 Task: Send an email with the signature Jessica Sanchez with the subject Request for an appointment and the message I need your assistance in preparing the presentation for the upcoming conference. from softage.8@softage.net to softage.7@softage.net and move the email from Sent Items to the folder Community service
Action: Mouse moved to (77, 122)
Screenshot: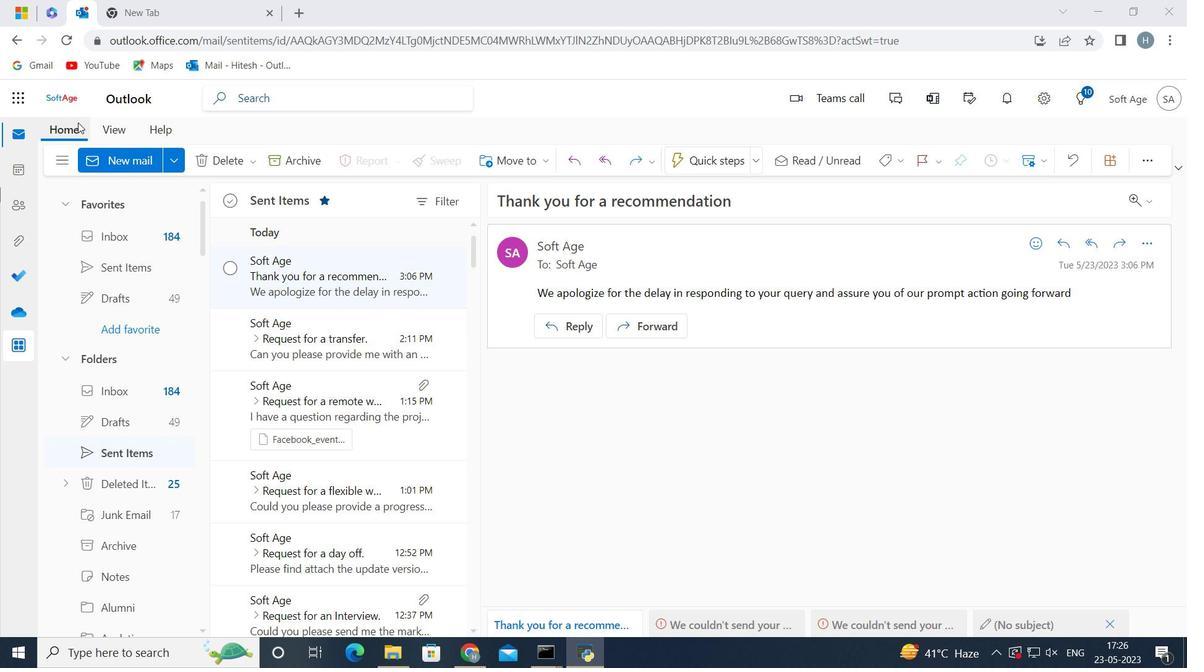 
Action: Mouse pressed left at (77, 122)
Screenshot: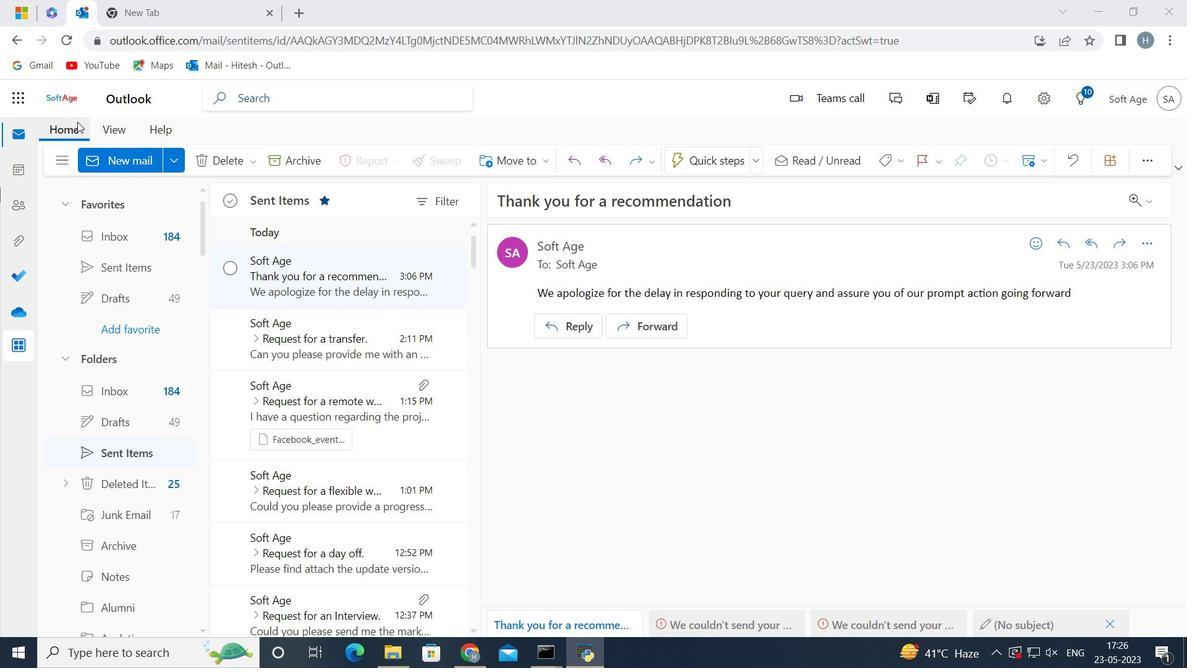 
Action: Mouse moved to (125, 166)
Screenshot: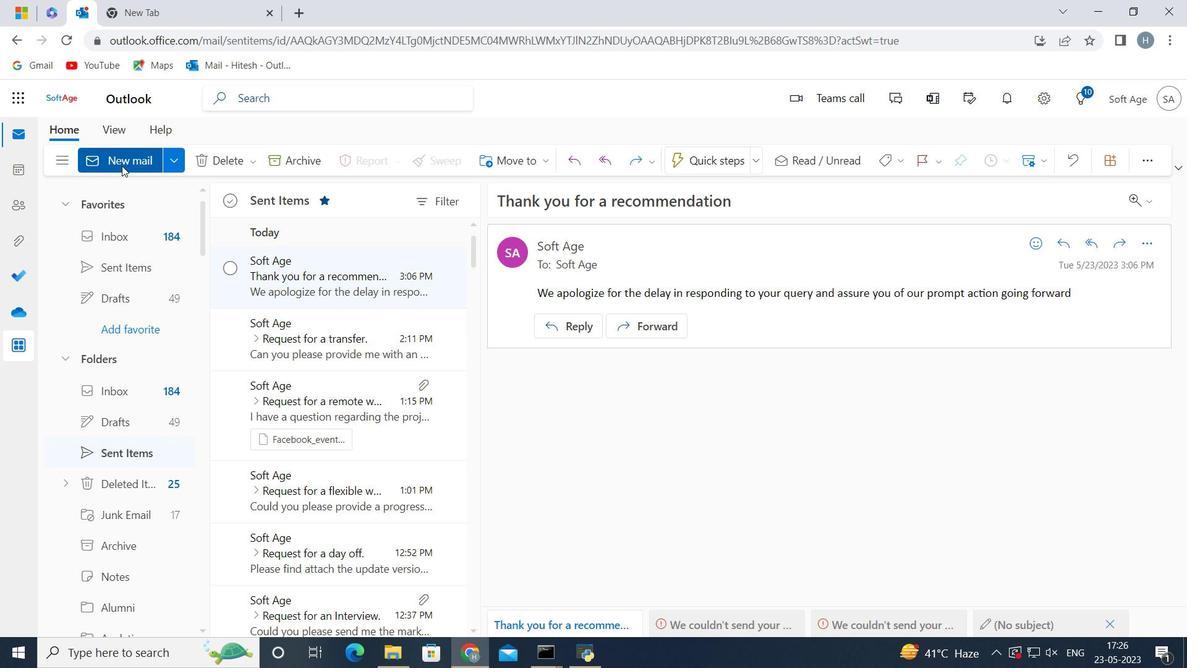 
Action: Mouse pressed left at (125, 166)
Screenshot: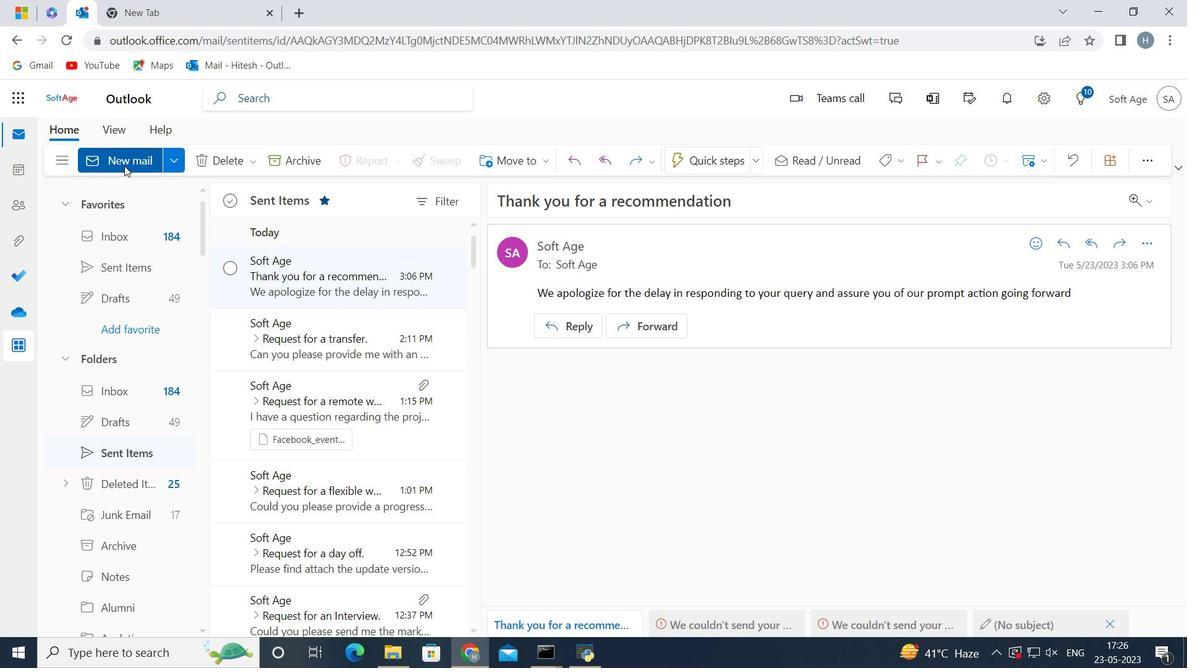
Action: Mouse moved to (973, 162)
Screenshot: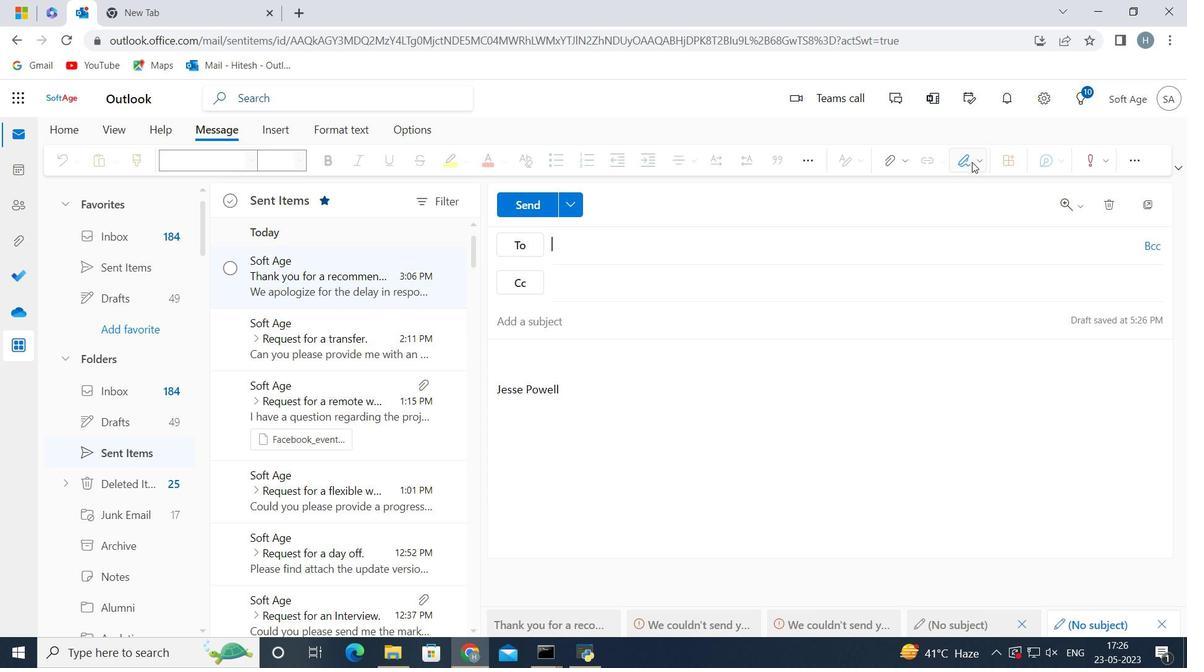 
Action: Mouse pressed left at (973, 162)
Screenshot: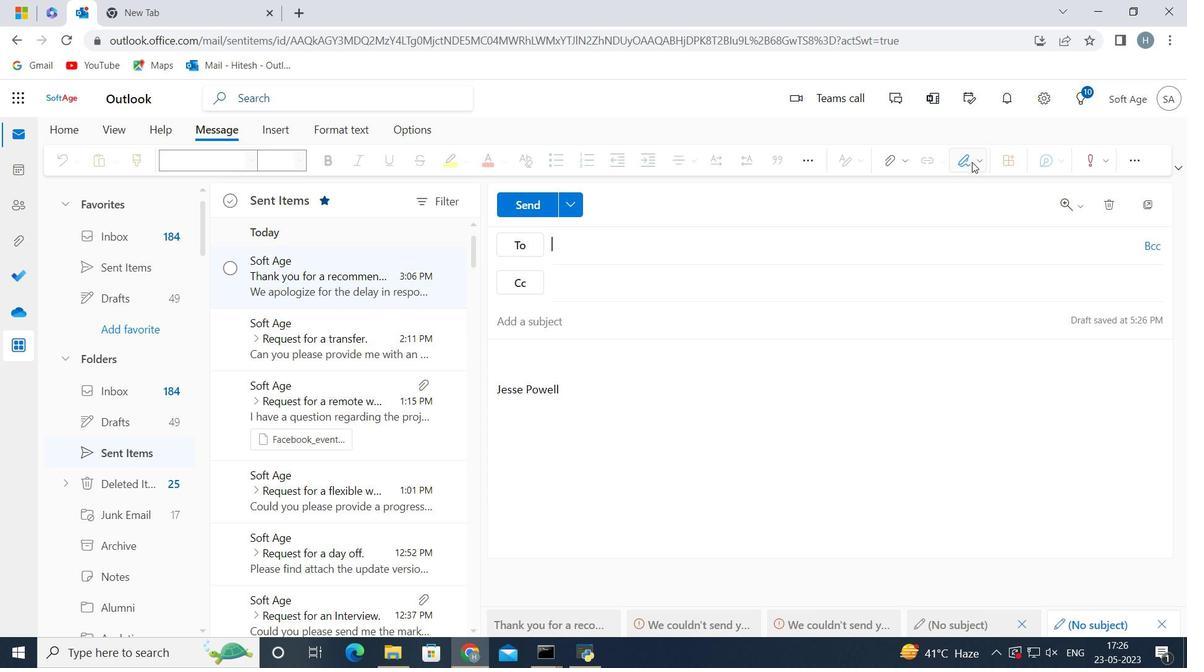 
Action: Mouse moved to (944, 224)
Screenshot: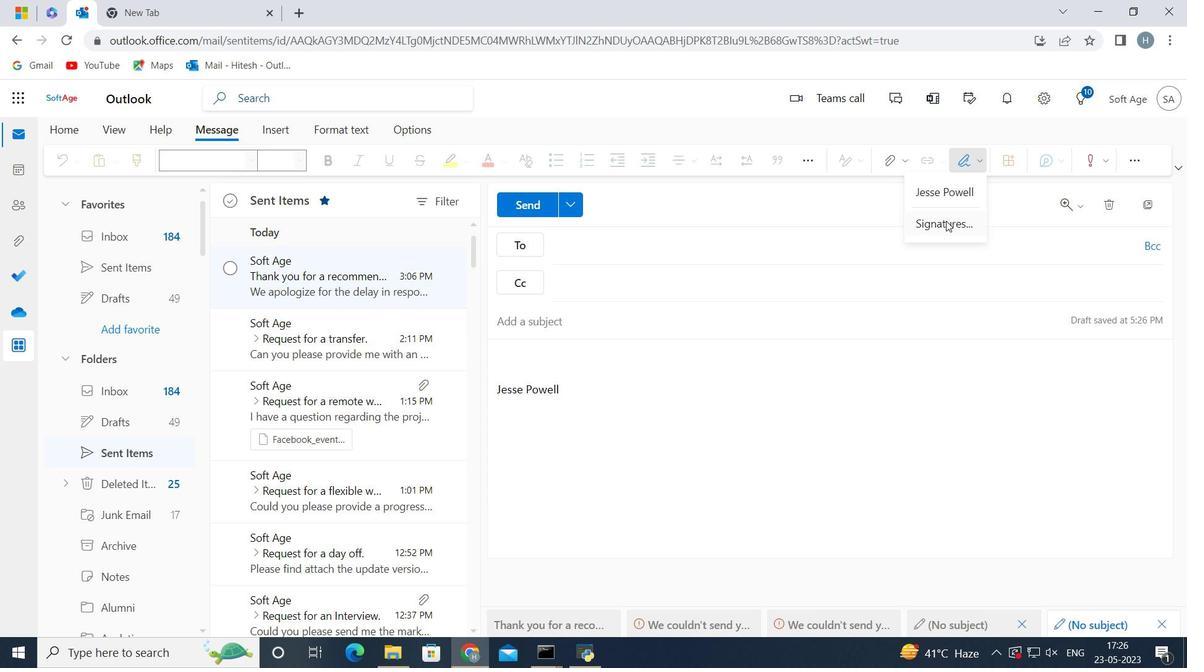 
Action: Mouse pressed left at (944, 224)
Screenshot: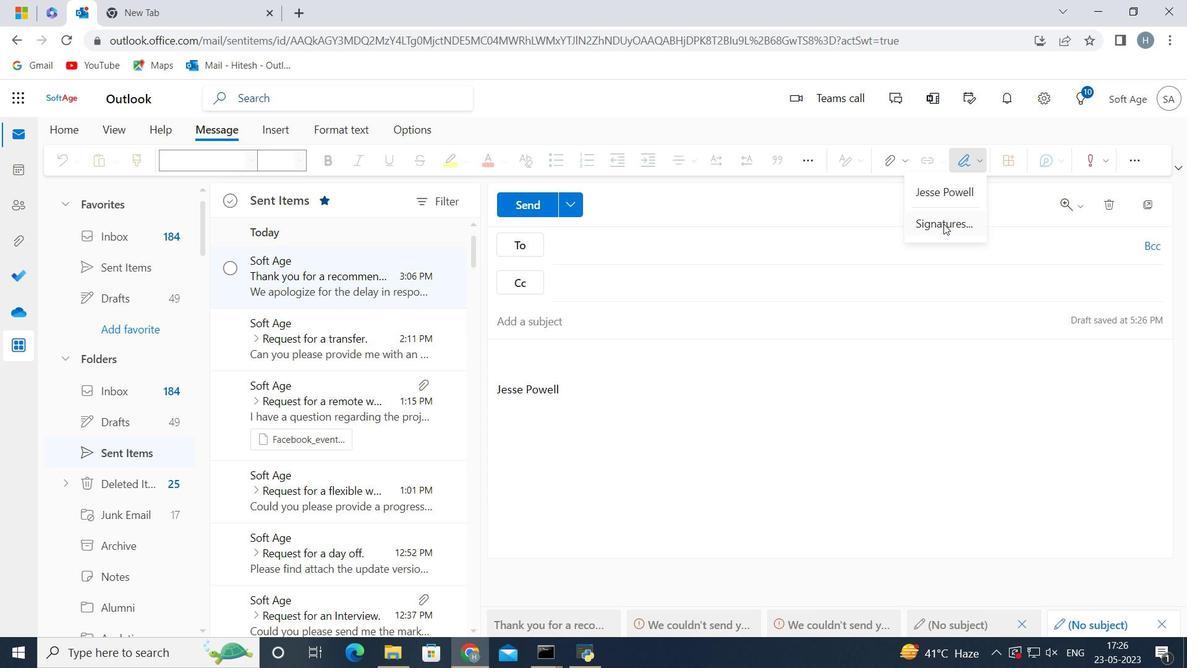 
Action: Mouse moved to (890, 292)
Screenshot: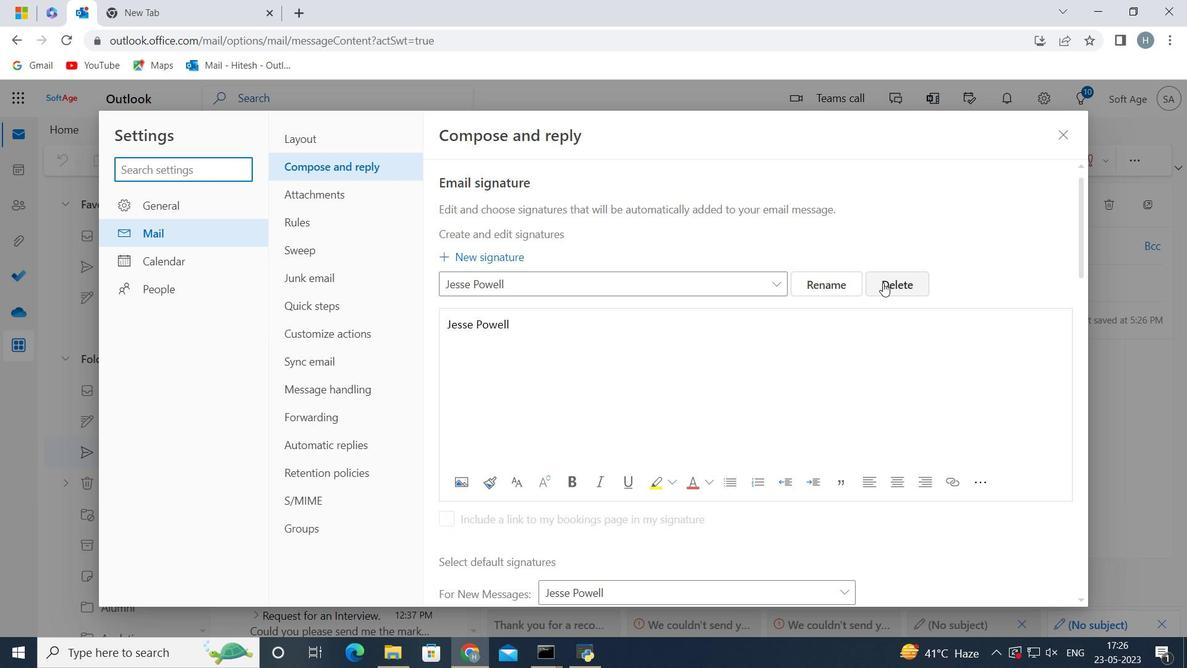 
Action: Mouse pressed left at (890, 292)
Screenshot: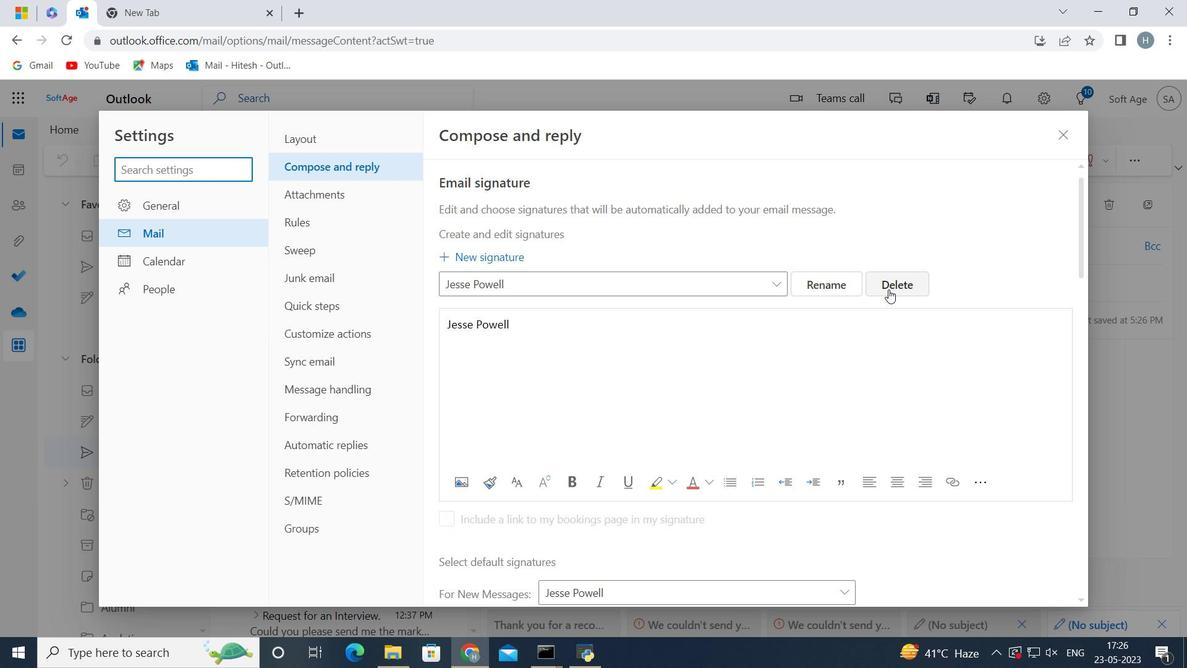 
Action: Mouse moved to (682, 280)
Screenshot: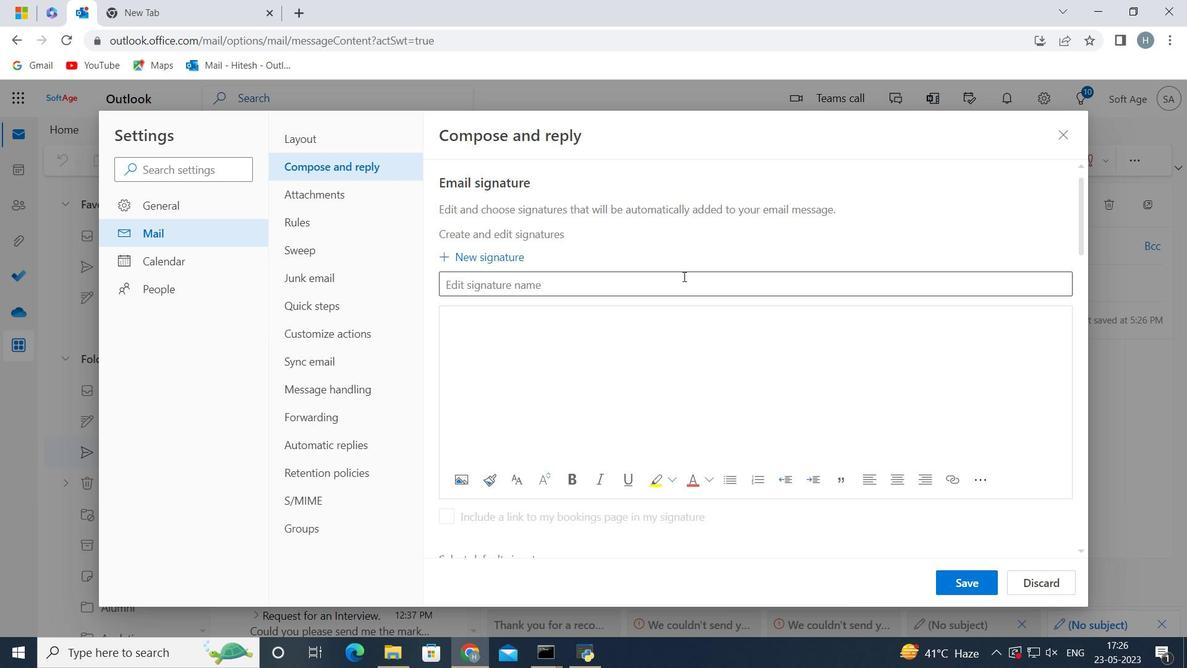 
Action: Mouse pressed left at (682, 280)
Screenshot: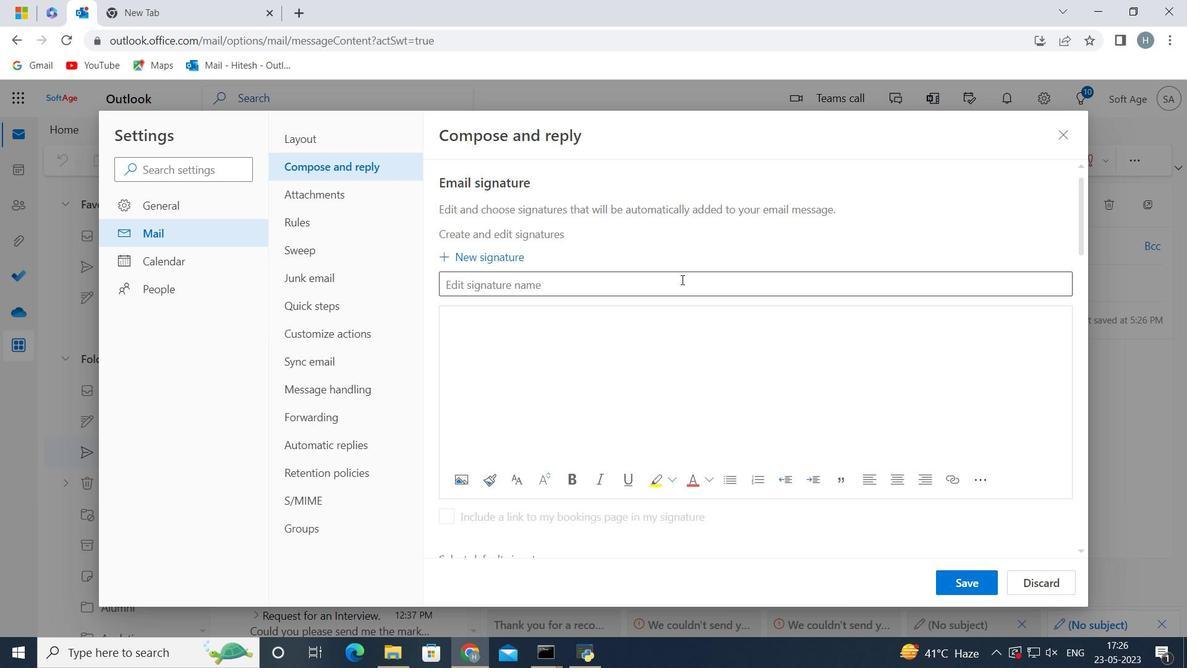 
Action: Key pressed <Key.shift>Jessica<Key.space><Key.shift>Sanchez
Screenshot: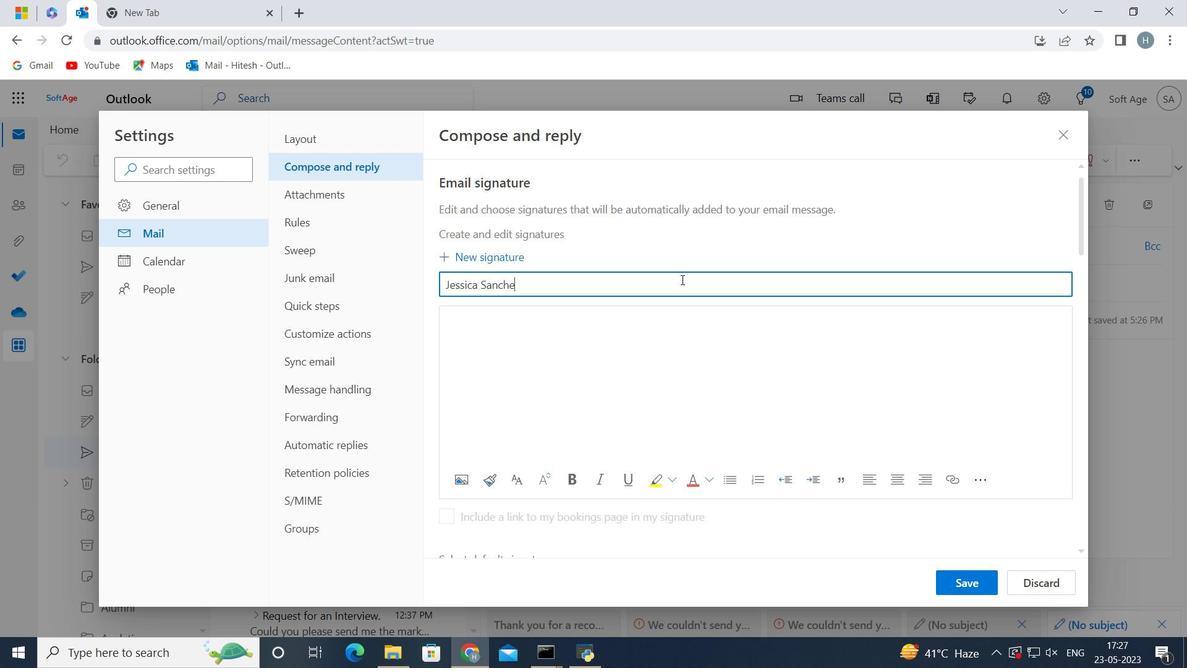 
Action: Mouse moved to (504, 335)
Screenshot: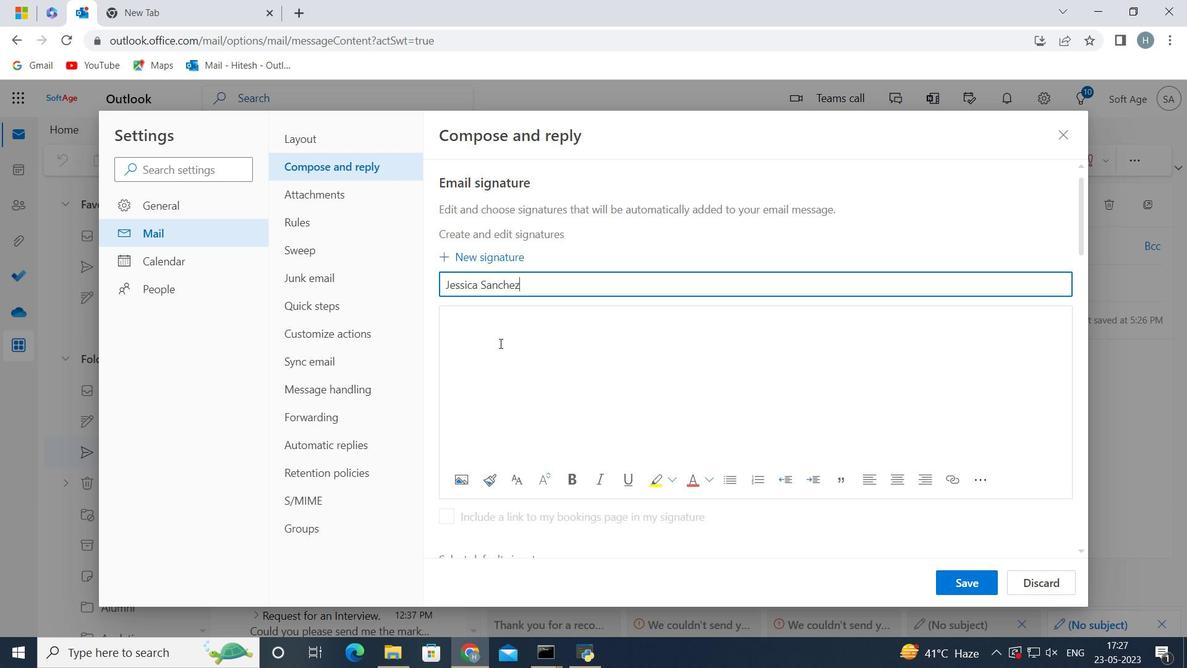 
Action: Mouse pressed left at (504, 335)
Screenshot: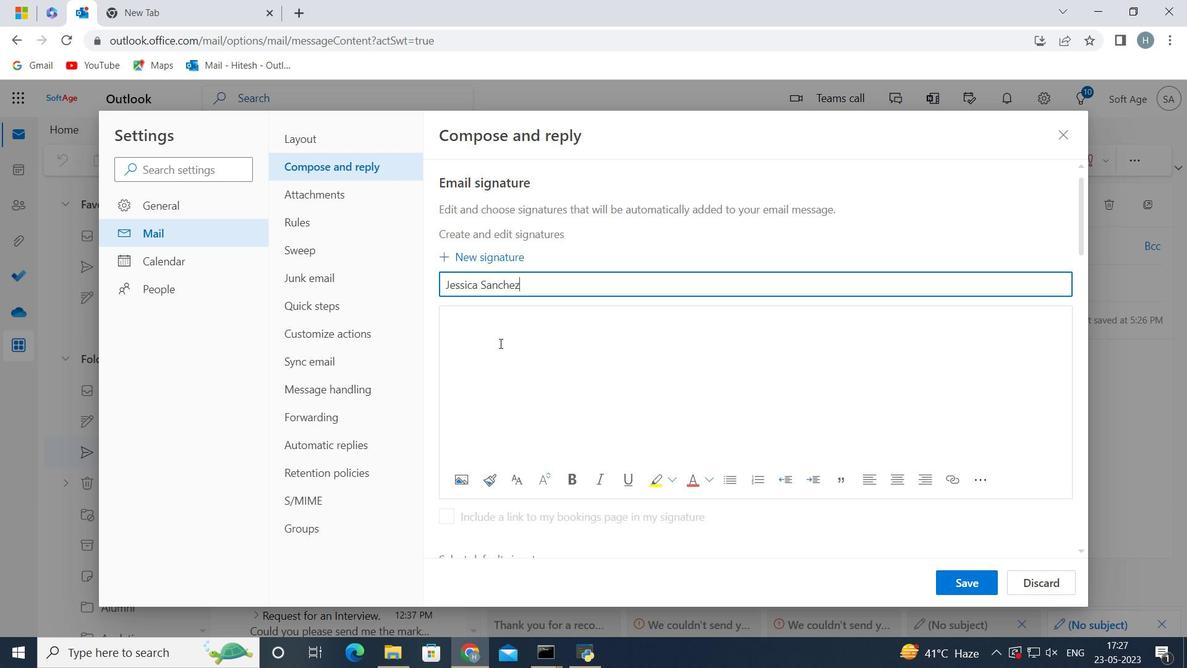 
Action: Key pressed <Key.shift>Jessica<Key.space><Key.shift><Key.shift><Key.shift><Key.shift><Key.shift>Sanchez
Screenshot: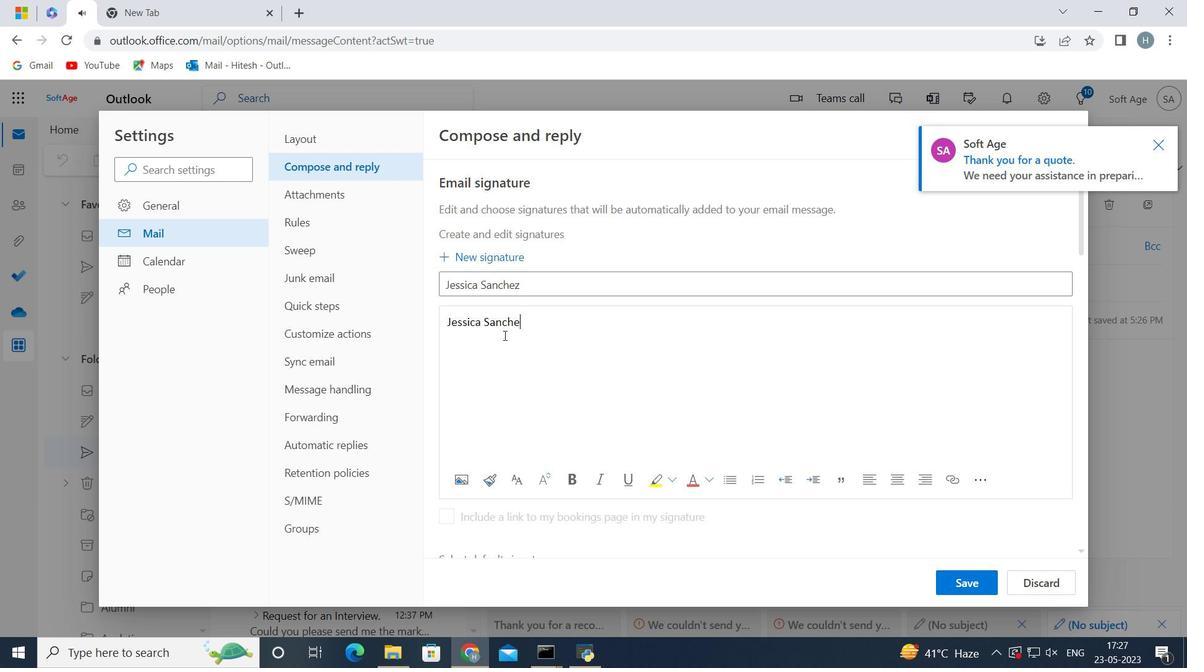 
Action: Mouse moved to (953, 582)
Screenshot: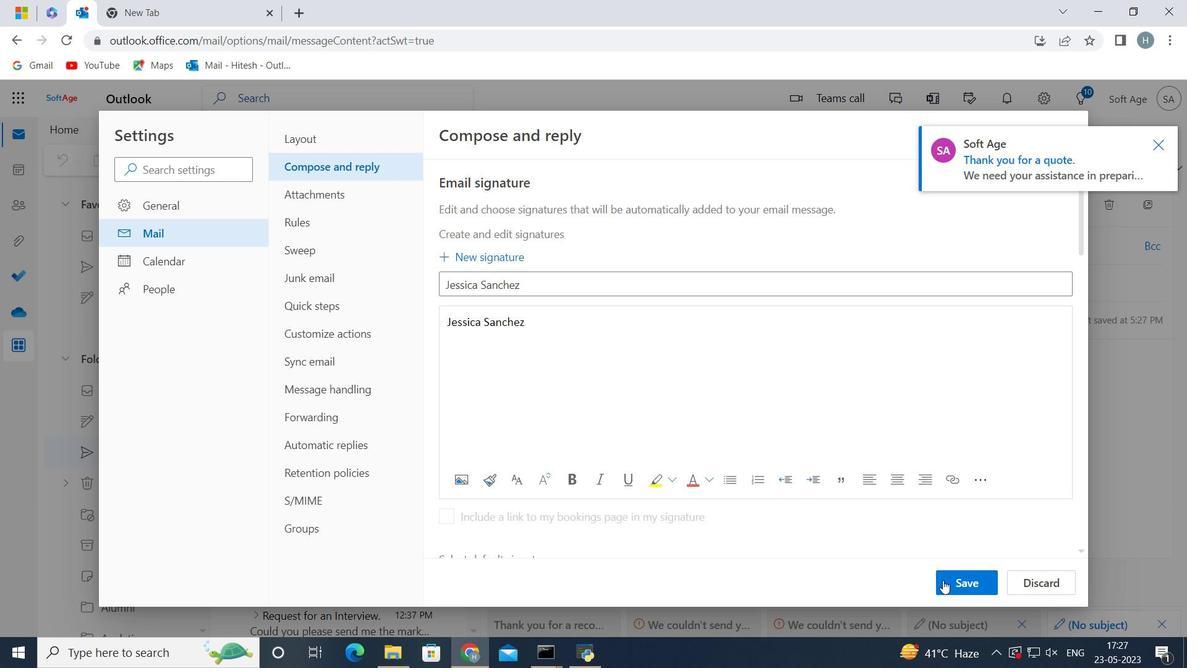 
Action: Mouse pressed left at (953, 582)
Screenshot: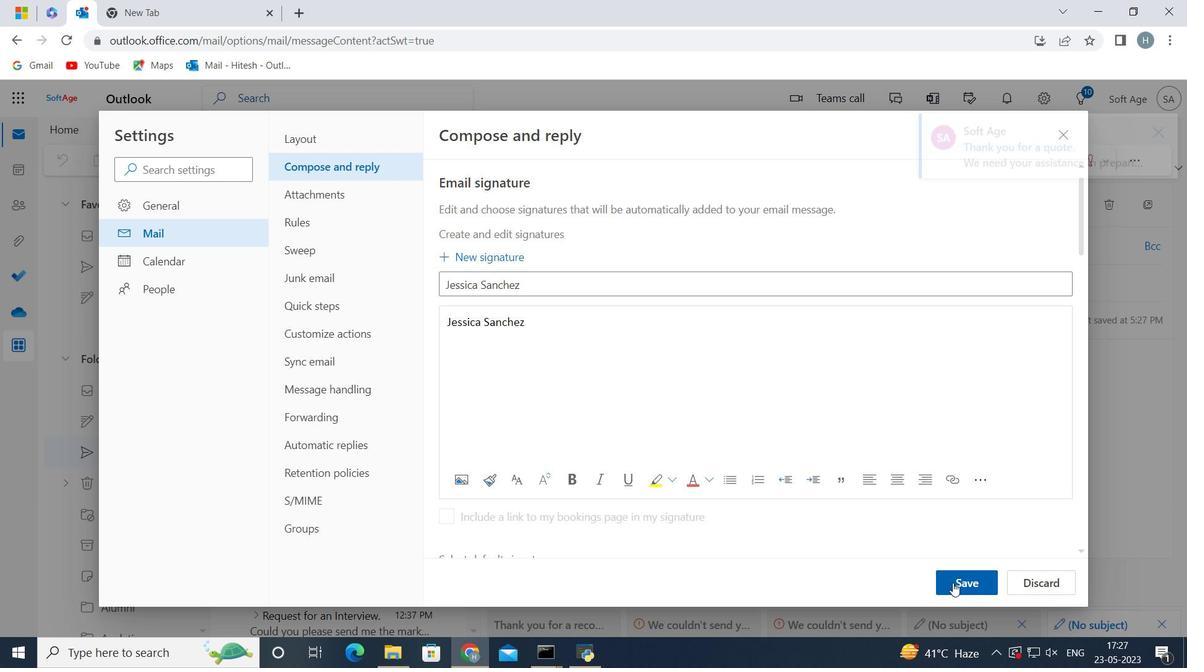 
Action: Mouse moved to (843, 315)
Screenshot: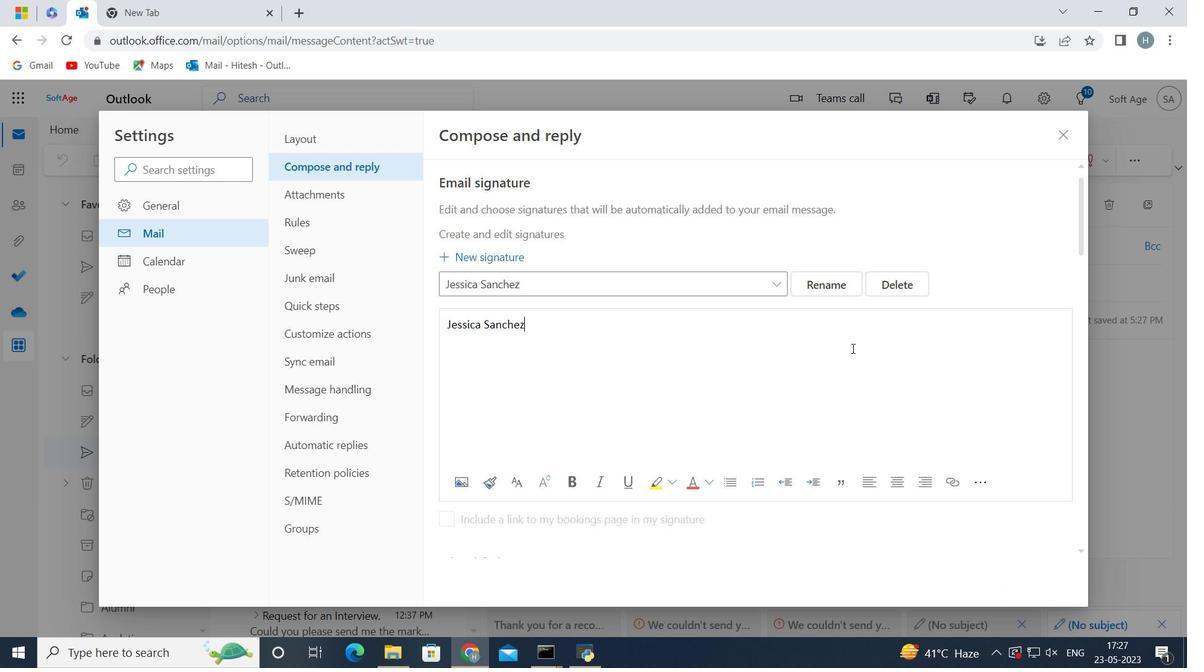 
Action: Mouse scrolled (843, 316) with delta (0, 0)
Screenshot: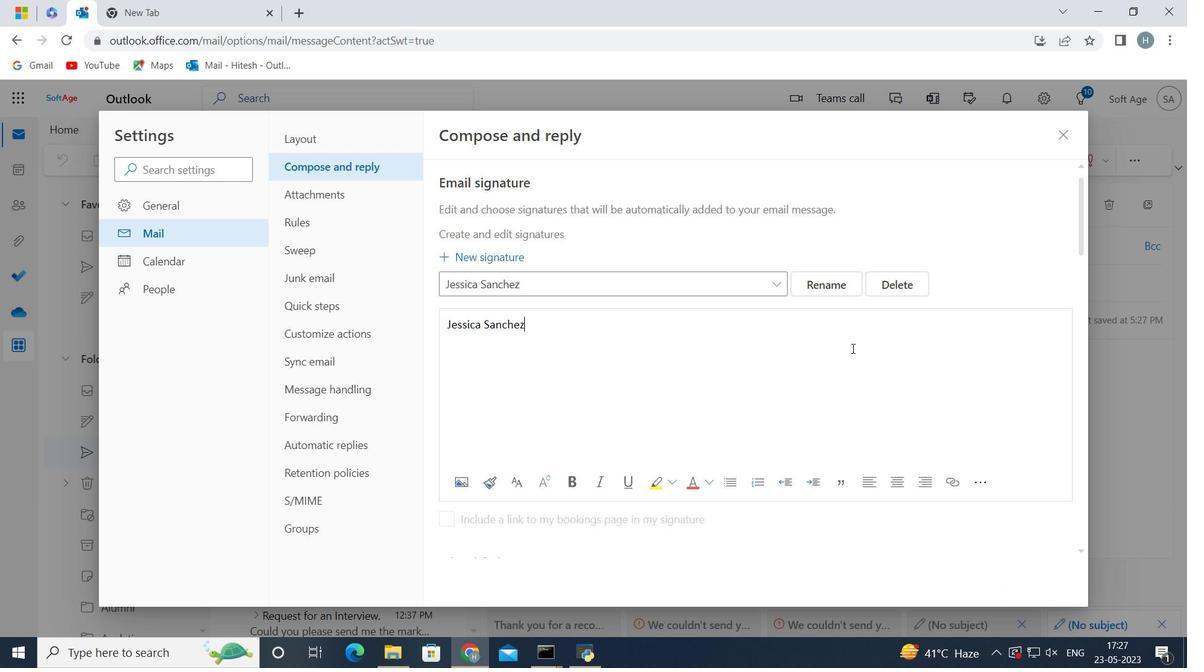 
Action: Mouse moved to (842, 313)
Screenshot: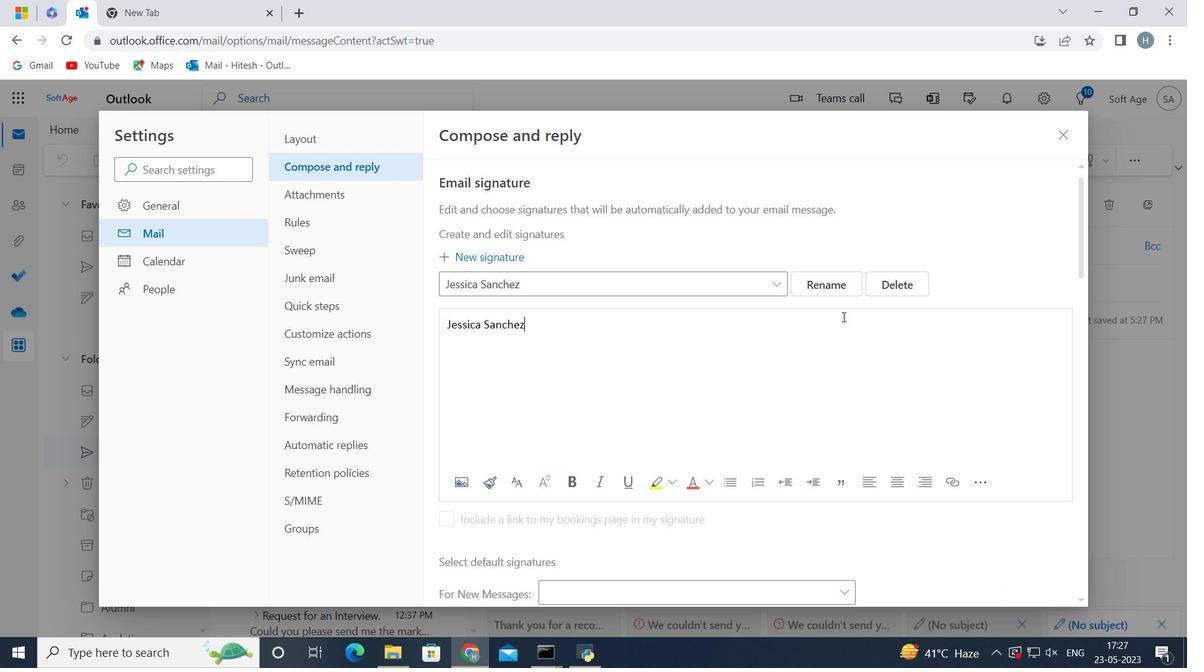 
Action: Mouse scrolled (843, 314) with delta (0, 0)
Screenshot: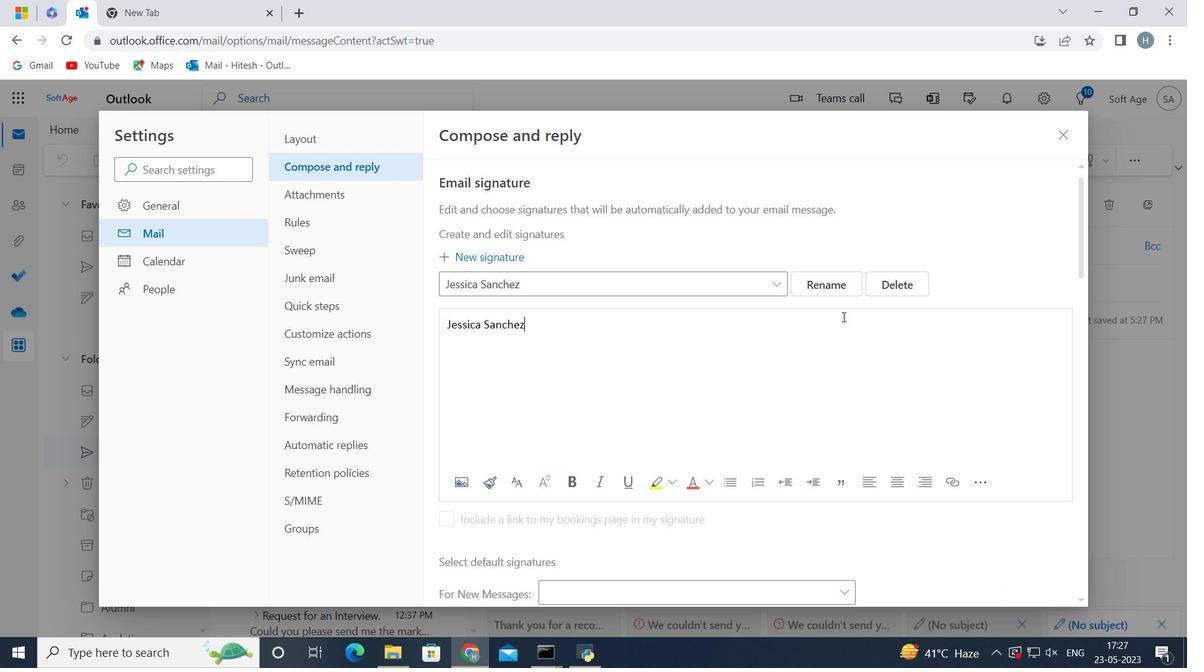 
Action: Mouse moved to (842, 311)
Screenshot: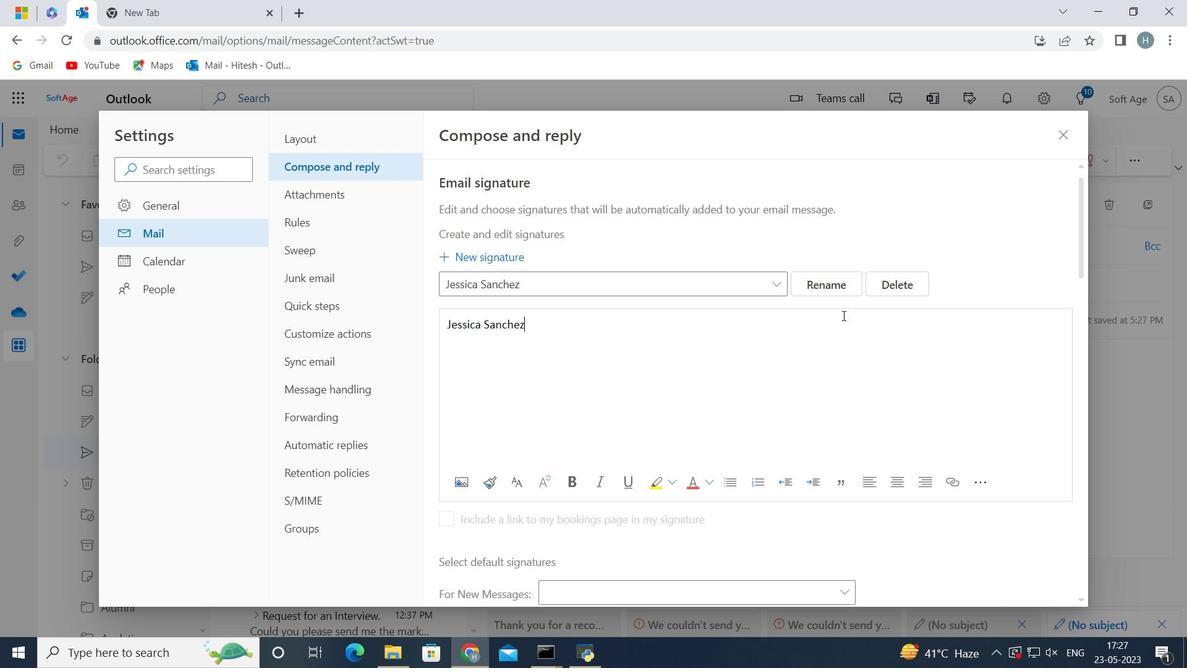
Action: Mouse scrolled (842, 310) with delta (0, 0)
Screenshot: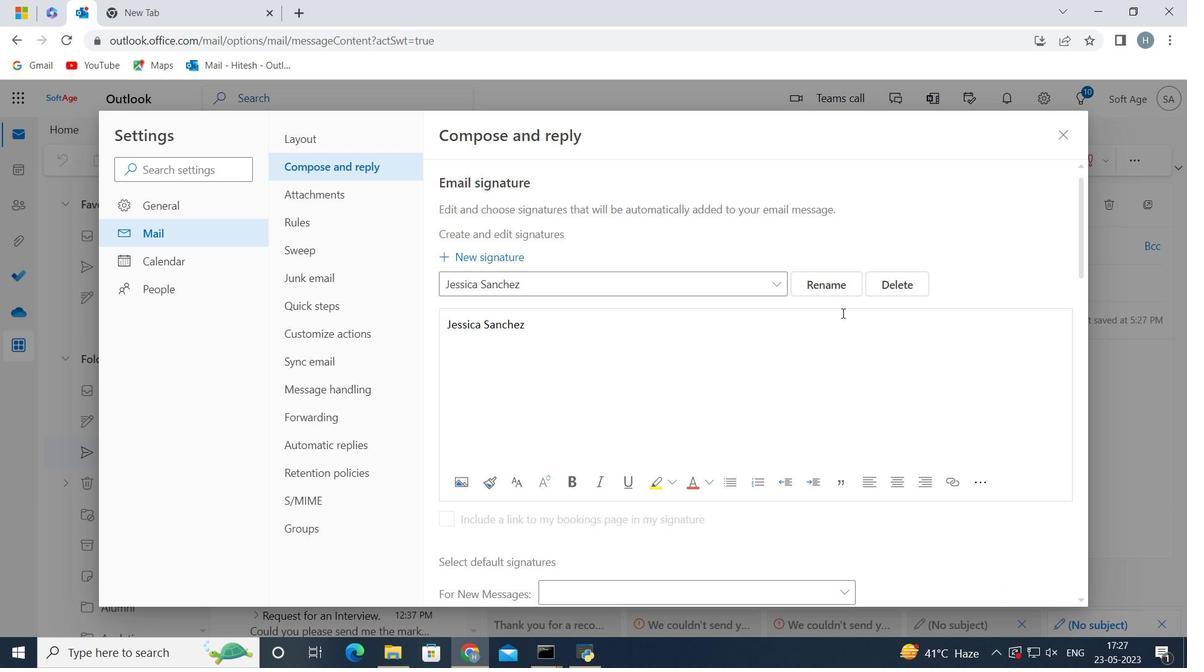 
Action: Mouse scrolled (842, 310) with delta (0, 0)
Screenshot: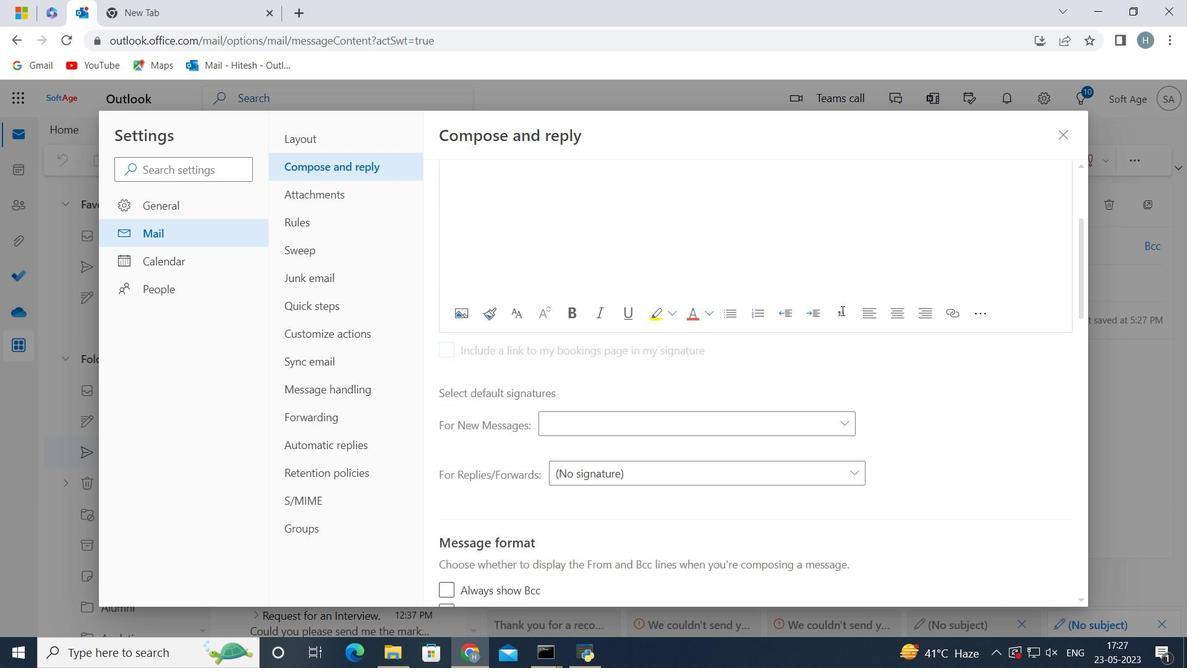 
Action: Mouse moved to (841, 283)
Screenshot: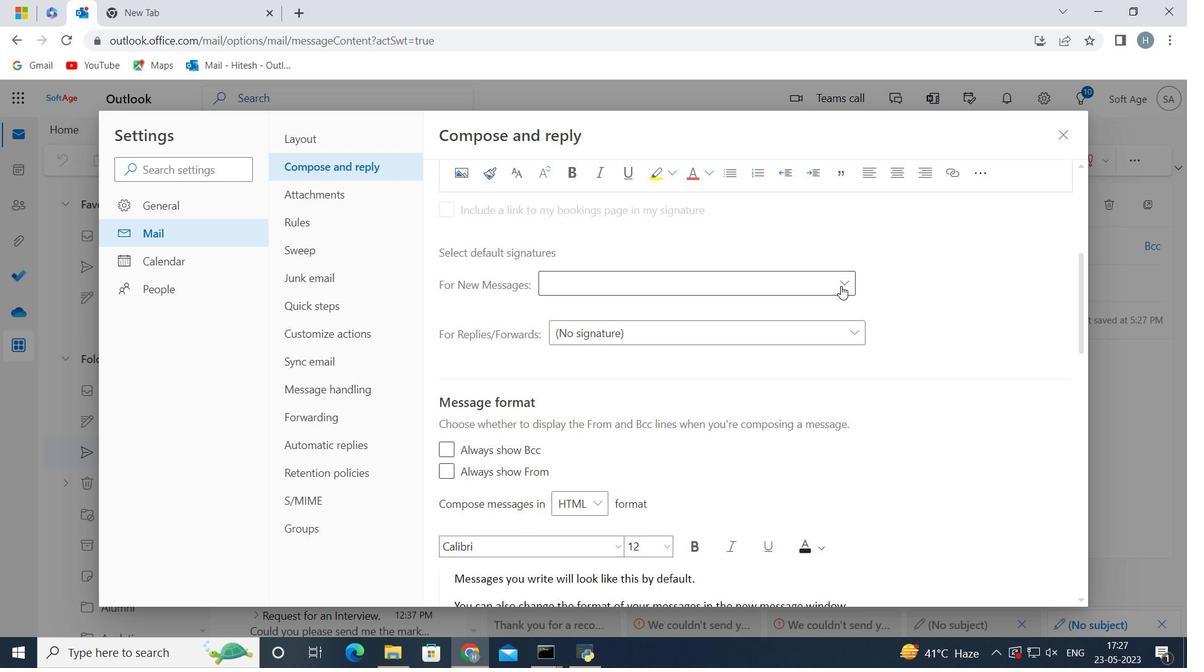 
Action: Mouse pressed left at (841, 283)
Screenshot: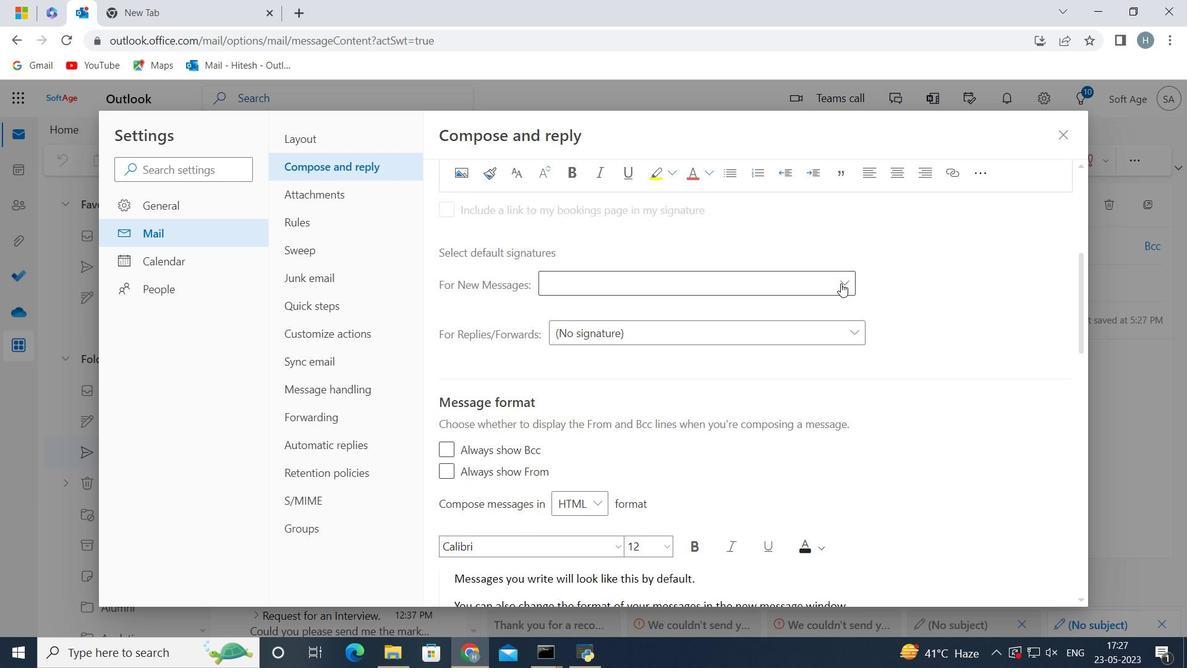 
Action: Mouse moved to (815, 334)
Screenshot: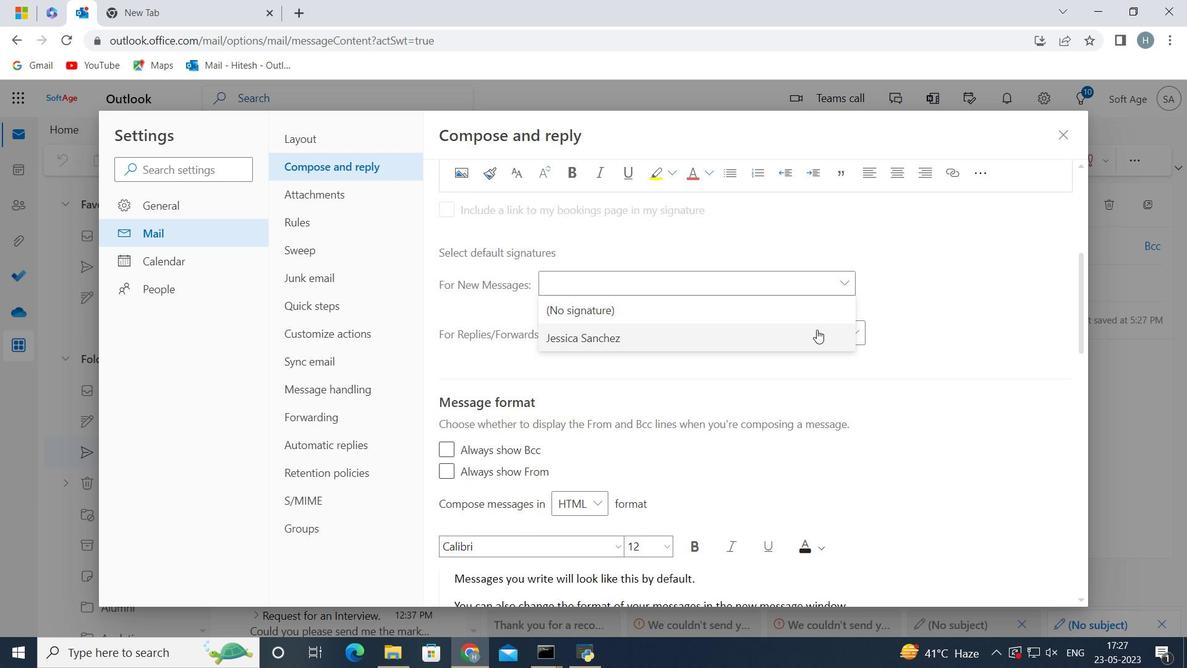 
Action: Mouse pressed left at (815, 334)
Screenshot: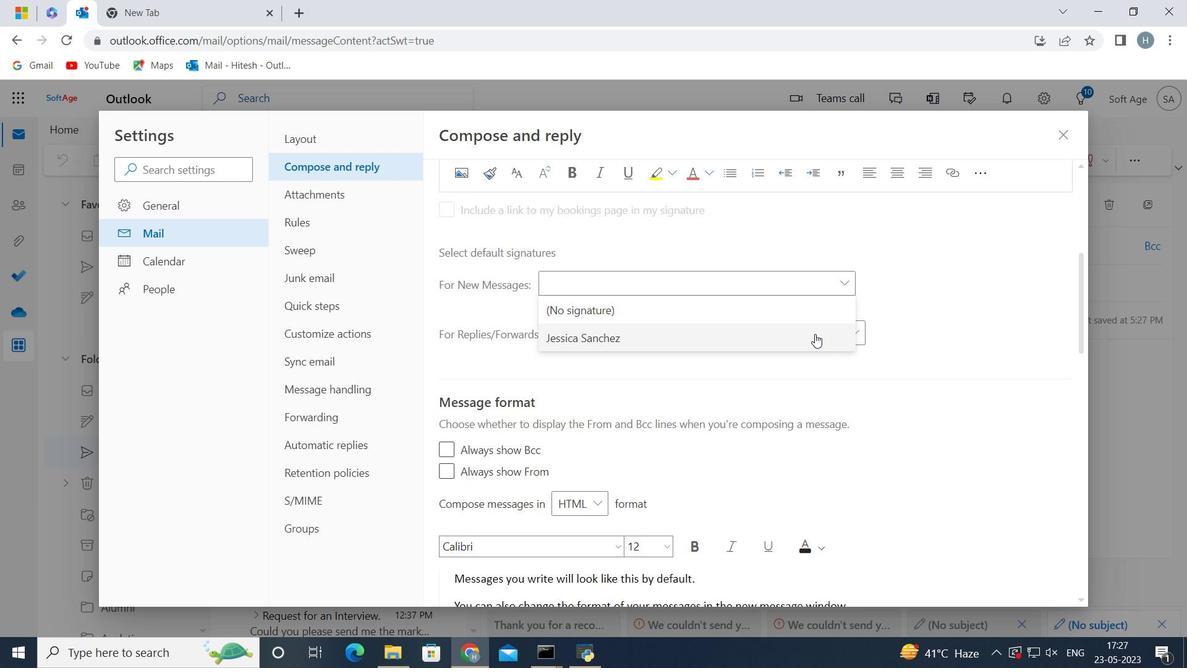
Action: Mouse moved to (962, 579)
Screenshot: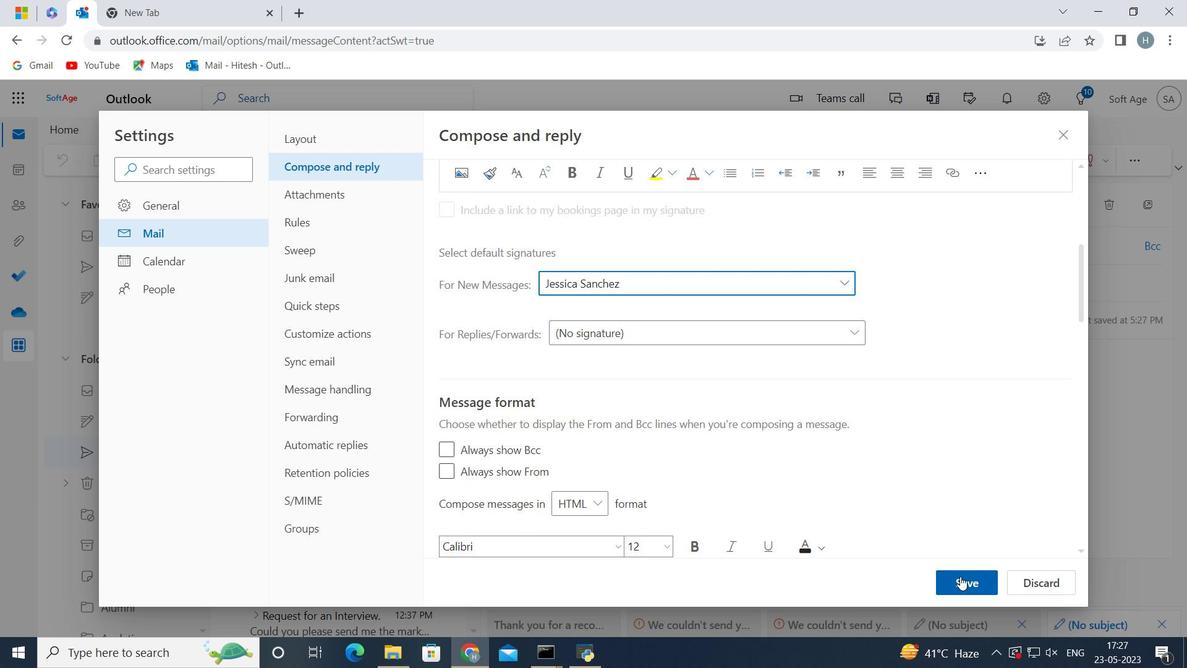 
Action: Mouse pressed left at (962, 579)
Screenshot: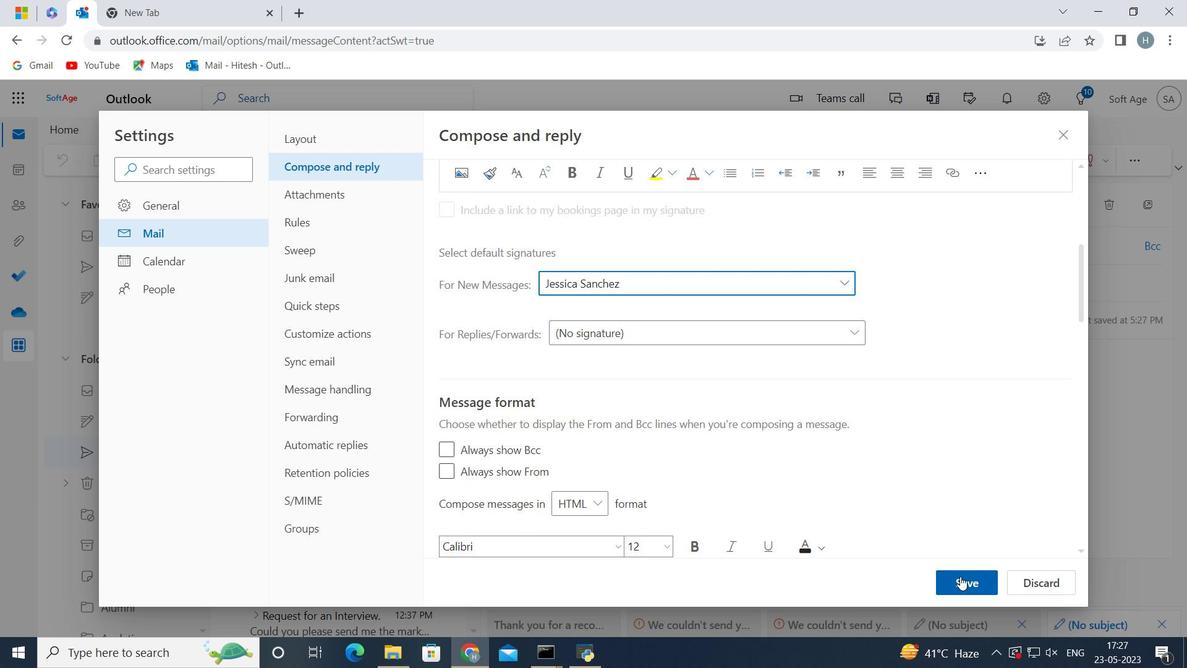 
Action: Mouse moved to (1065, 131)
Screenshot: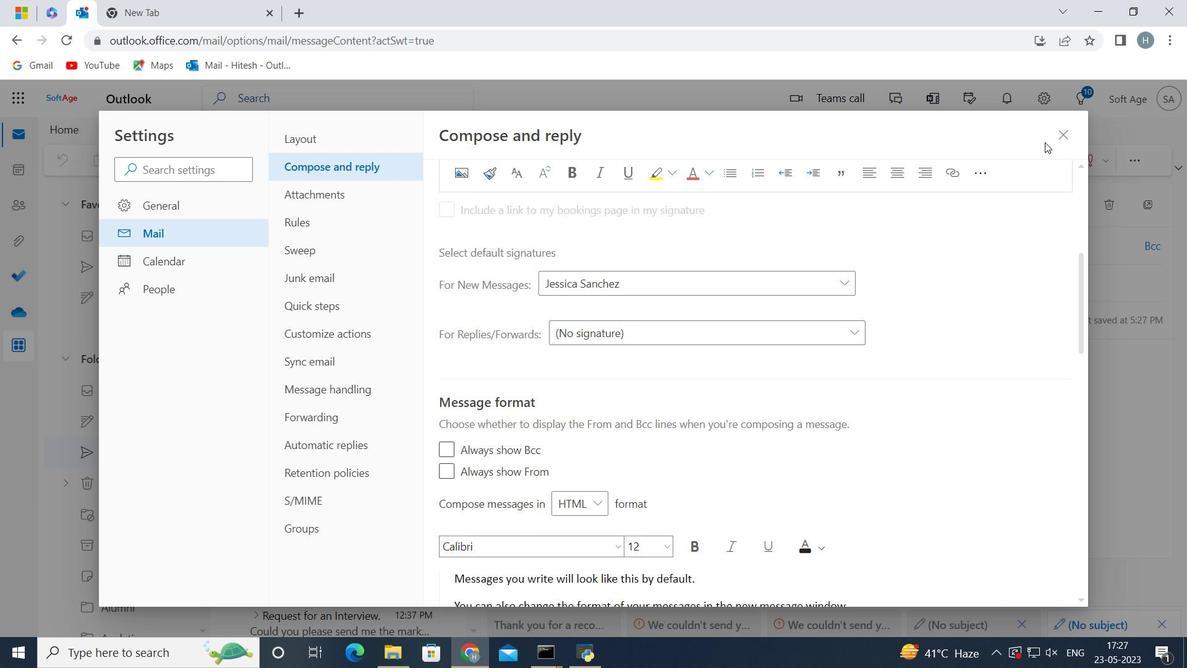 
Action: Mouse pressed left at (1065, 131)
Screenshot: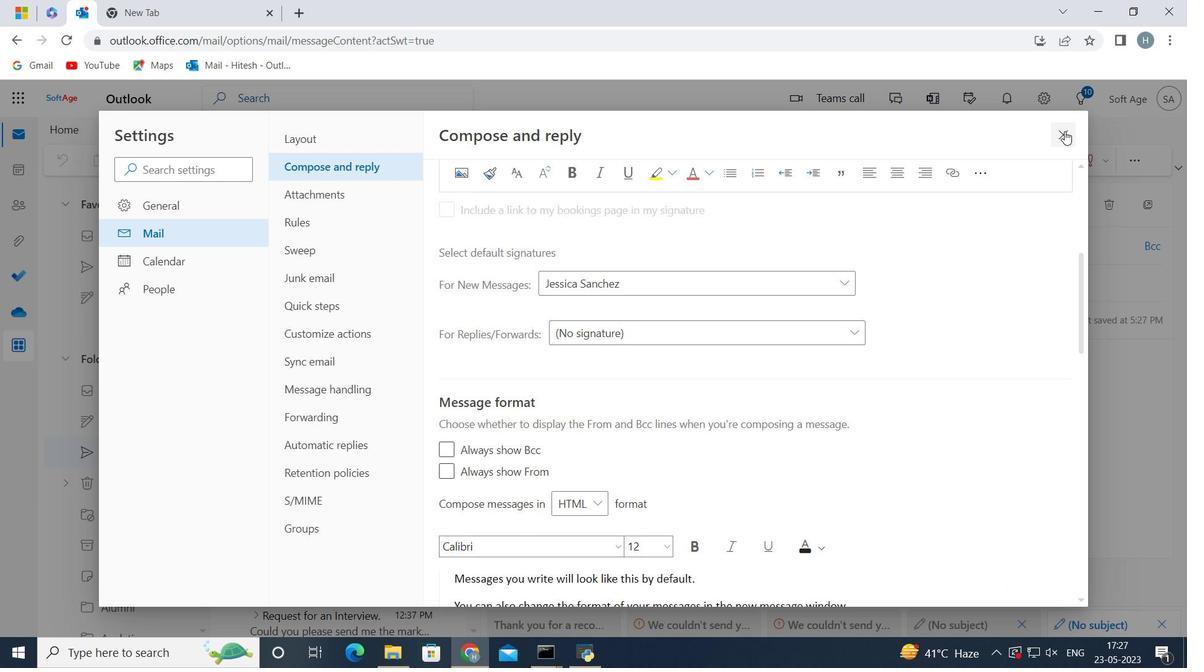 
Action: Mouse moved to (541, 318)
Screenshot: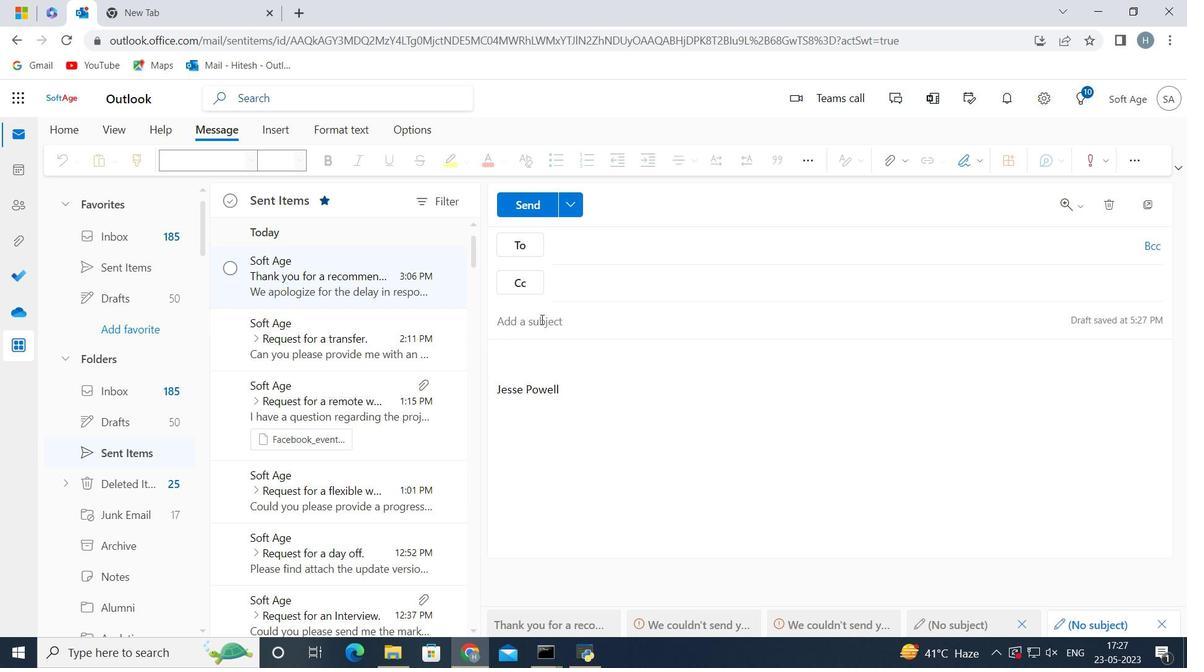 
Action: Mouse pressed left at (541, 318)
Screenshot: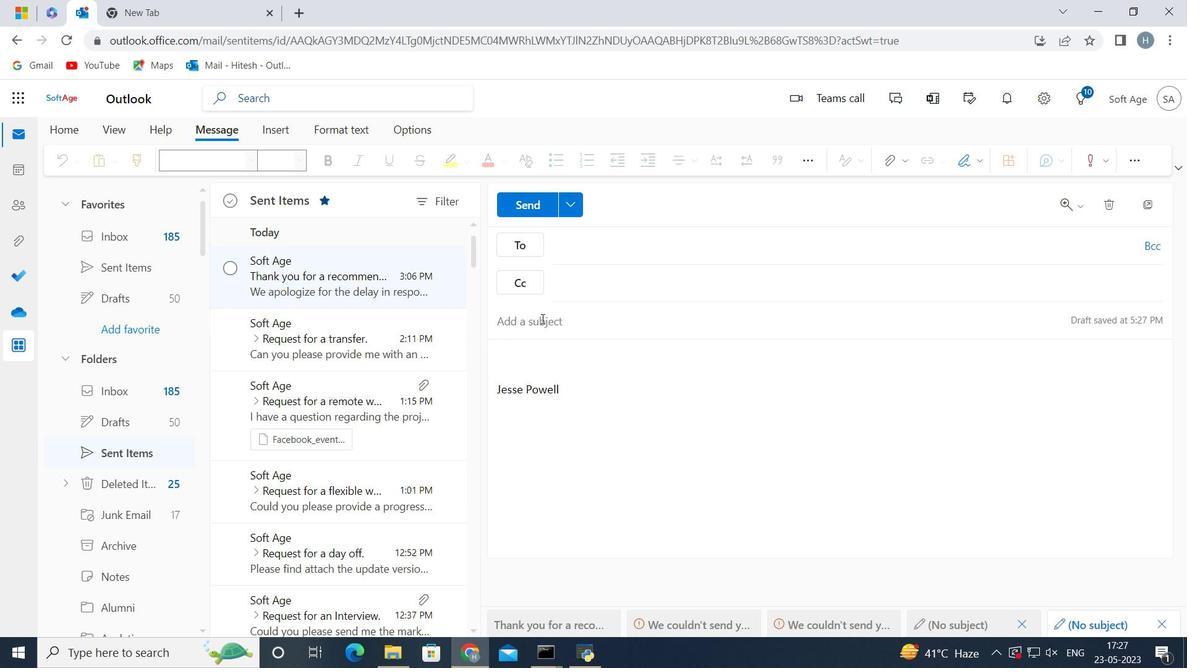 
Action: Key pressed <Key.shift>Request<Key.space>for<Key.space>an<Key.space>appointment
Screenshot: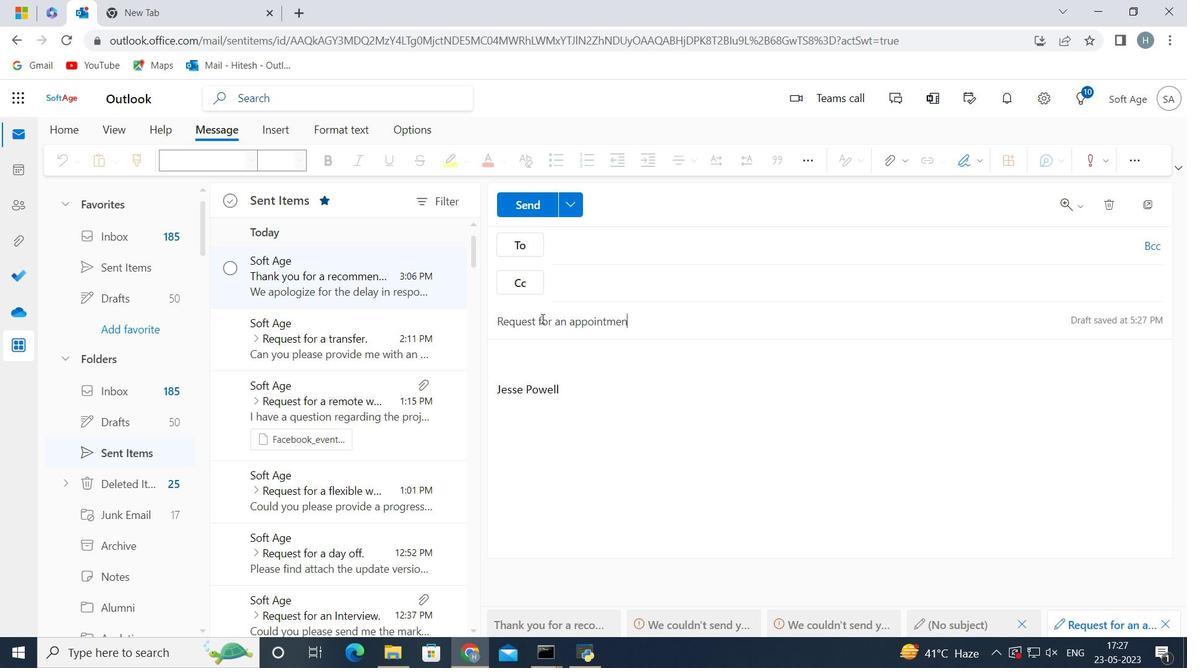 
Action: Mouse moved to (541, 318)
Screenshot: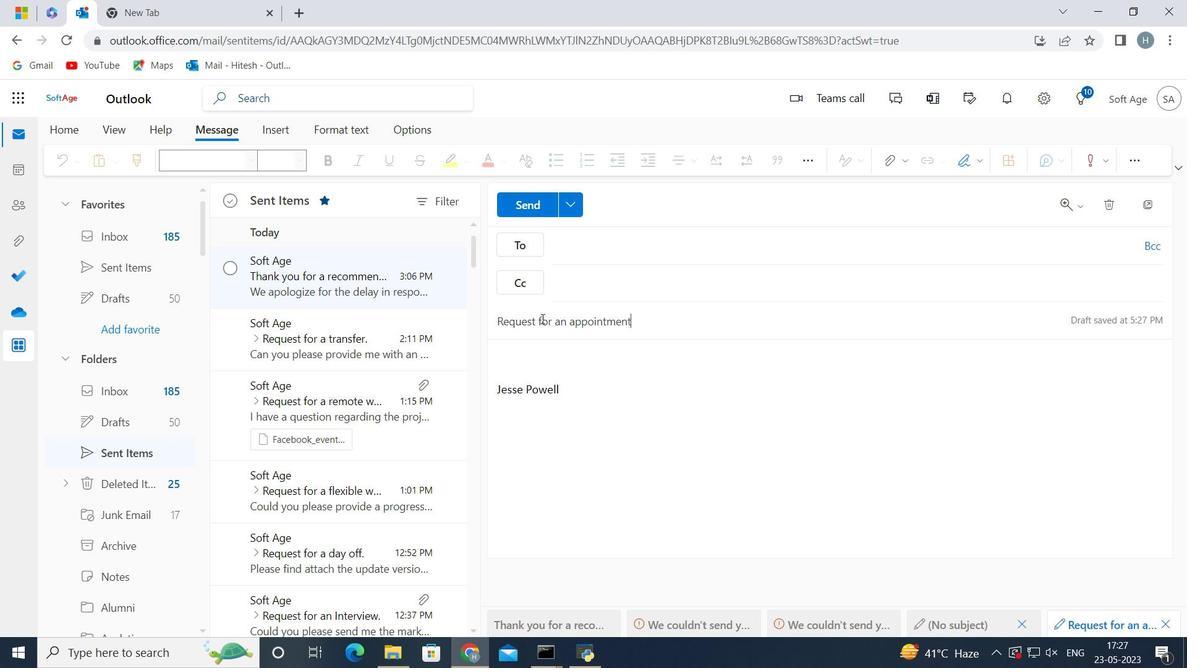 
Action: Key pressed <Key.space>
Screenshot: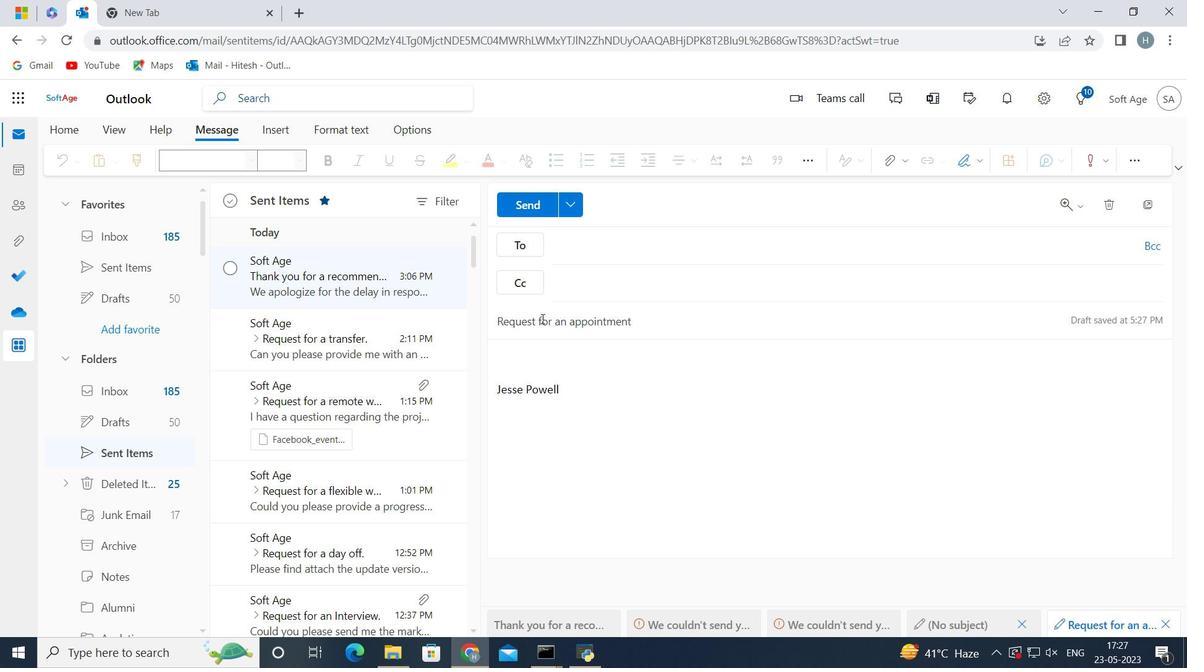 
Action: Mouse moved to (572, 391)
Screenshot: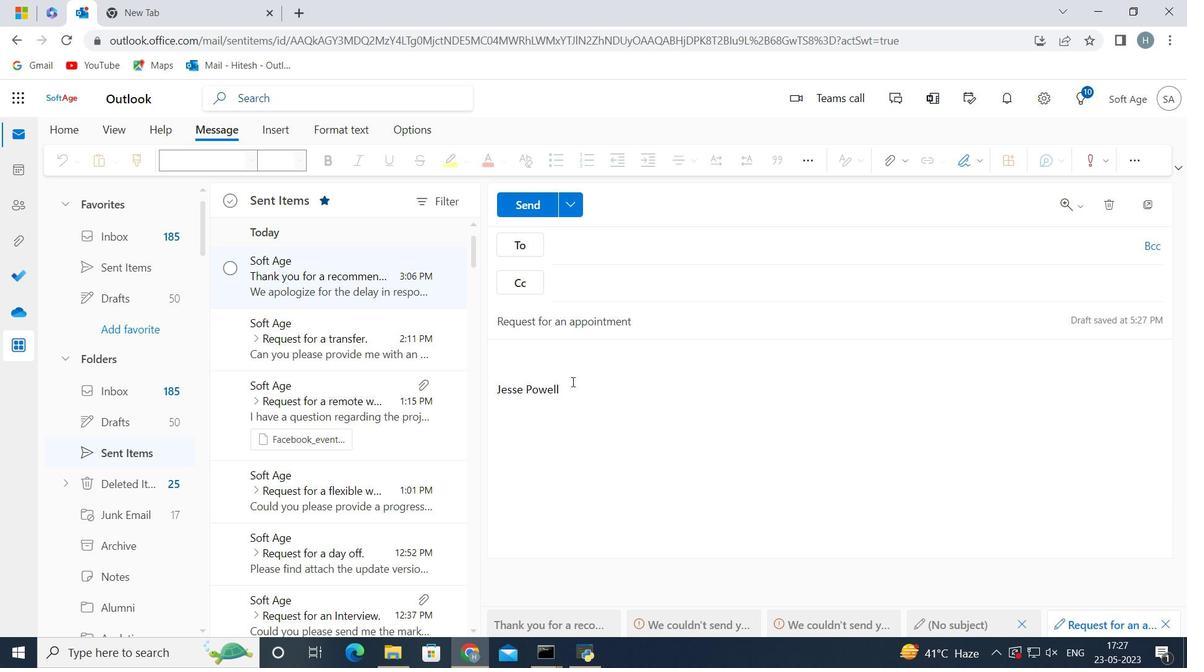 
Action: Mouse pressed left at (572, 391)
Screenshot: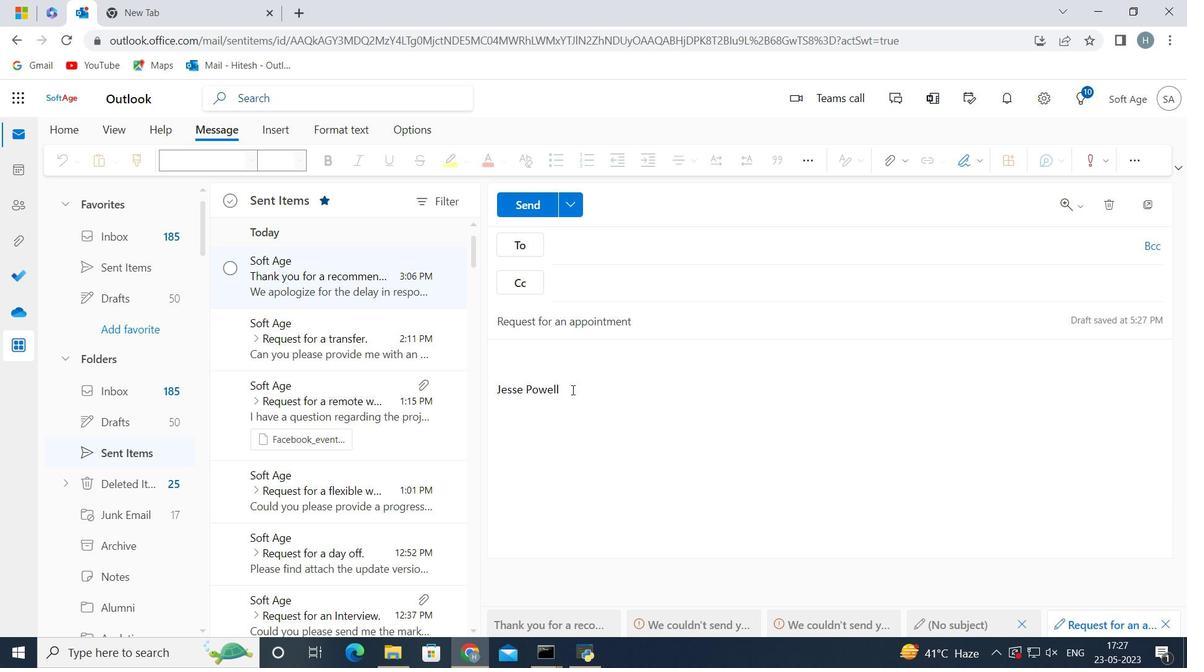 
Action: Mouse moved to (572, 391)
Screenshot: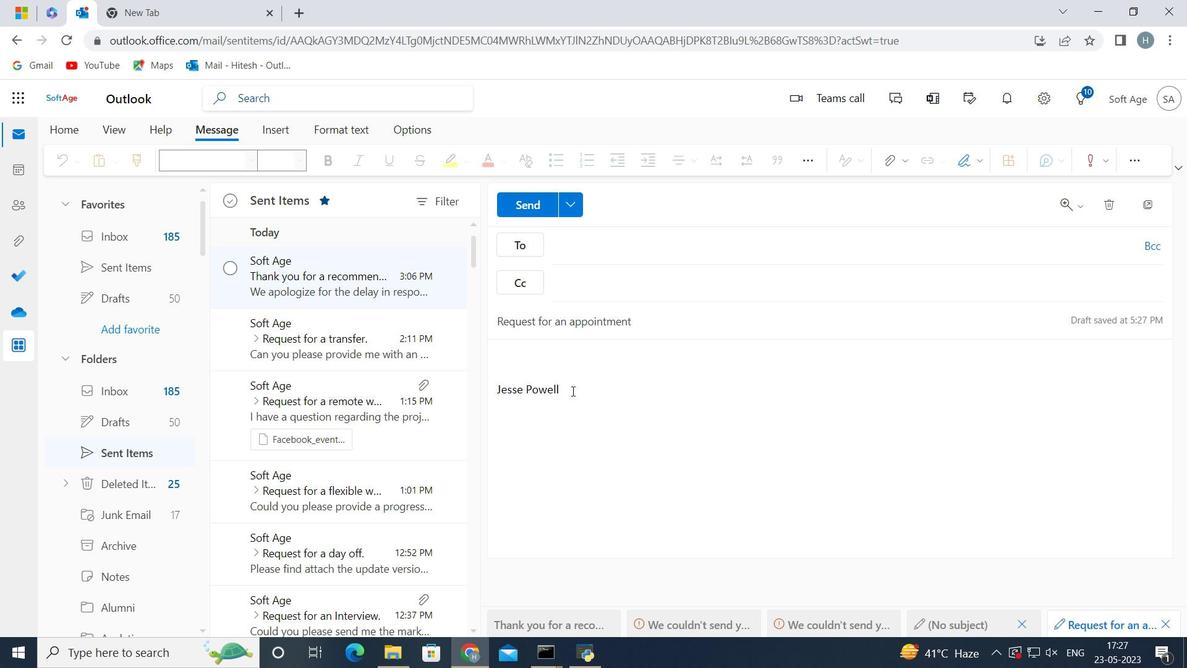 
Action: Key pressed <Key.backspace><Key.backspace><Key.backspace><Key.backspace><Key.backspace><Key.backspace><Key.backspace><Key.backspace><Key.backspace><Key.backspace><Key.backspace><Key.backspace><Key.backspace><Key.backspace><Key.backspace><Key.backspace><Key.backspace><Key.backspace><Key.backspace><Key.backspace><Key.backspace><Key.backspace><Key.shift>I<Key.space>need<Key.space>your
Screenshot: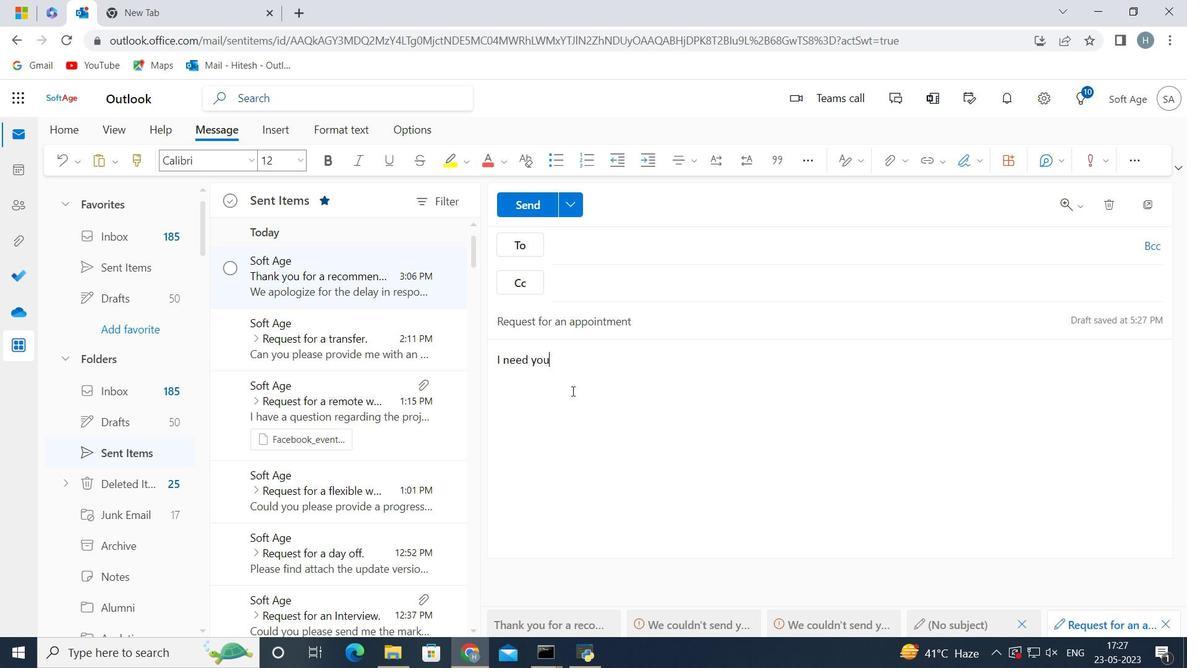 
Action: Mouse moved to (571, 392)
Screenshot: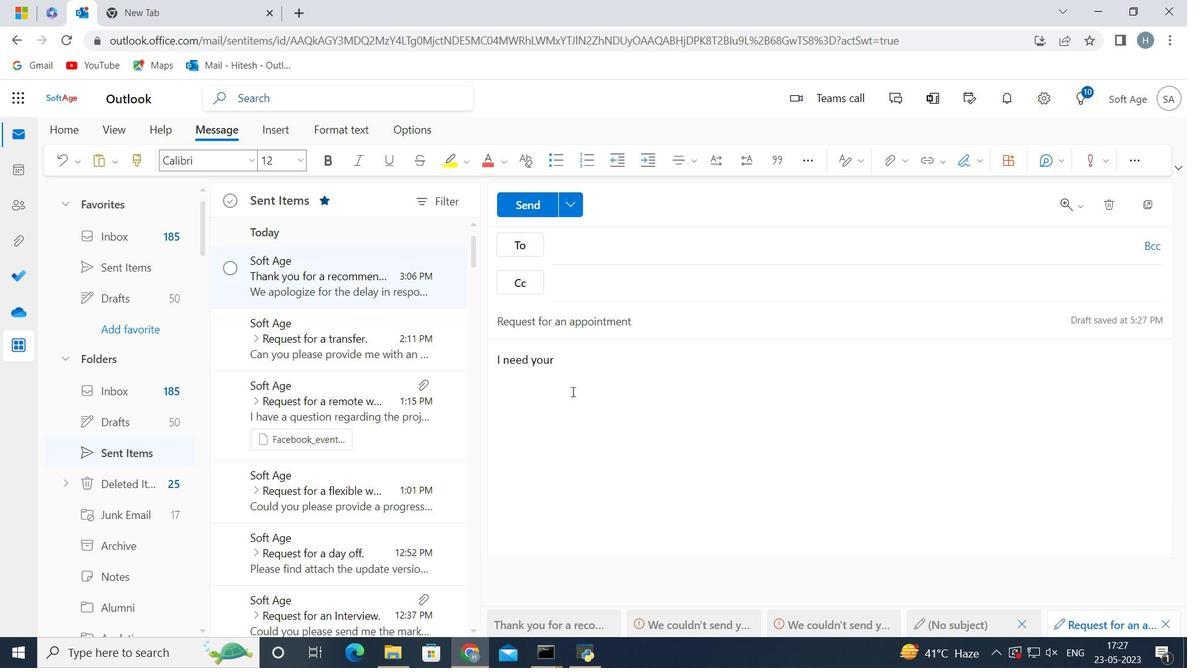 
Action: Key pressed <Key.space>
Screenshot: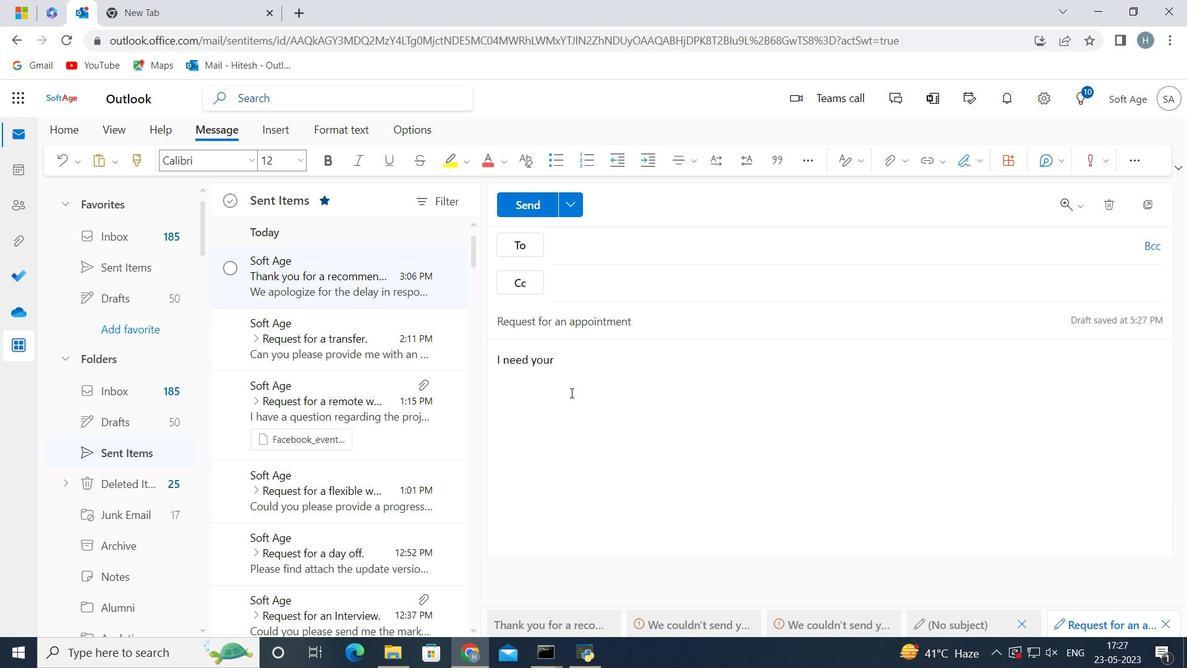 
Action: Mouse moved to (569, 393)
Screenshot: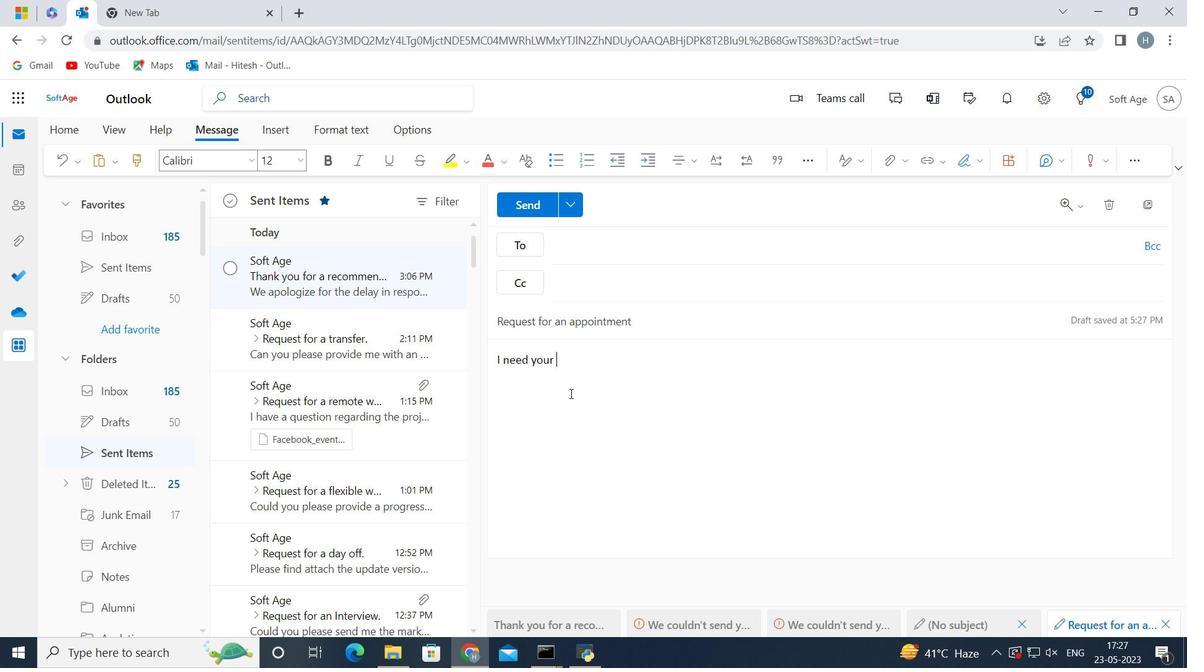 
Action: Key pressed ass
Screenshot: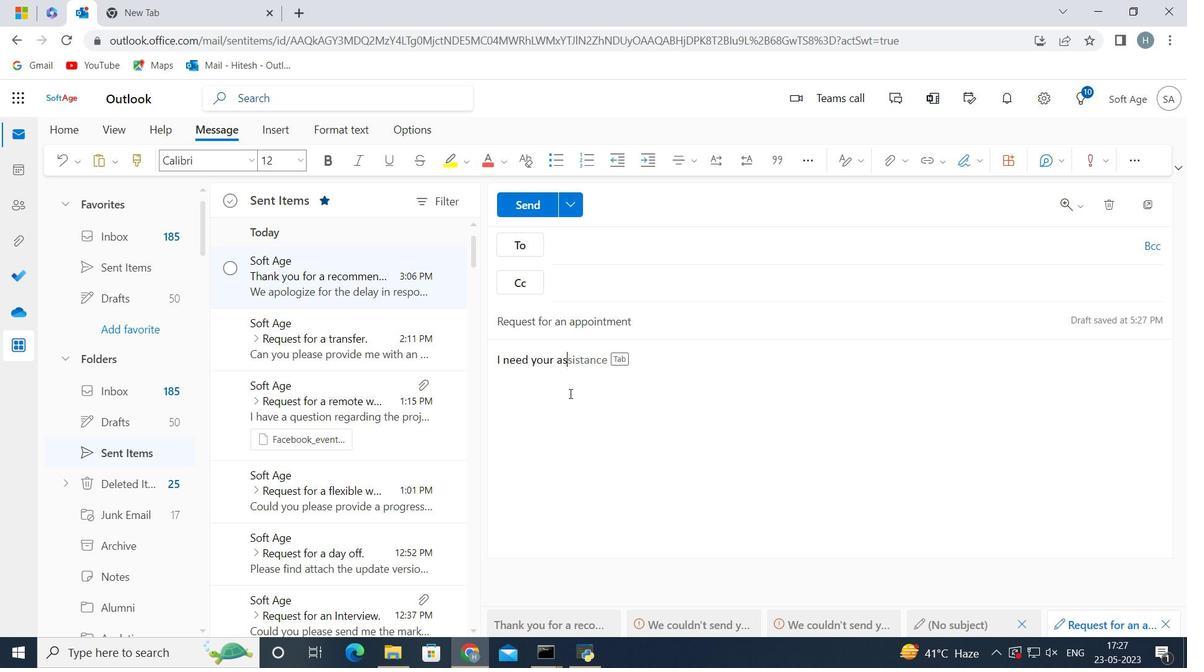 
Action: Mouse moved to (569, 393)
Screenshot: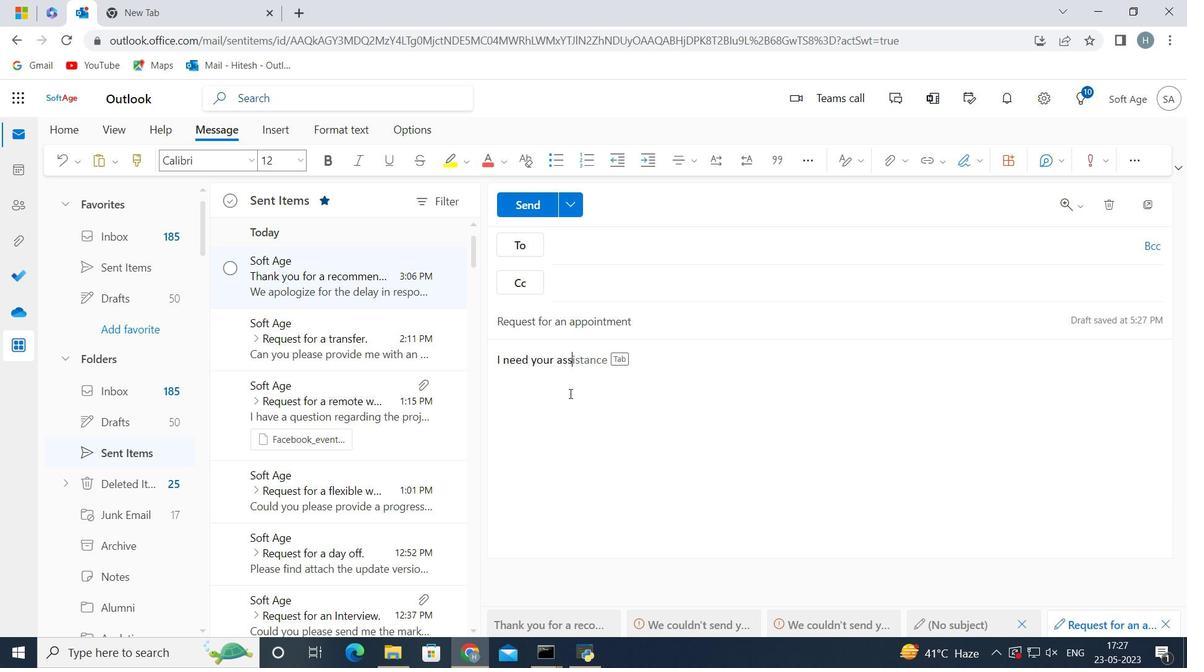 
Action: Key pressed i
Screenshot: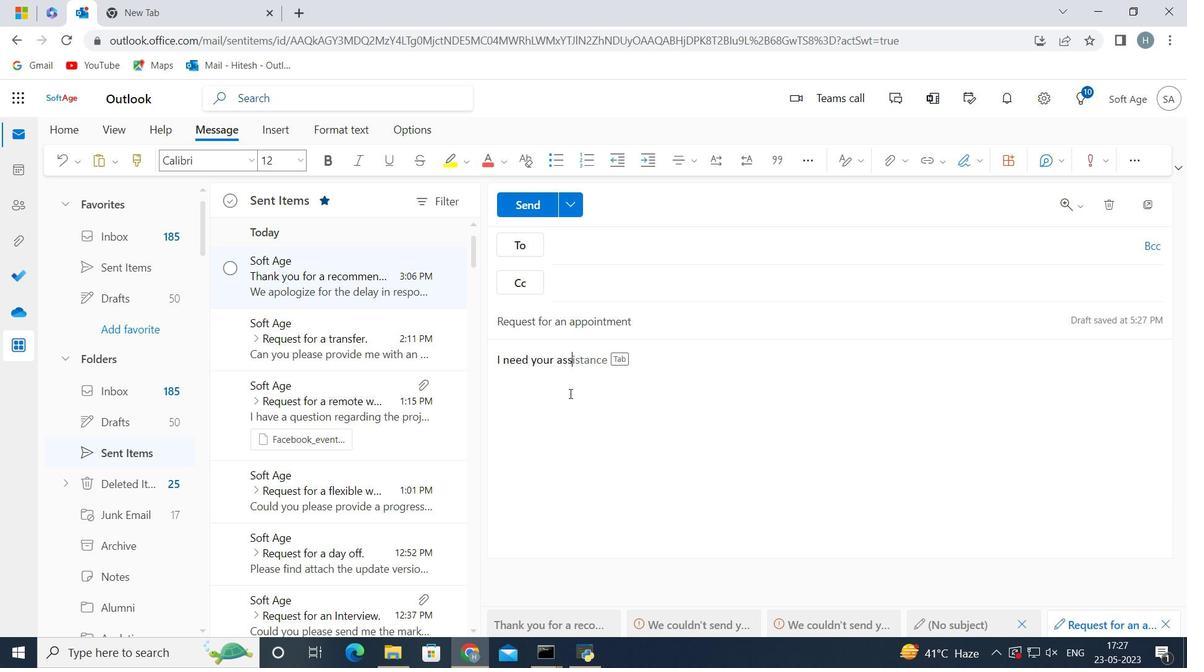 
Action: Mouse moved to (569, 394)
Screenshot: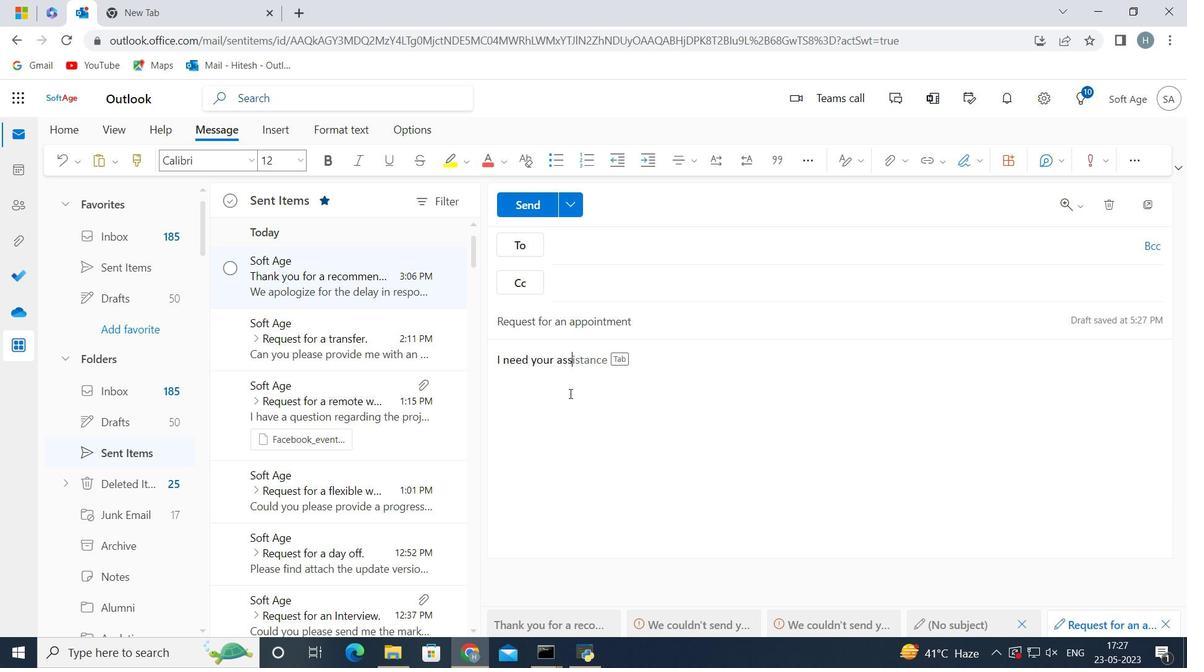 
Action: Key pressed stance<Key.space>i
Screenshot: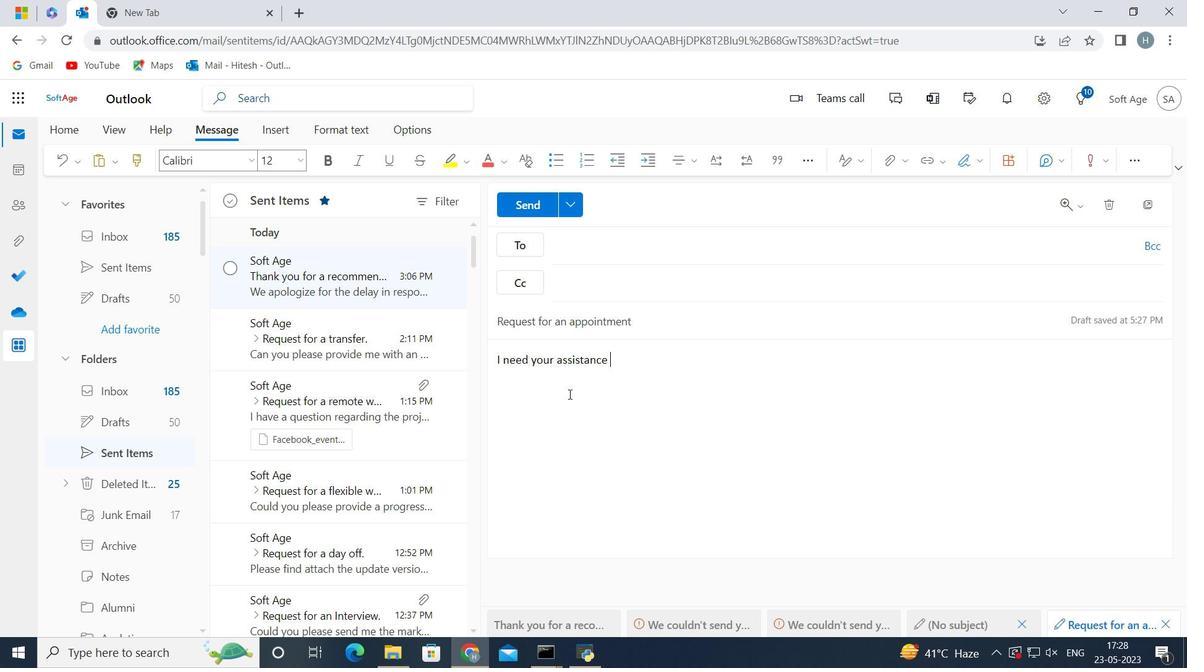 
Action: Mouse moved to (567, 398)
Screenshot: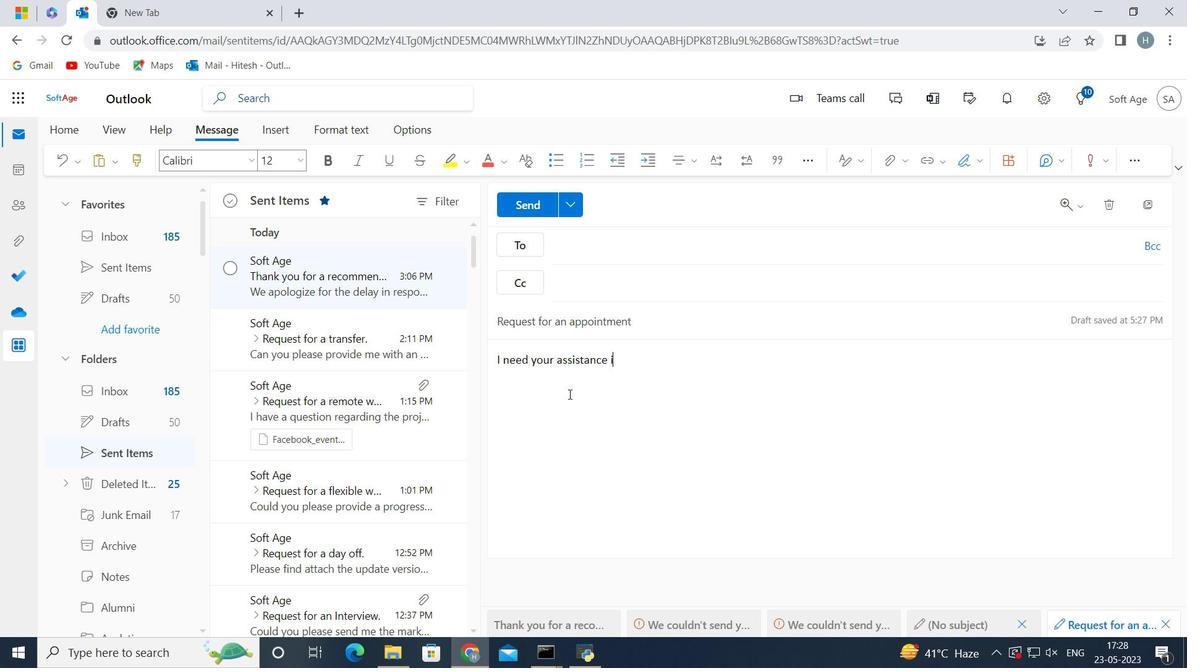 
Action: Key pressed n<Key.space>
Screenshot: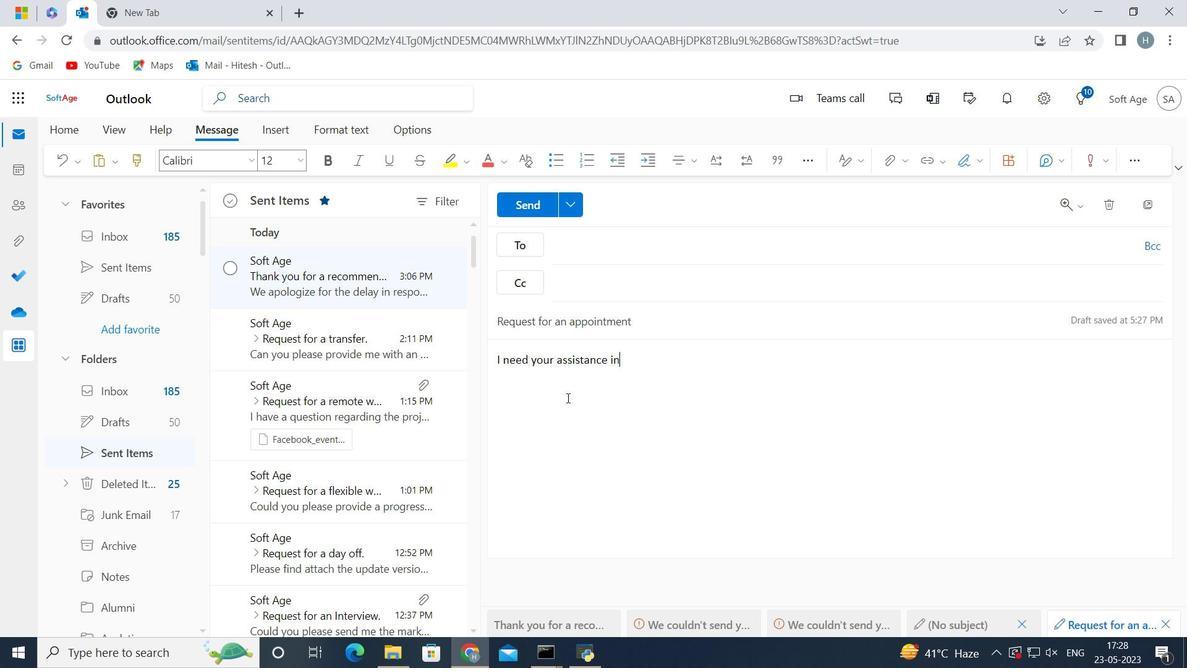 
Action: Mouse moved to (567, 399)
Screenshot: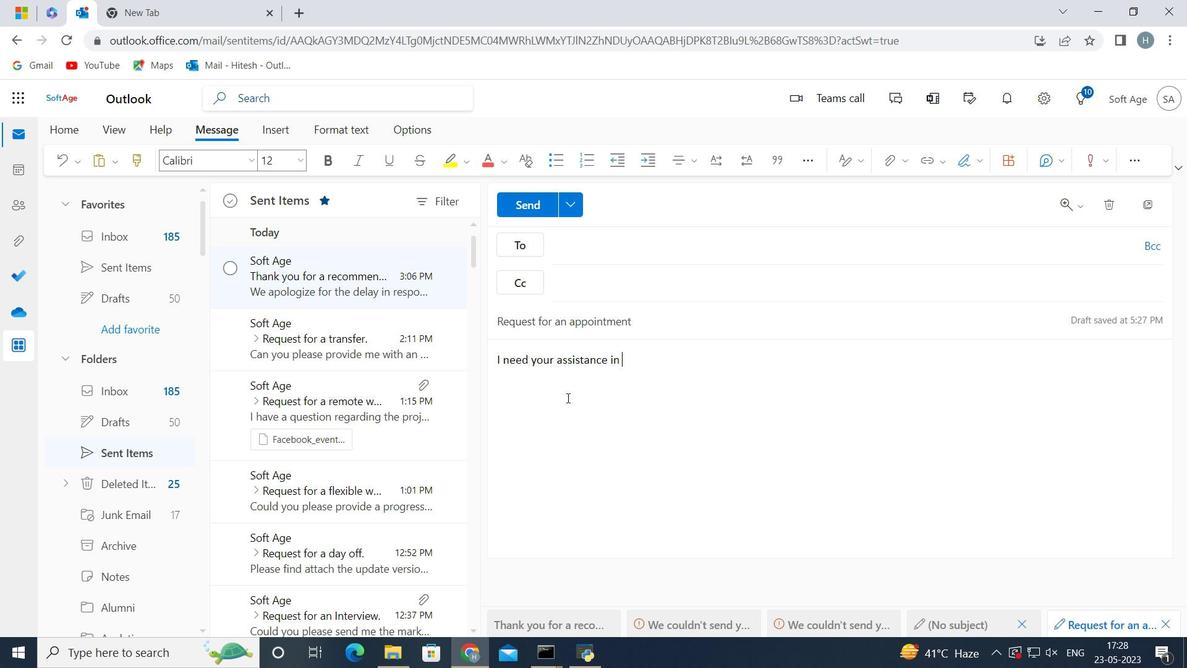 
Action: Key pressed prepari
Screenshot: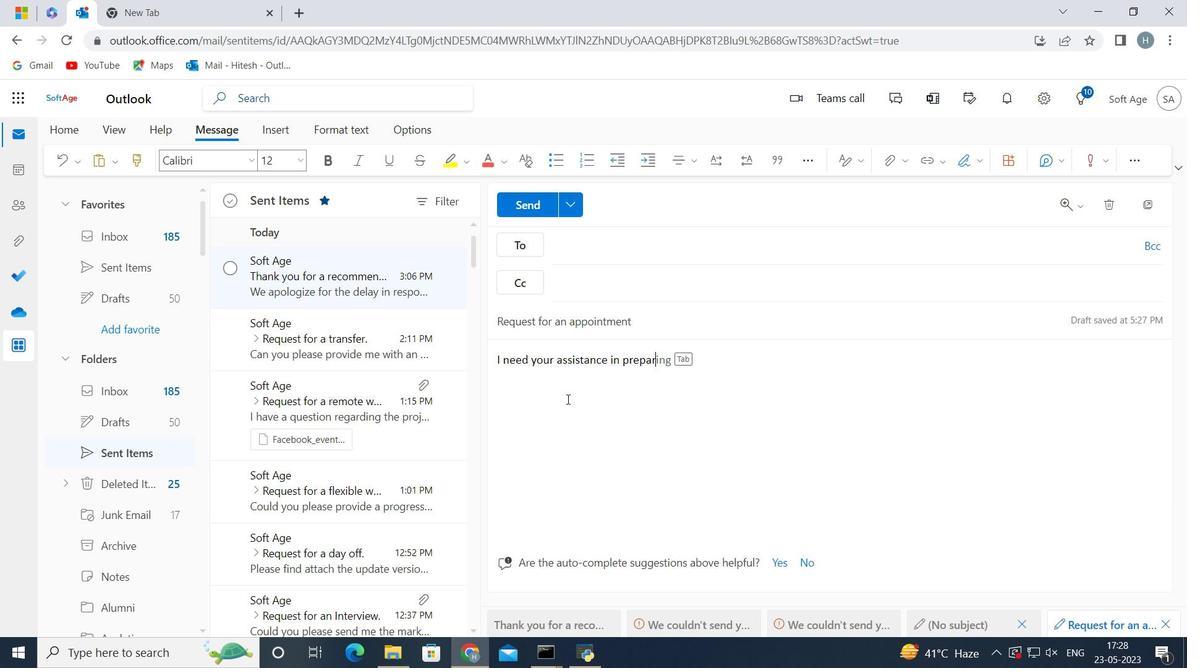 
Action: Mouse moved to (567, 399)
Screenshot: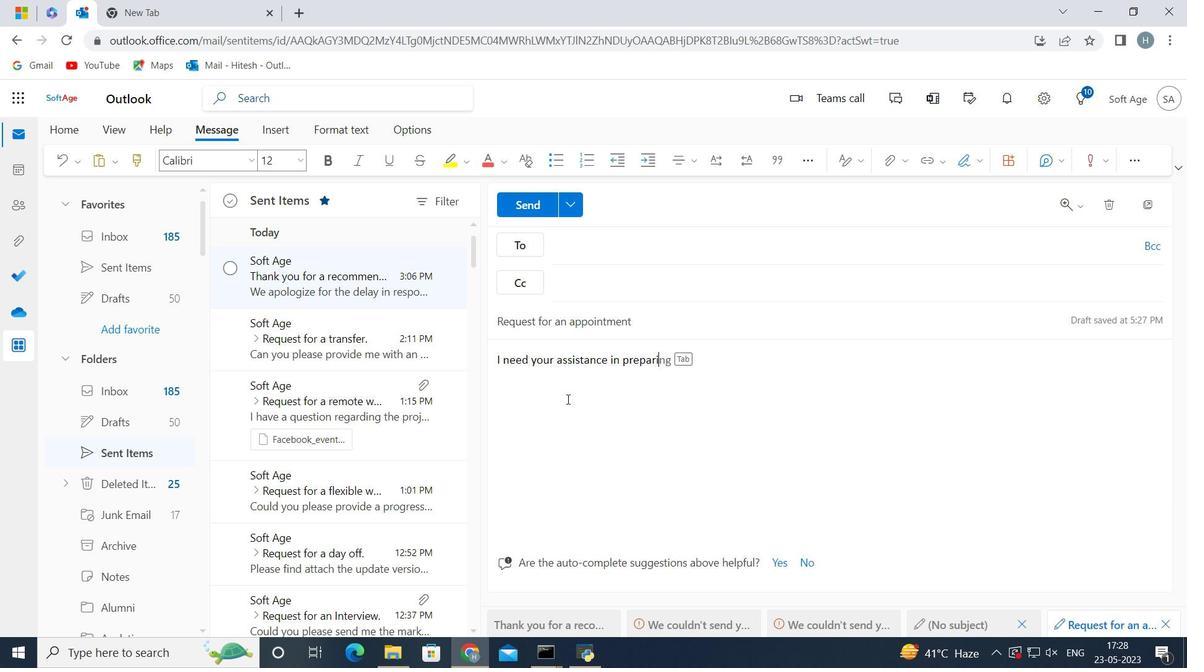 
Action: Key pressed ng
Screenshot: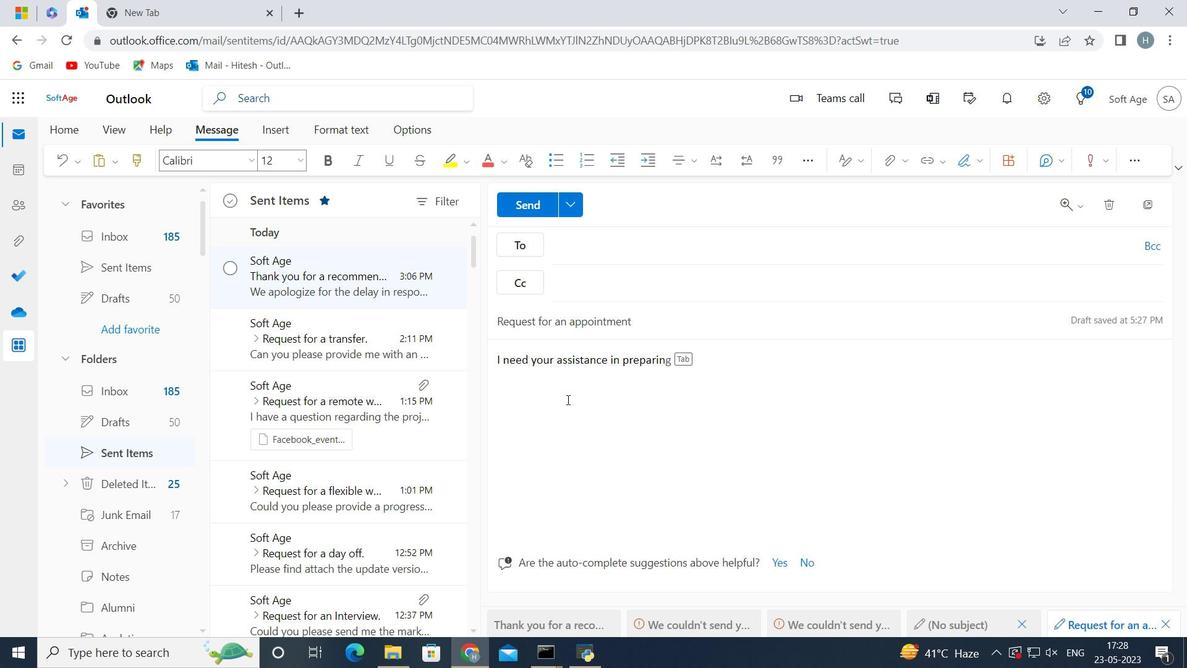 
Action: Mouse moved to (566, 400)
Screenshot: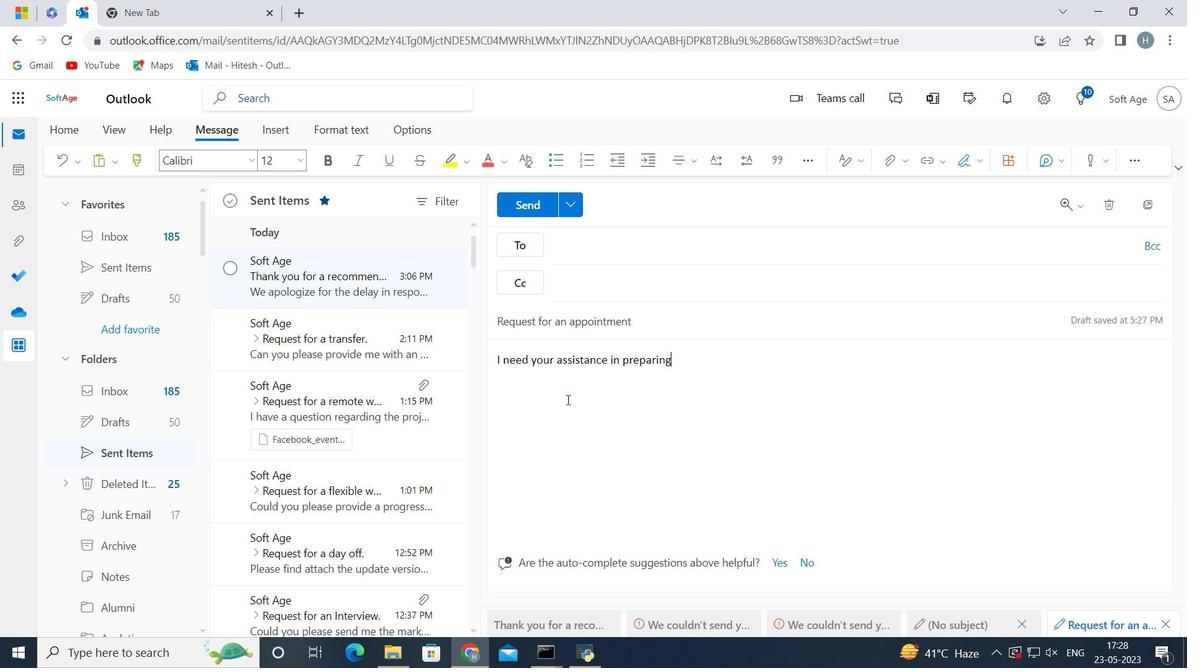 
Action: Key pressed <Key.space>
Screenshot: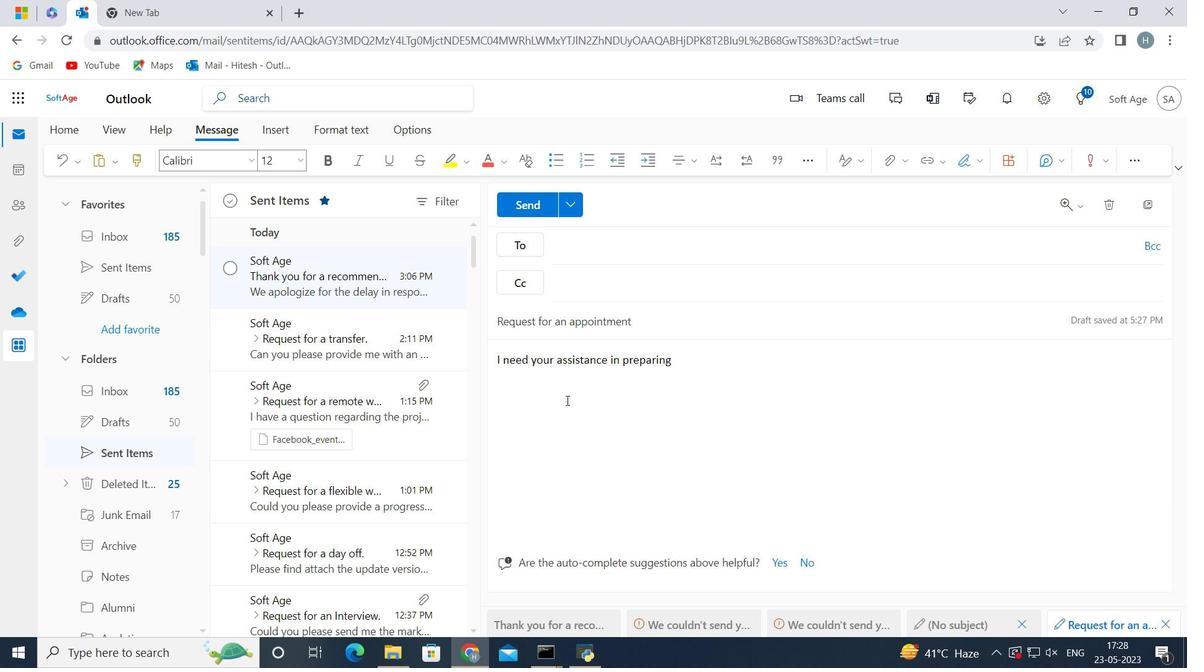 
Action: Mouse moved to (565, 402)
Screenshot: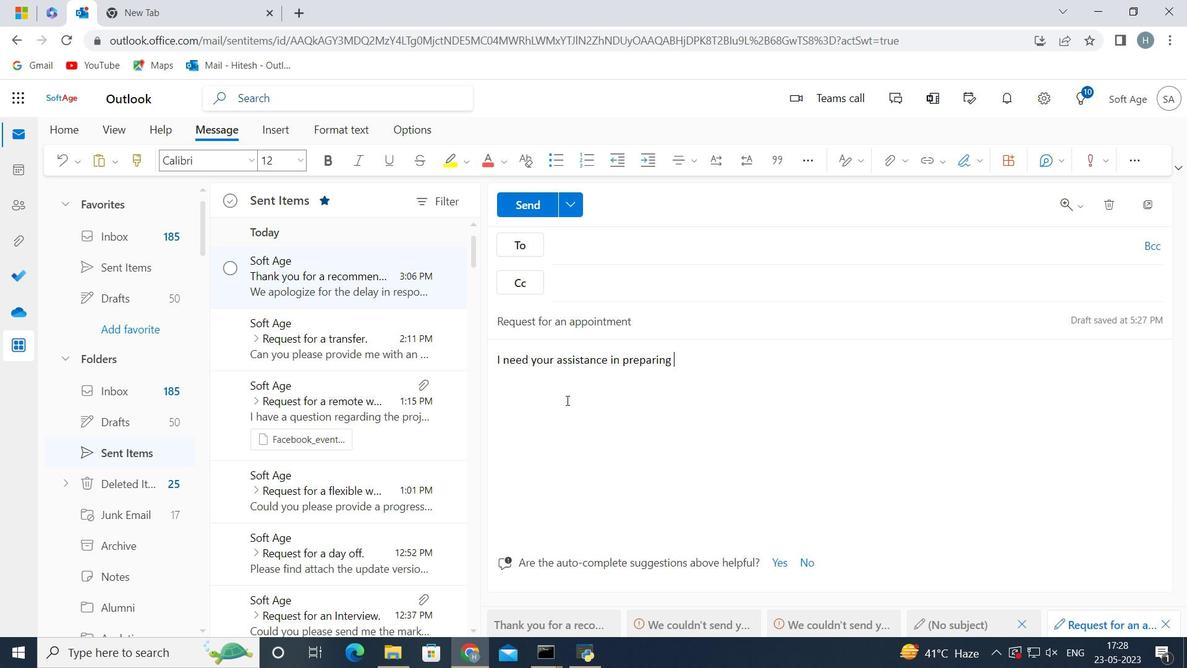 
Action: Key pressed the<Key.space>
Screenshot: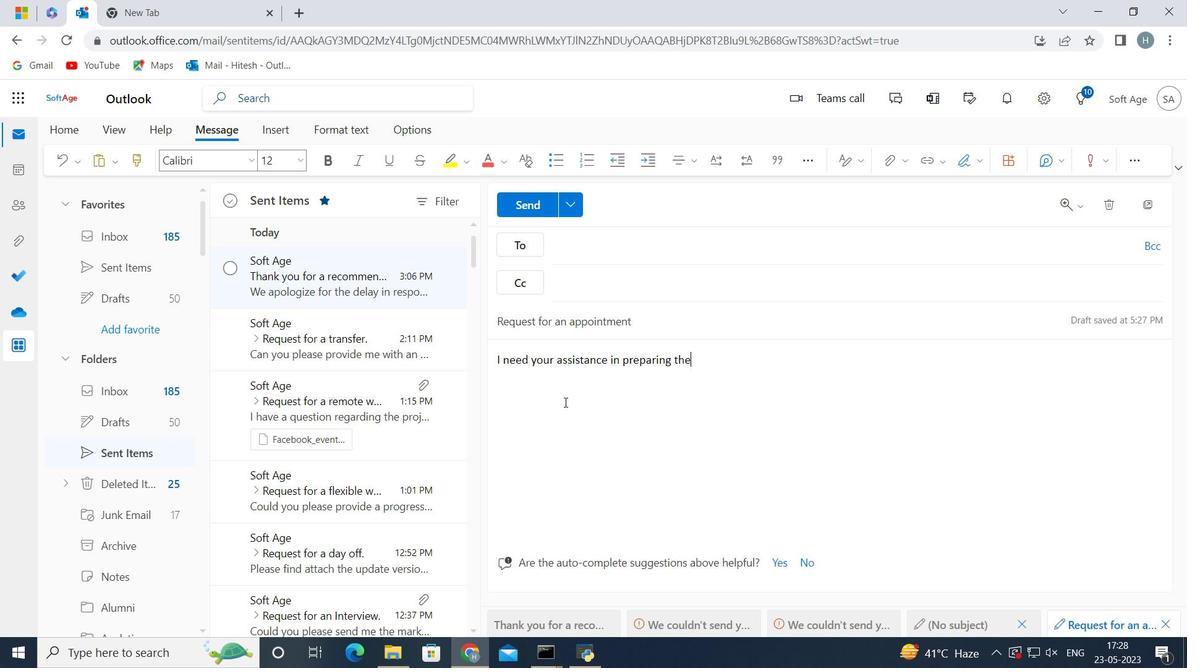 
Action: Mouse moved to (565, 402)
Screenshot: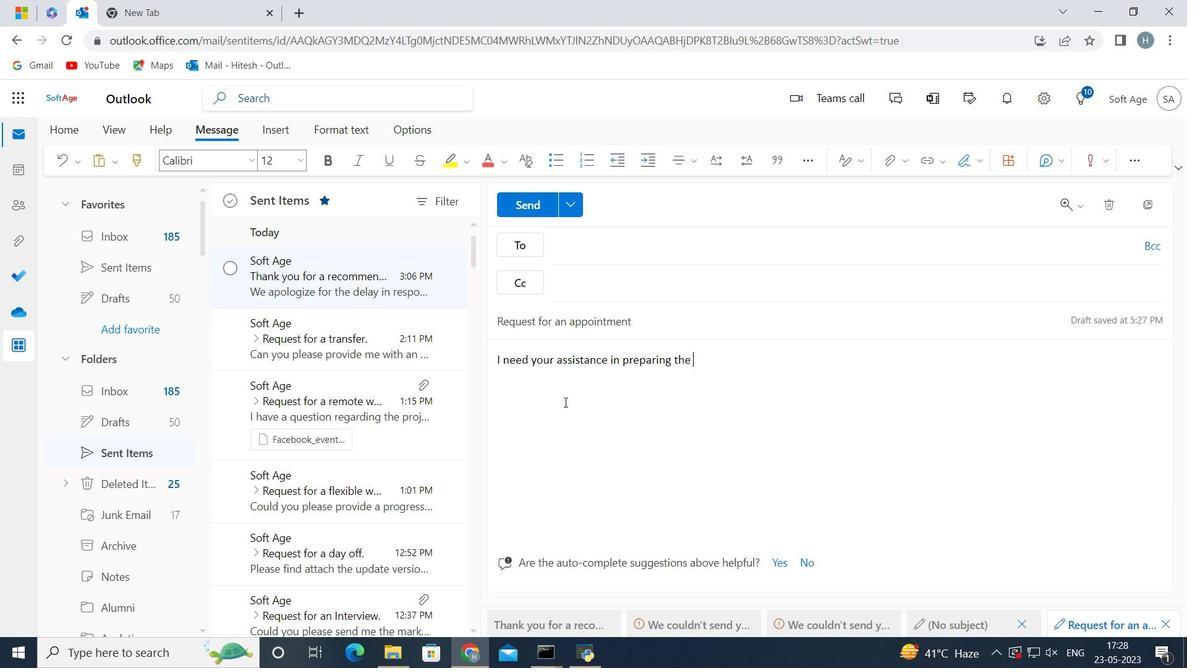 
Action: Key pressed presentation<Key.space>fo
Screenshot: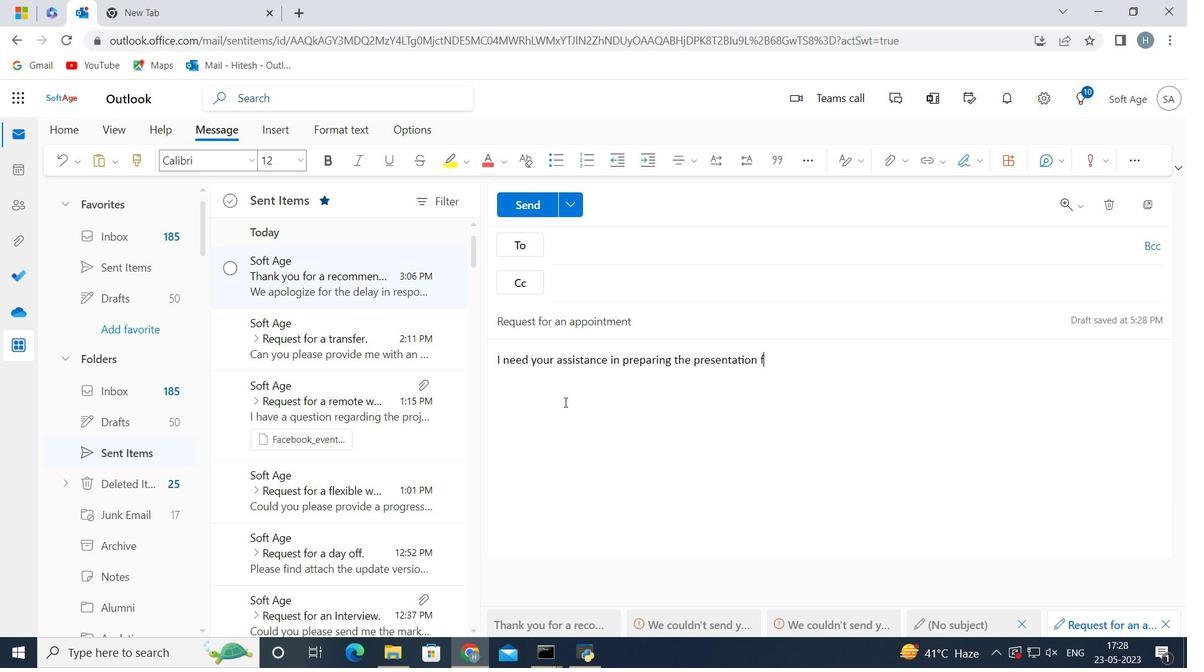 
Action: Mouse moved to (564, 406)
Screenshot: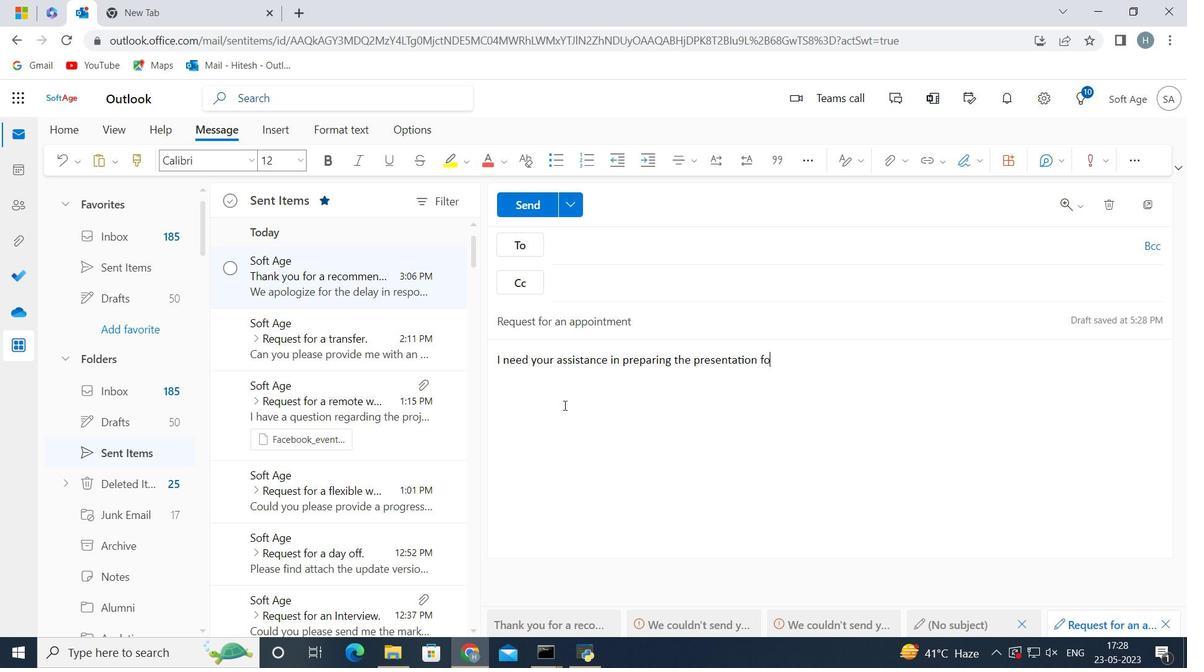 
Action: Key pressed r<Key.space>the<Key.space>up
Screenshot: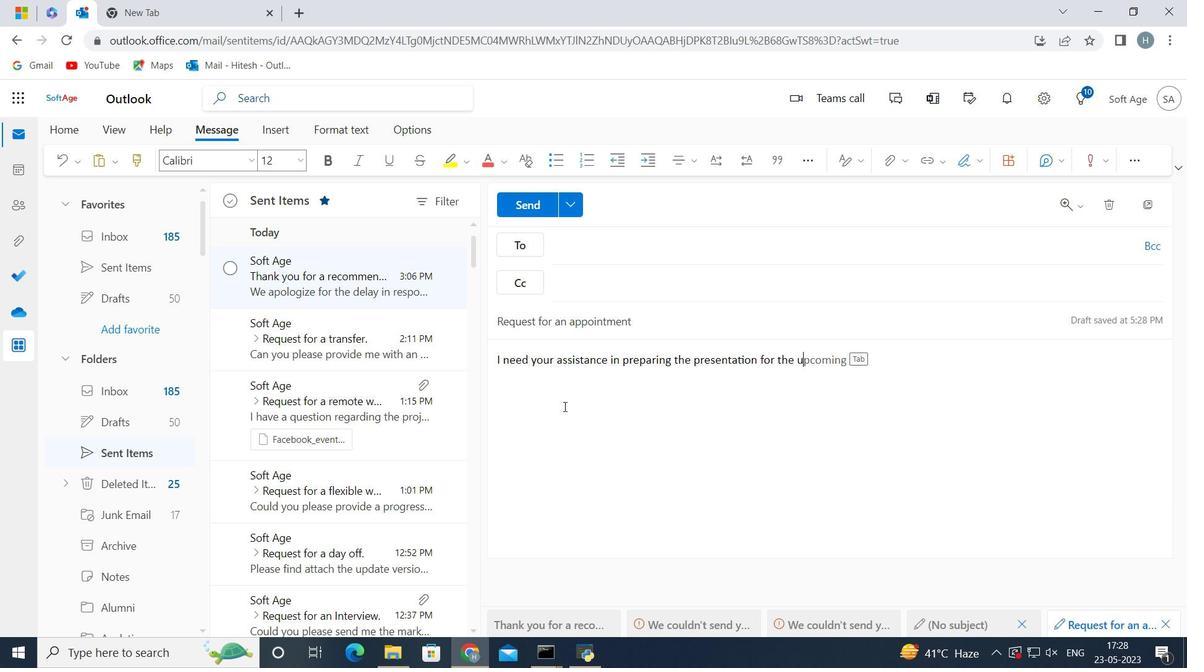
Action: Mouse moved to (566, 407)
Screenshot: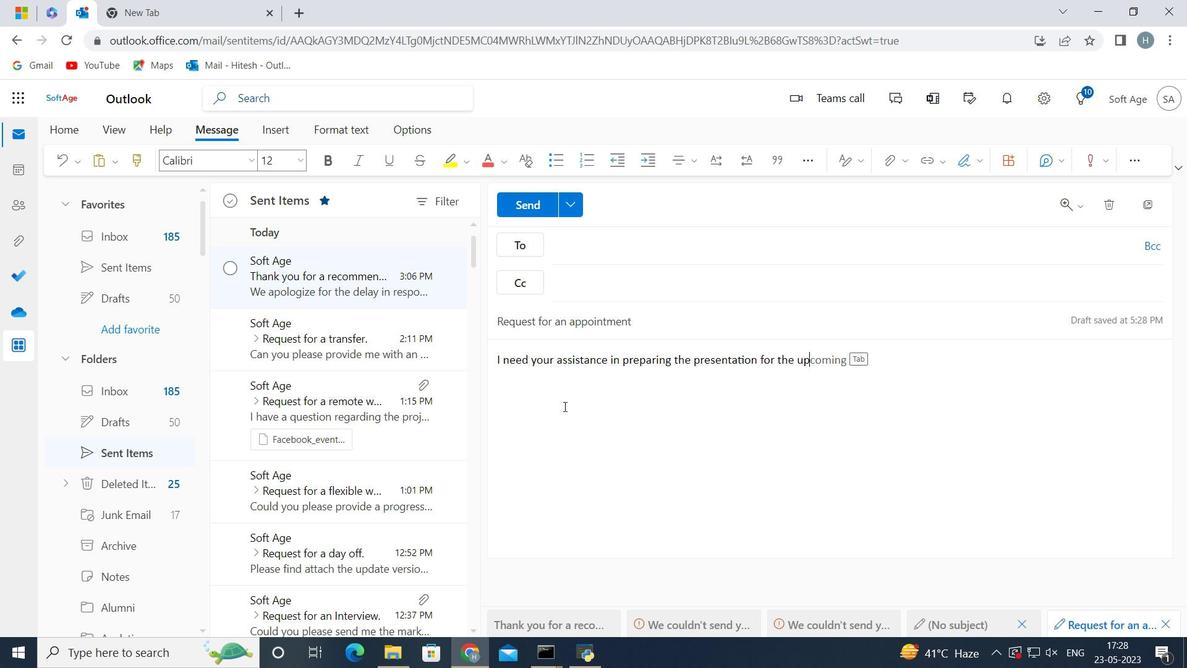 
Action: Key pressed co
Screenshot: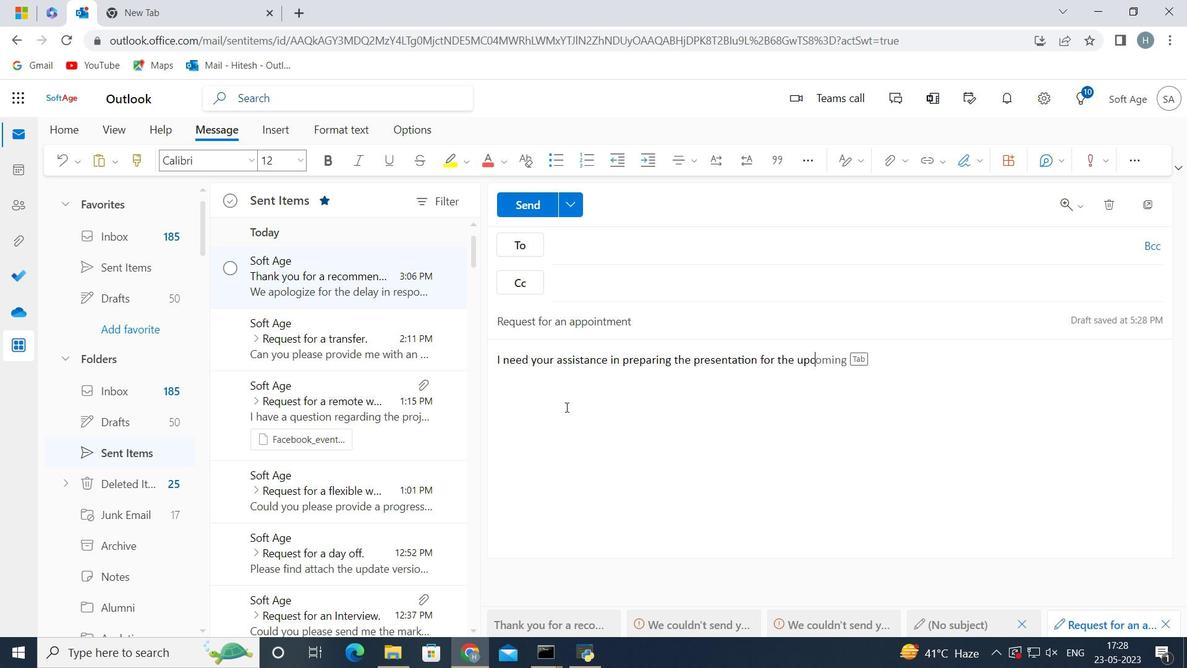 
Action: Mouse moved to (566, 408)
Screenshot: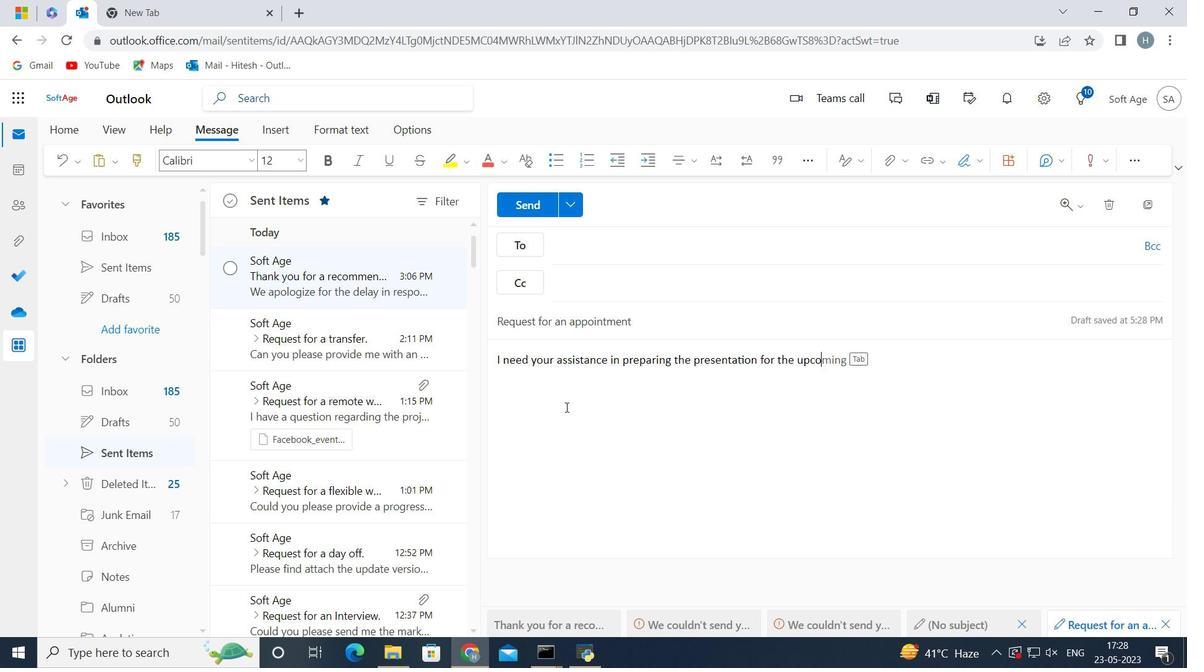 
Action: Key pressed ming<Key.space>co
Screenshot: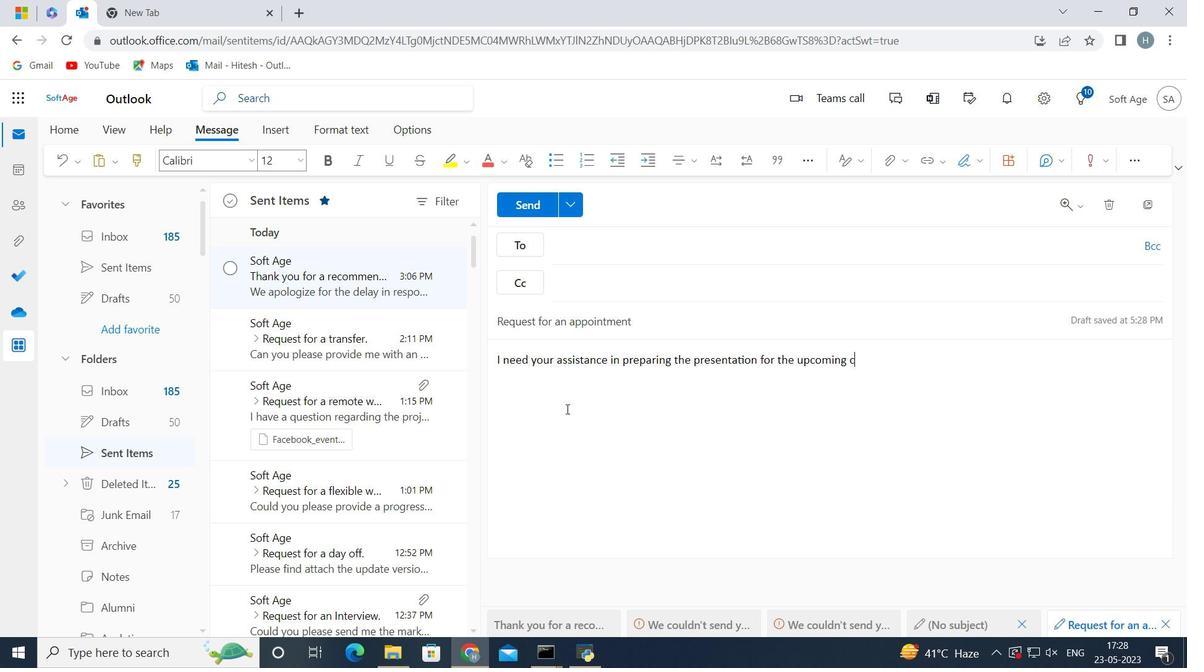 
Action: Mouse moved to (569, 410)
Screenshot: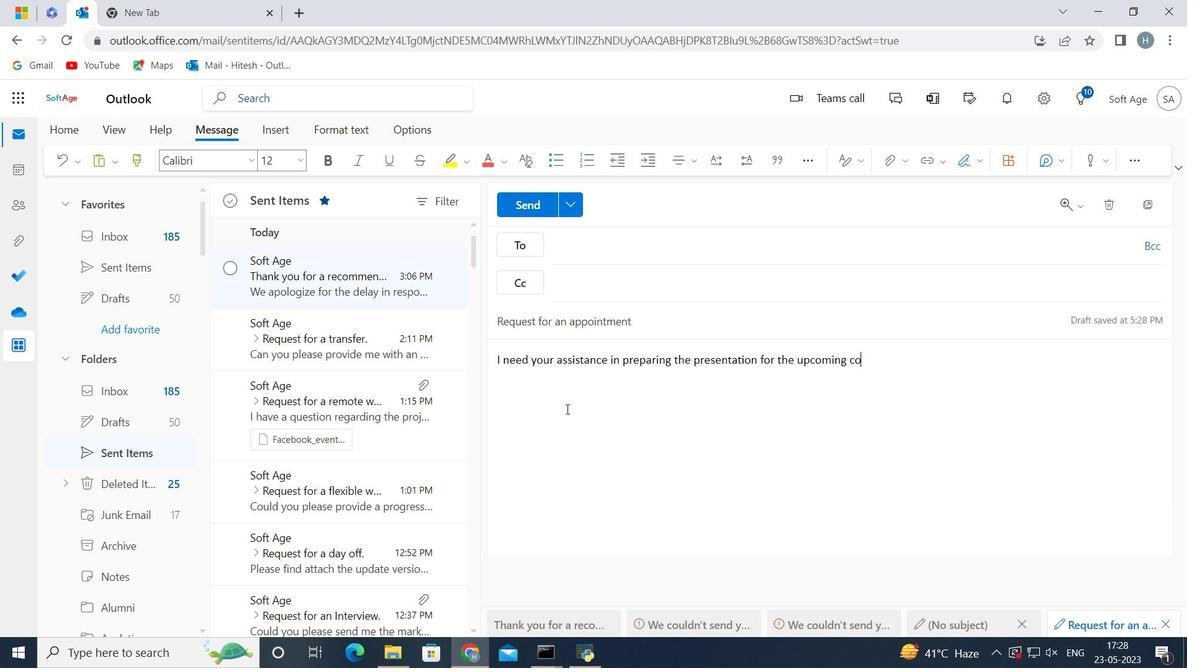 
Action: Key pressed n
Screenshot: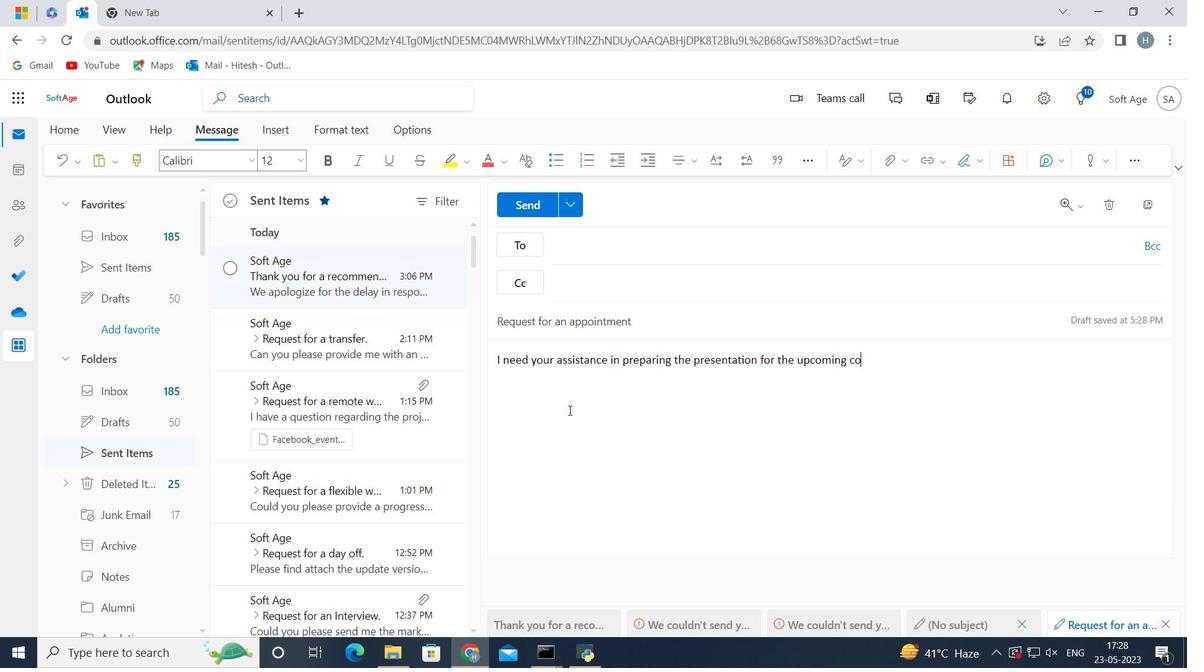
Action: Mouse moved to (569, 411)
Screenshot: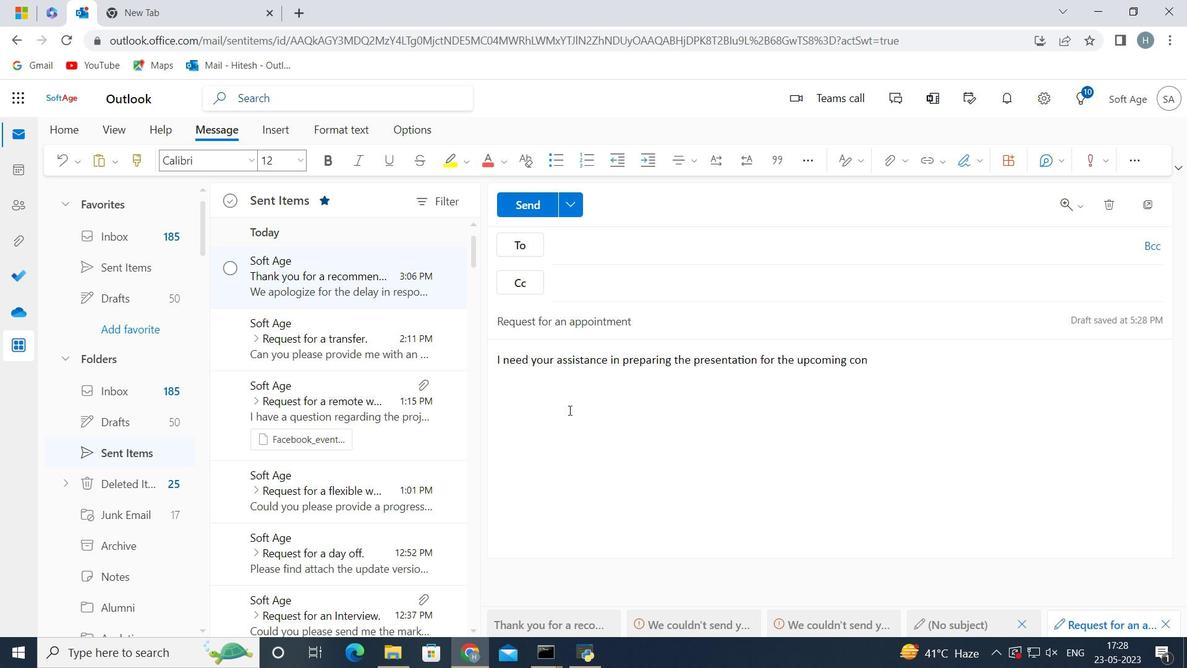 
Action: Key pressed ference<Key.space>
Screenshot: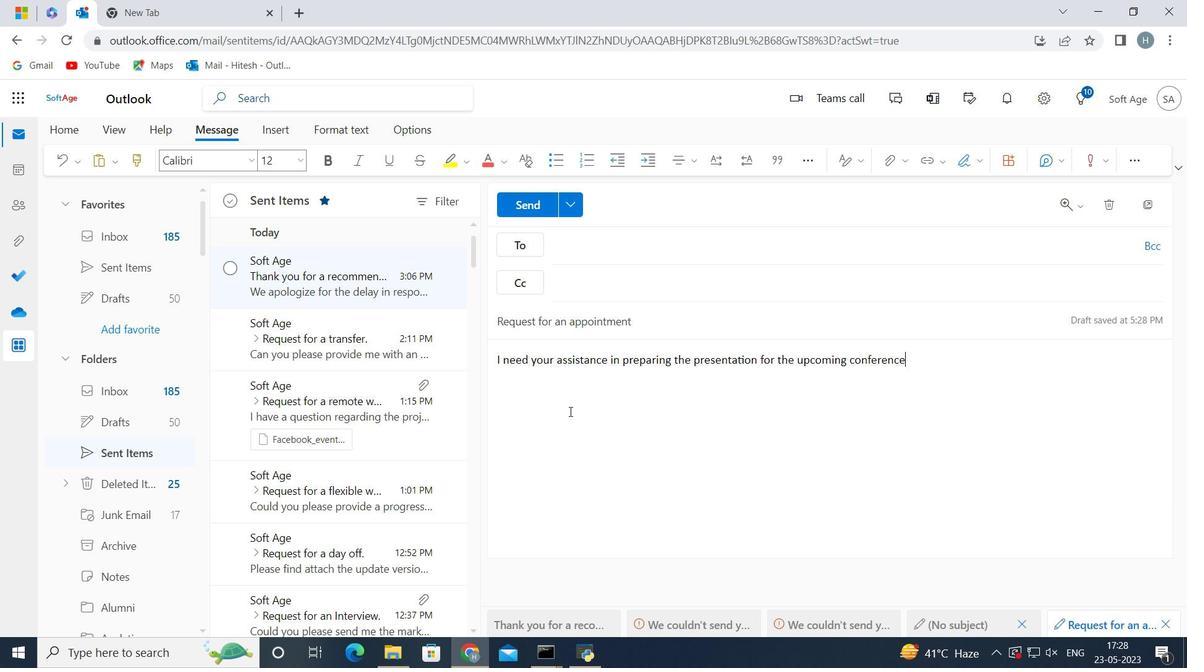 
Action: Mouse moved to (559, 241)
Screenshot: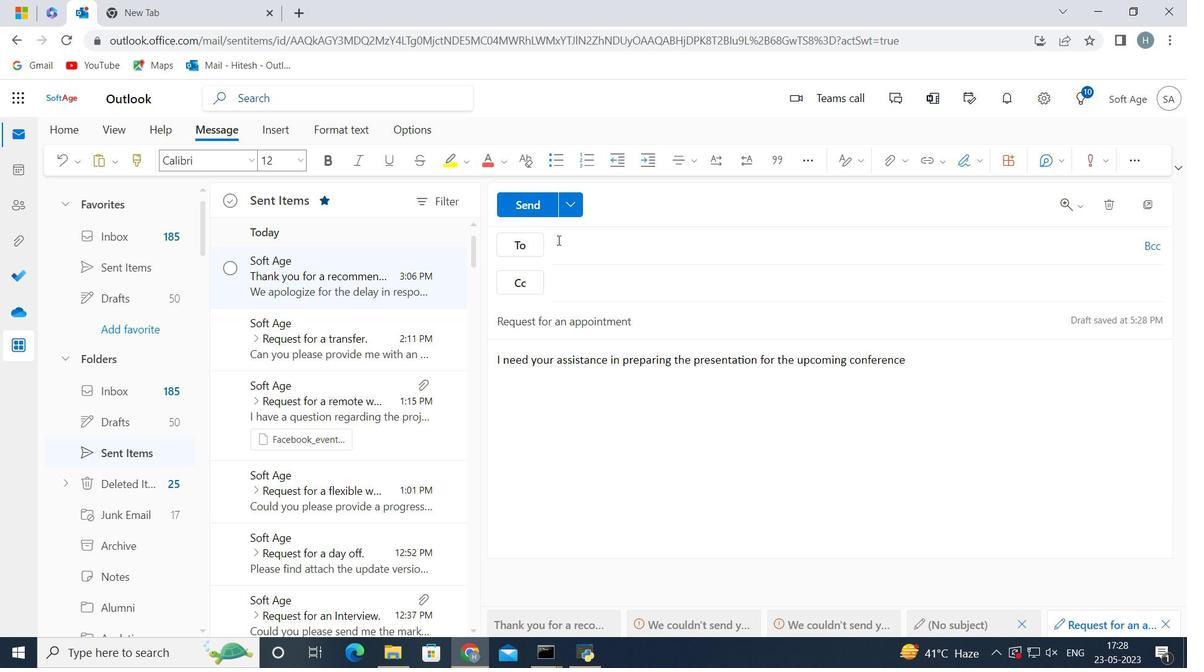 
Action: Mouse pressed left at (559, 241)
Screenshot: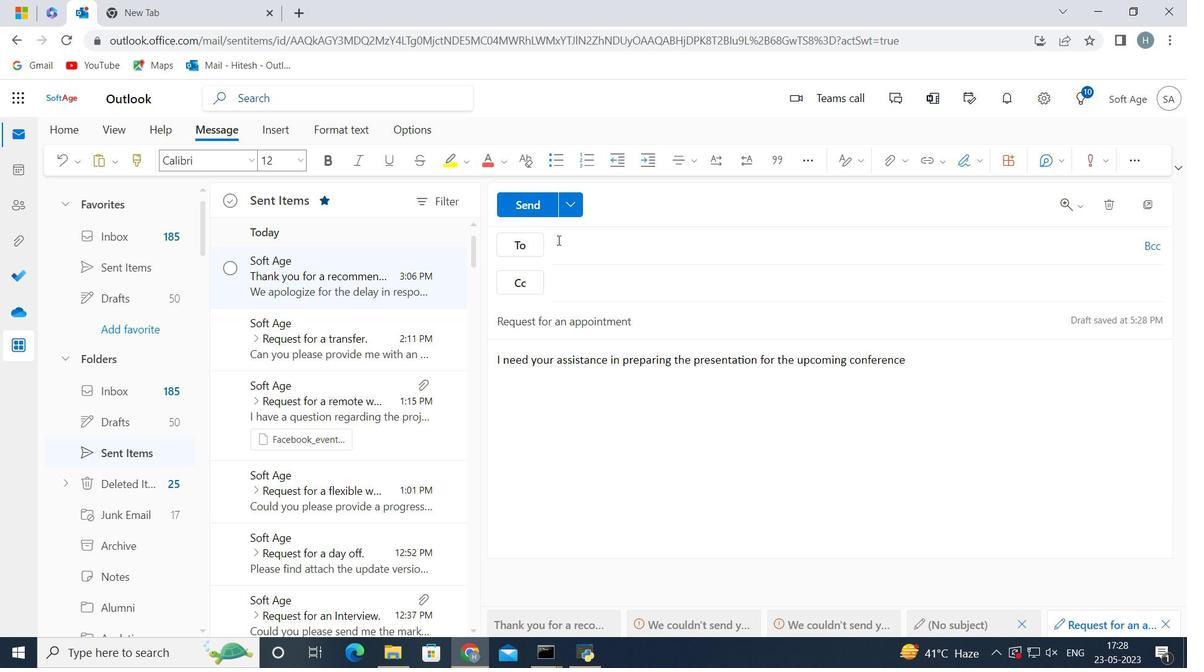 
Action: Mouse moved to (559, 241)
Screenshot: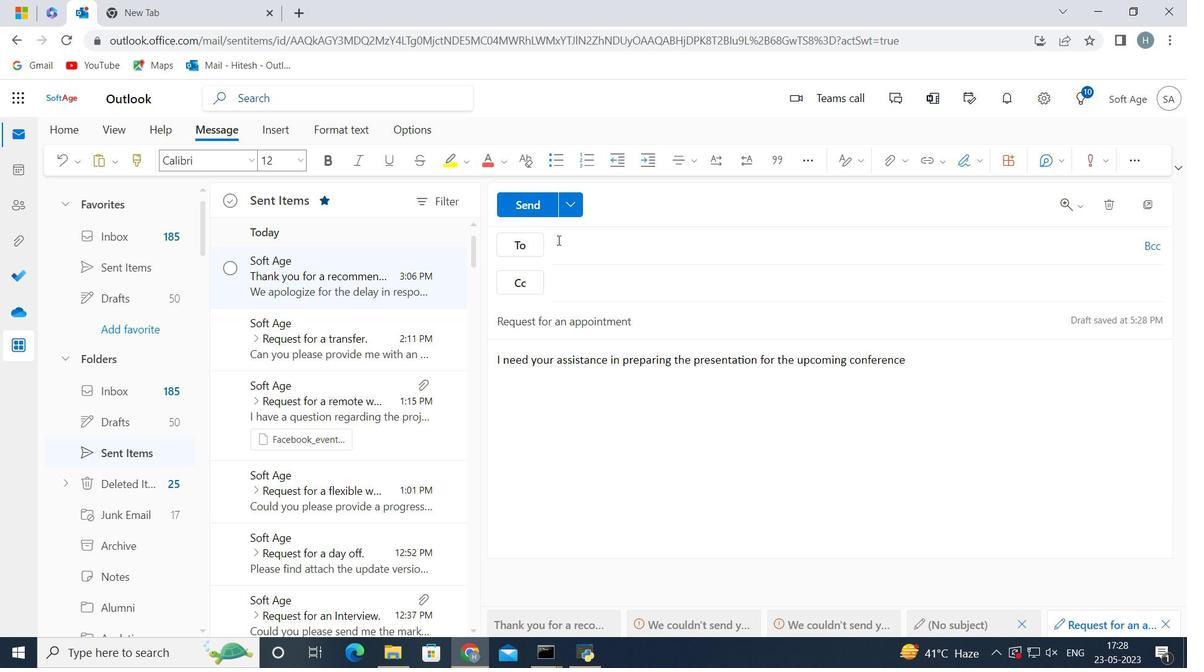 
Action: Key pressed softage.7<Key.shift>@softage.net
Screenshot: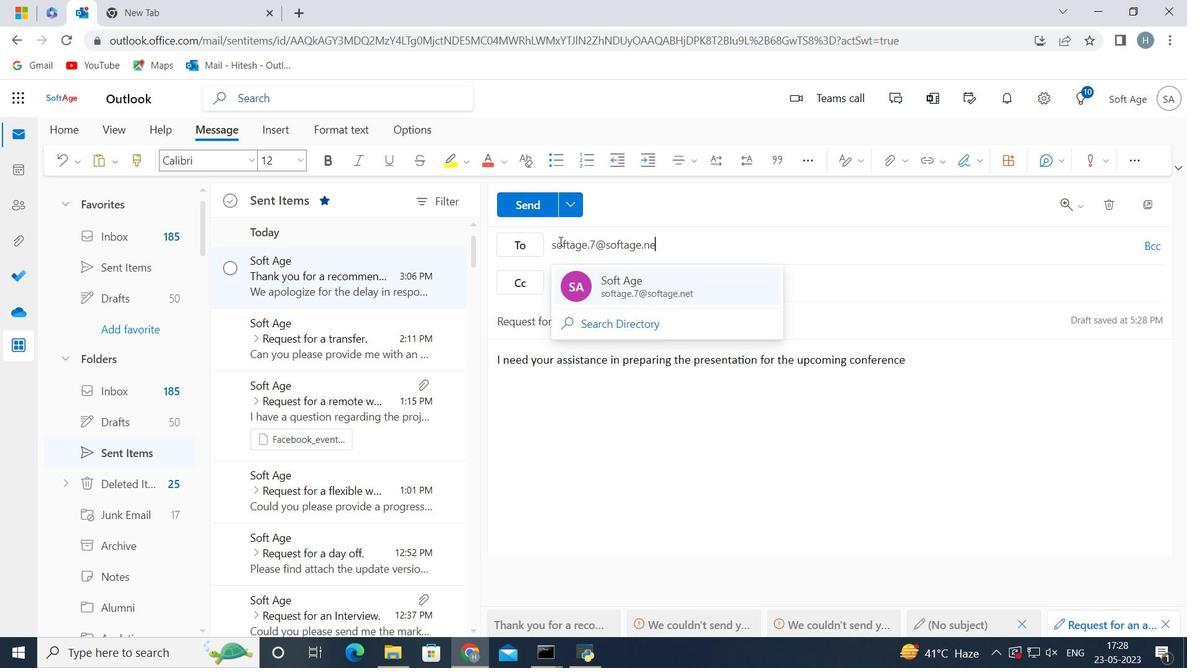 
Action: Mouse moved to (576, 285)
Screenshot: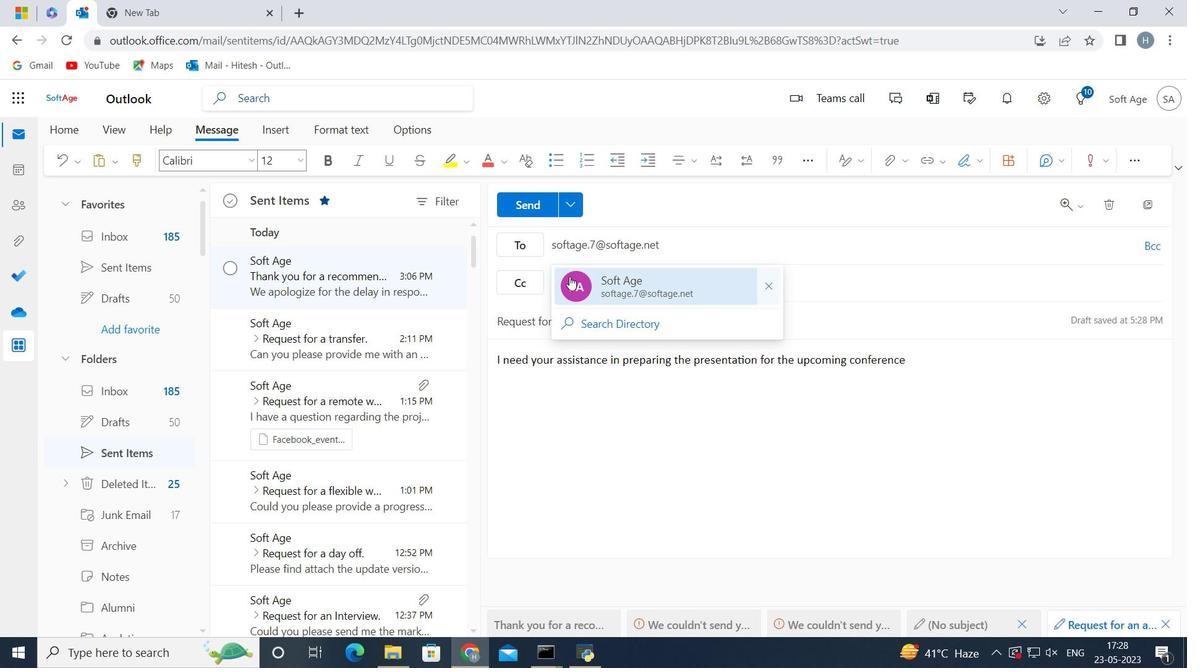 
Action: Mouse pressed left at (576, 285)
Screenshot: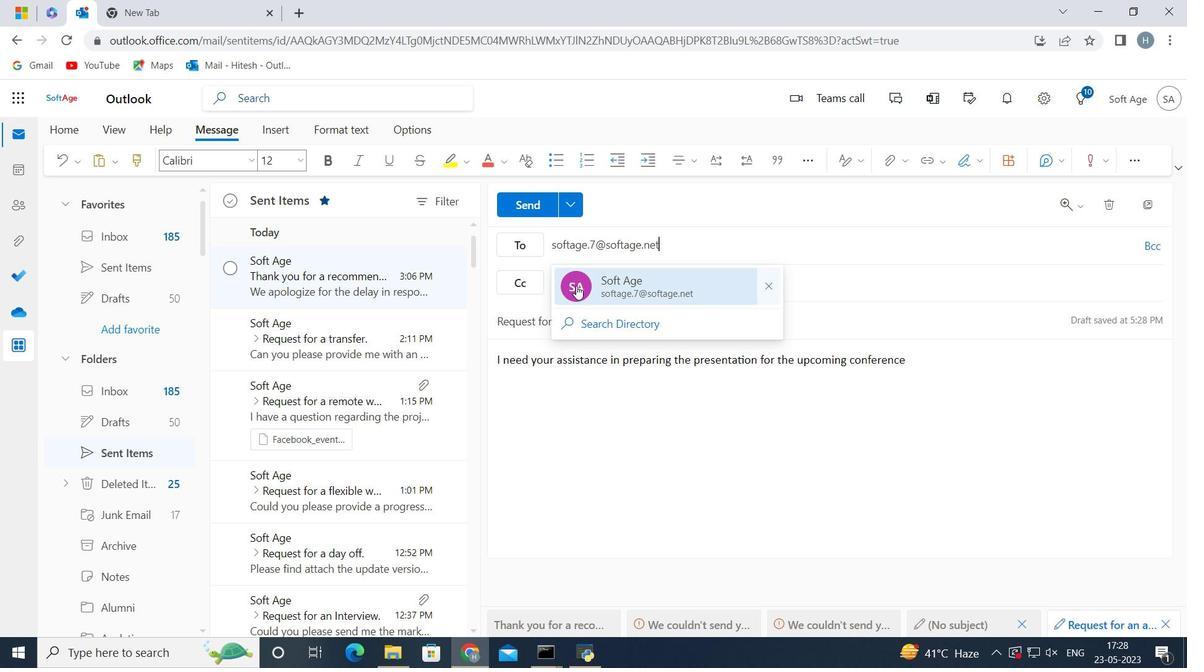 
Action: Mouse moved to (530, 198)
Screenshot: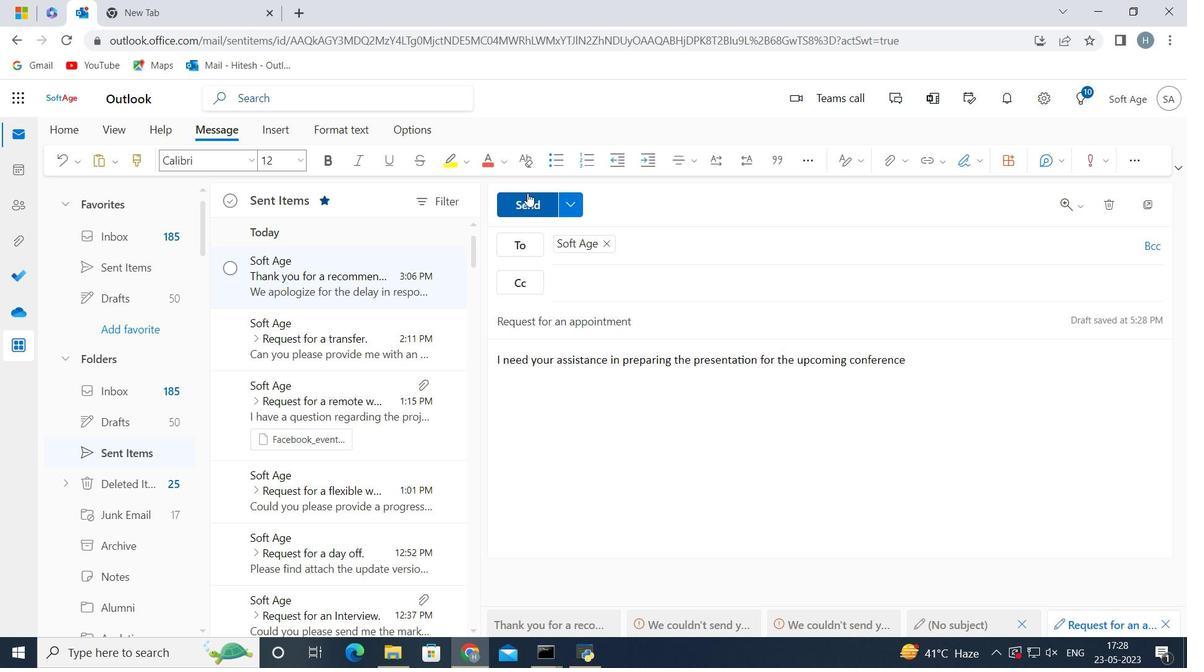 
Action: Mouse pressed left at (530, 198)
Screenshot: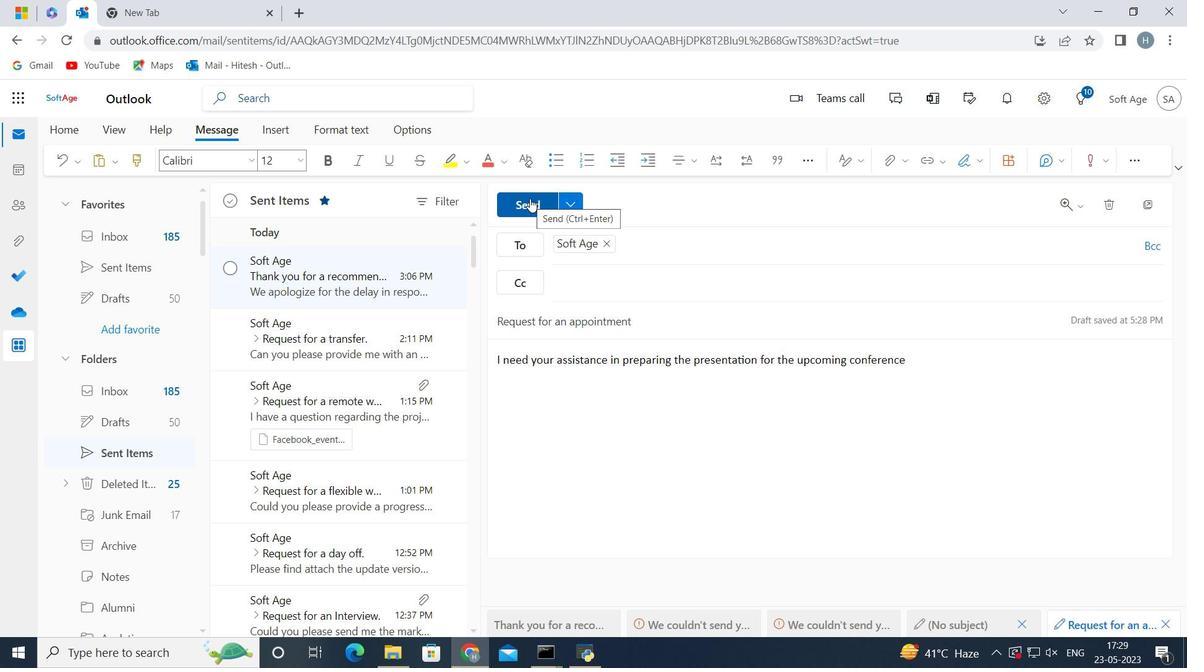 
Action: Mouse moved to (356, 275)
Screenshot: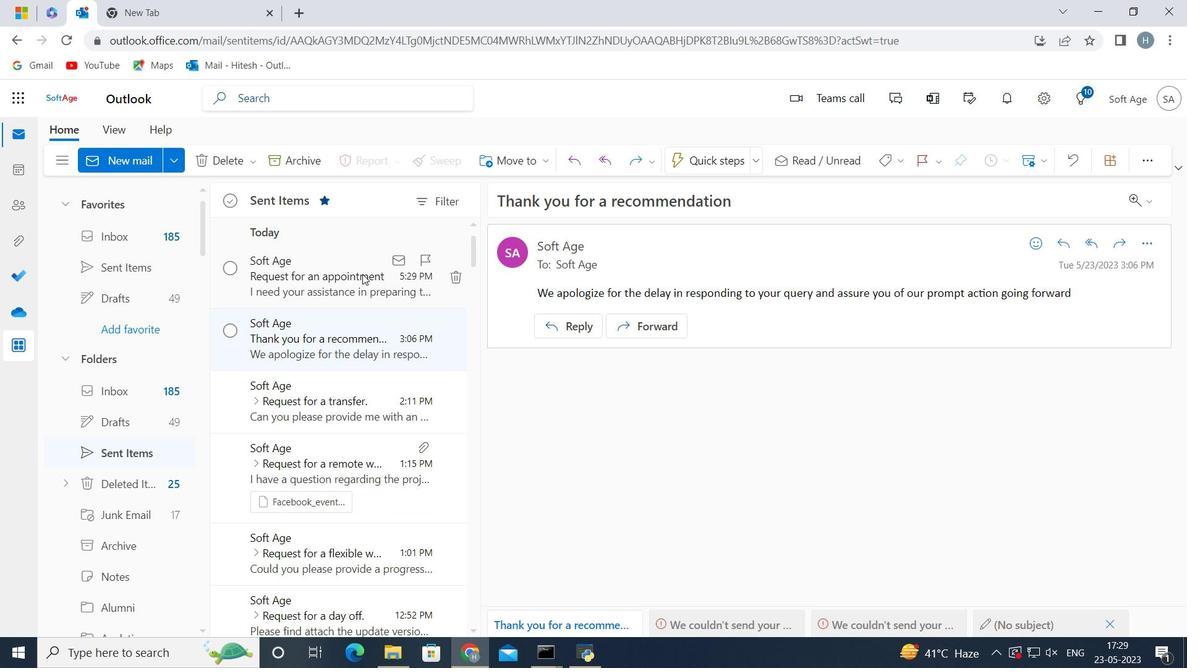 
Action: Mouse pressed left at (356, 275)
Screenshot: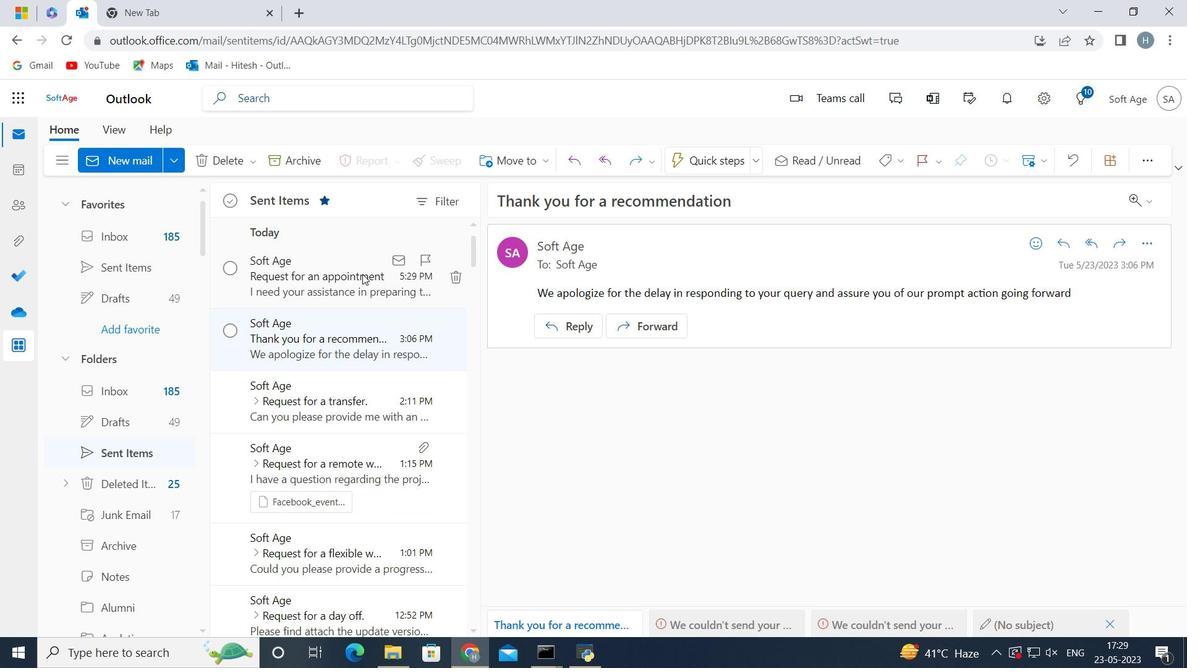 
Action: Mouse moved to (525, 160)
Screenshot: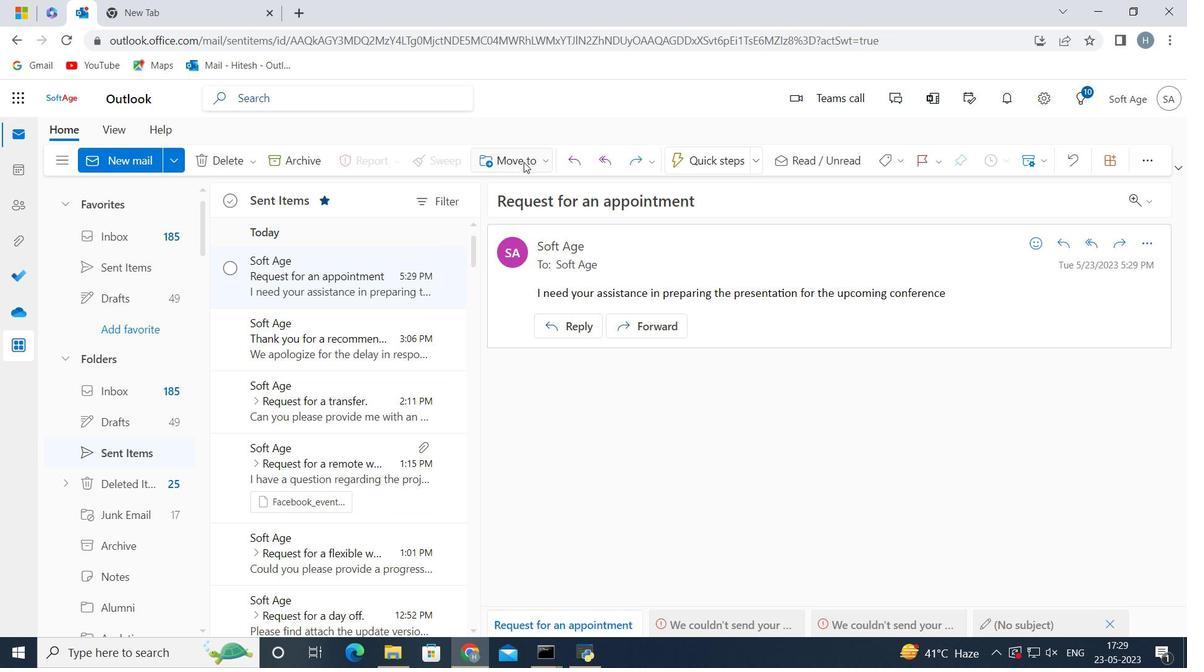 
Action: Mouse pressed left at (525, 160)
Screenshot: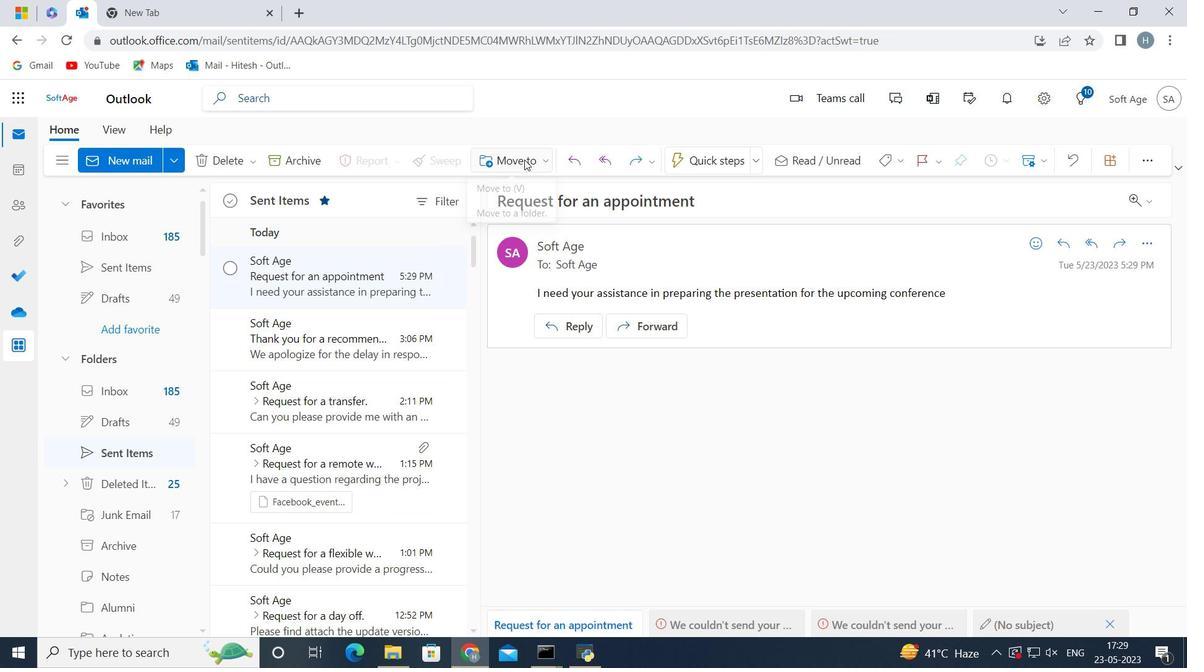 
Action: Mouse moved to (533, 188)
Screenshot: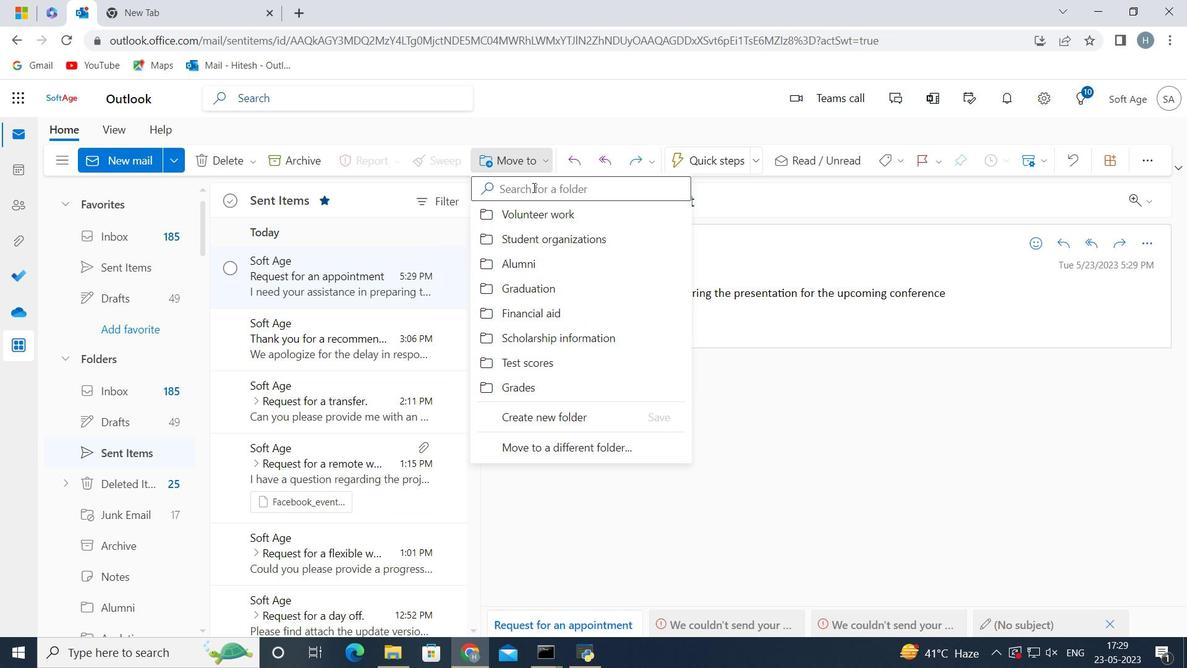 
Action: Mouse pressed left at (533, 188)
Screenshot: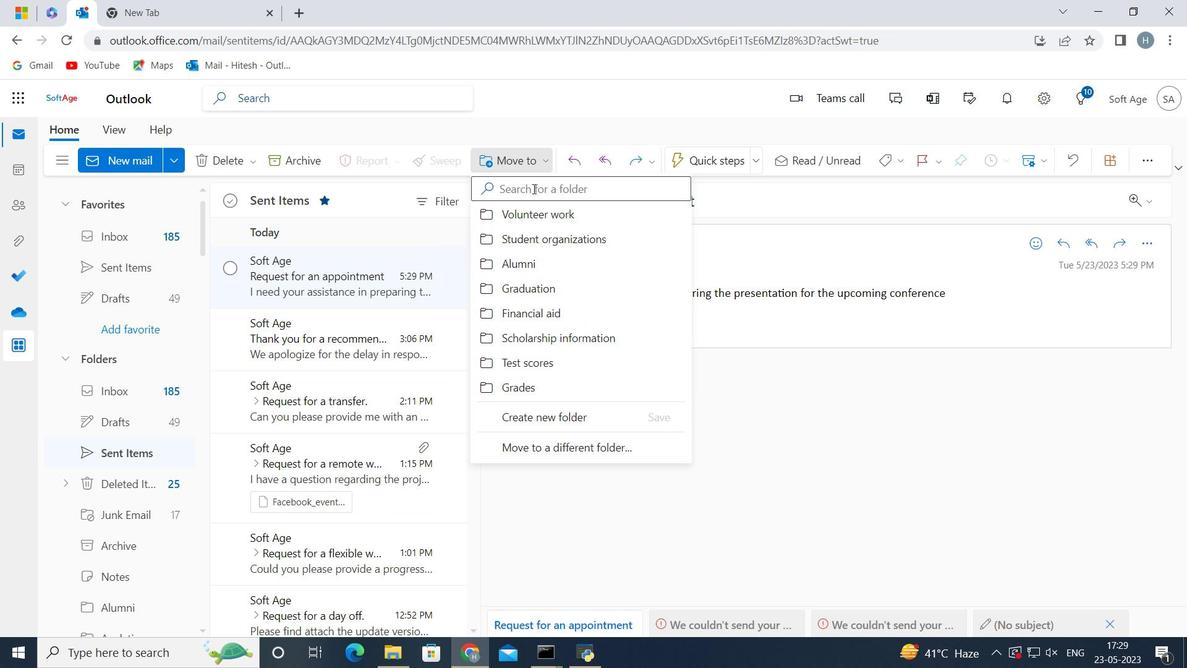 
Action: Key pressed <Key.shift>Community<Key.space>serv
Screenshot: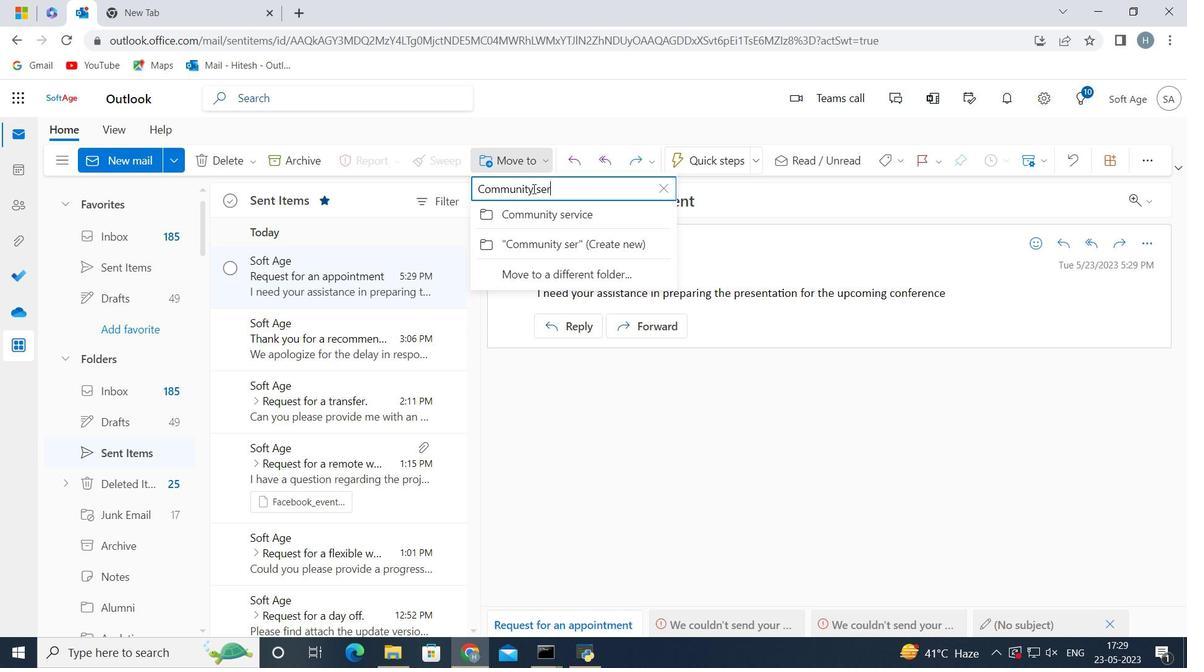 
Action: Mouse moved to (534, 188)
Screenshot: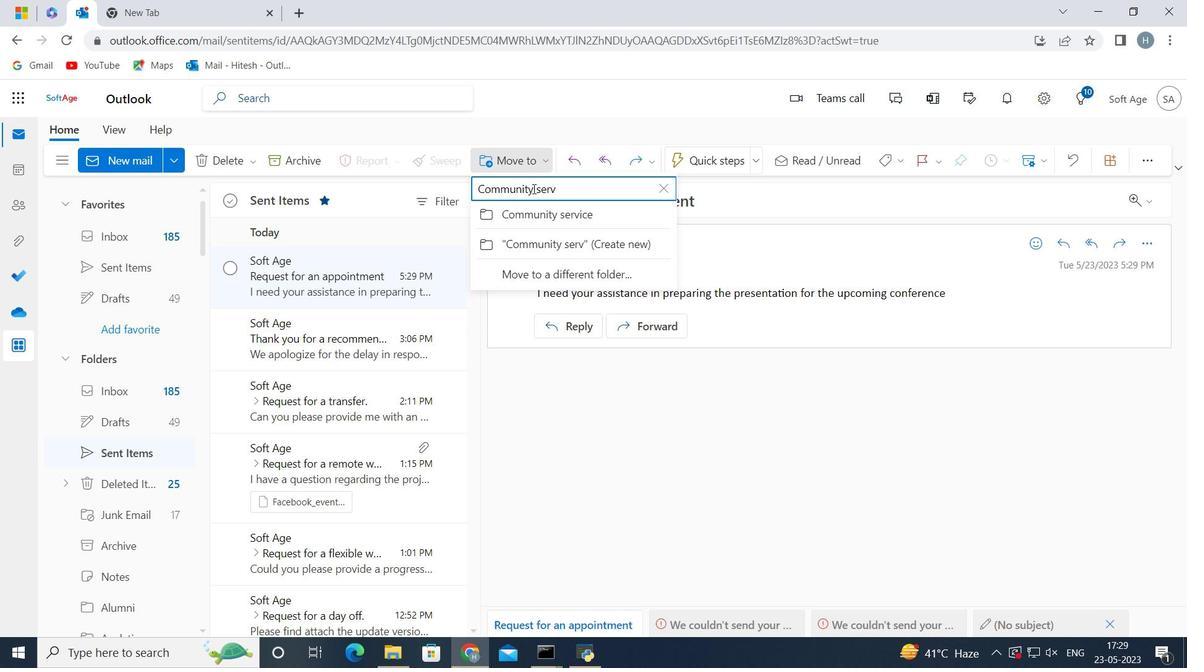 
Action: Key pressed ice
Screenshot: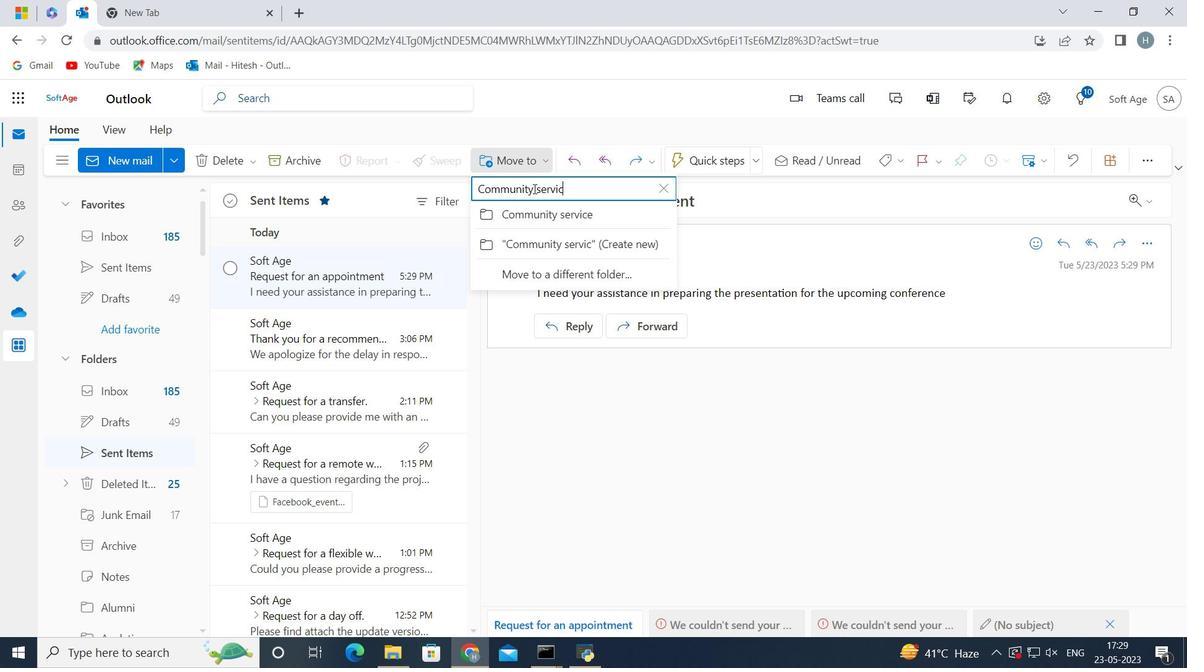 
Action: Mouse moved to (485, 209)
Screenshot: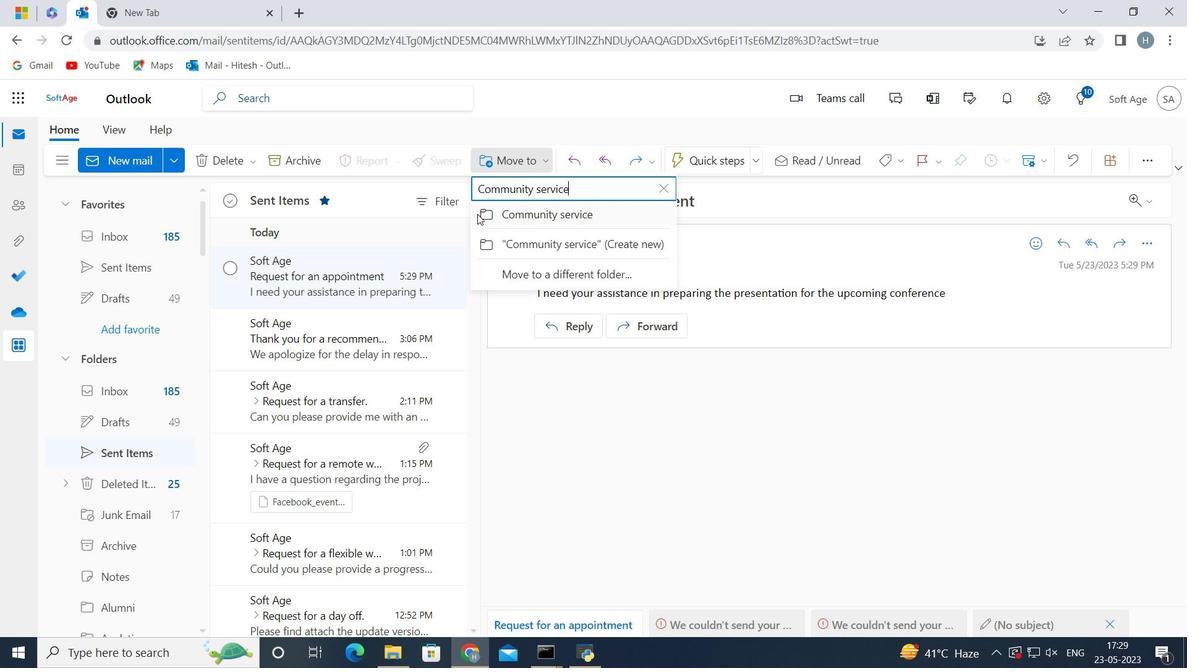 
Action: Mouse pressed left at (485, 209)
Screenshot: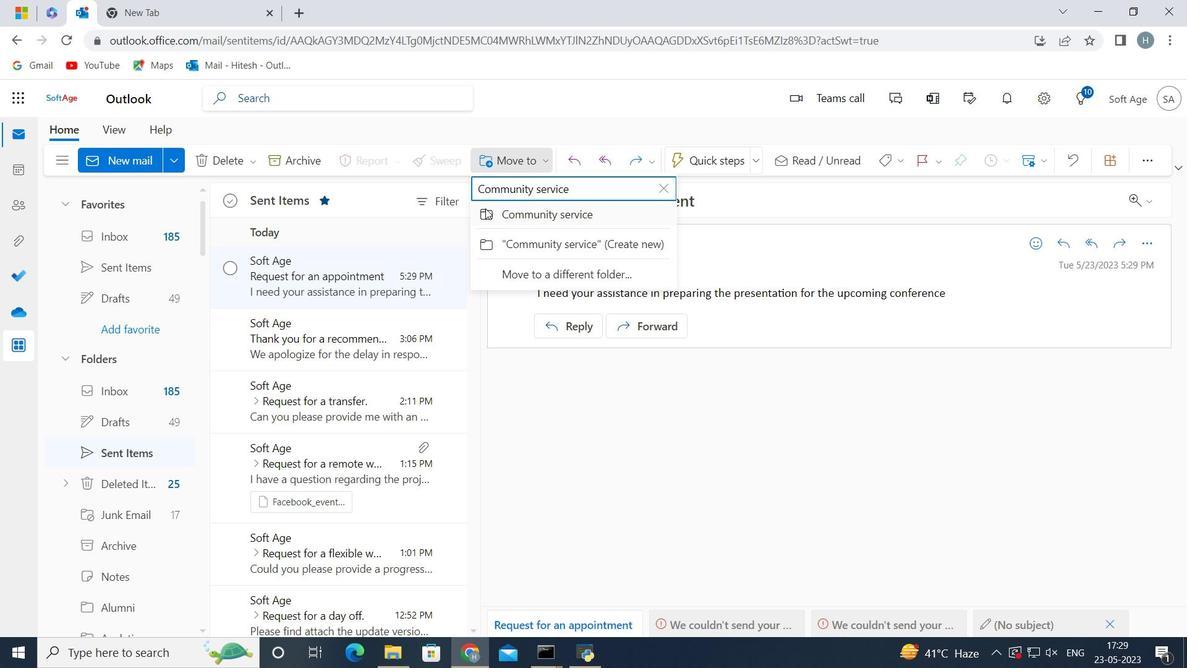
Action: Mouse moved to (556, 418)
Screenshot: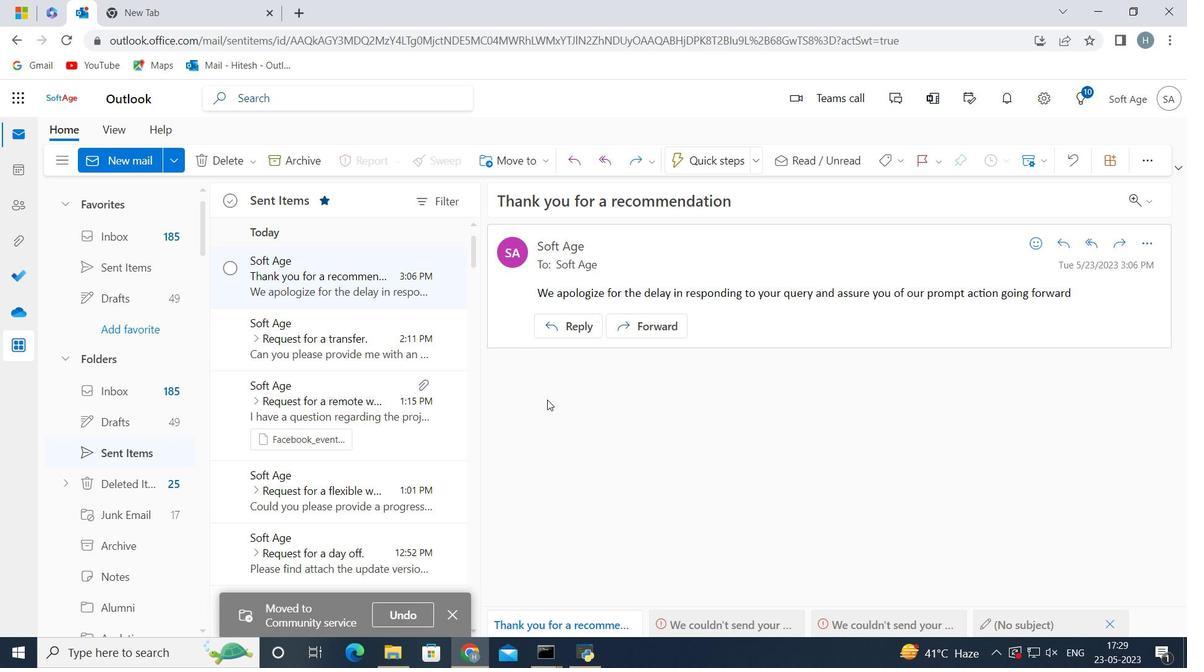 
